 Task: Display track field history in the purchase order object.
Action: Mouse moved to (893, 78)
Screenshot: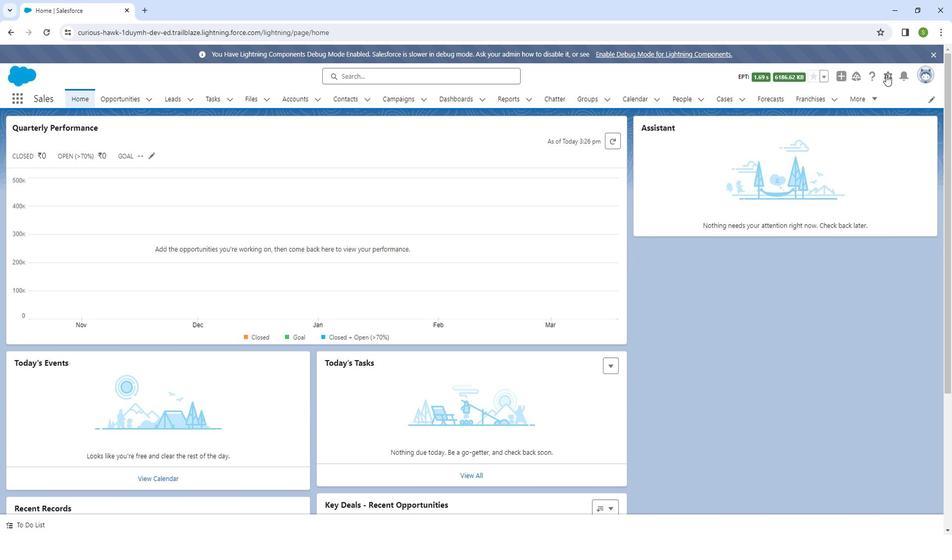 
Action: Mouse pressed left at (893, 78)
Screenshot: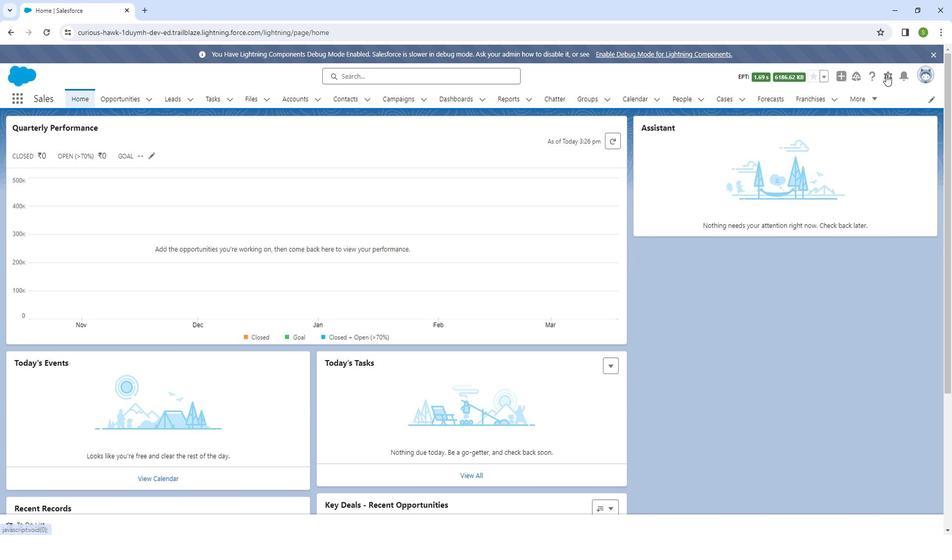 
Action: Mouse moved to (845, 117)
Screenshot: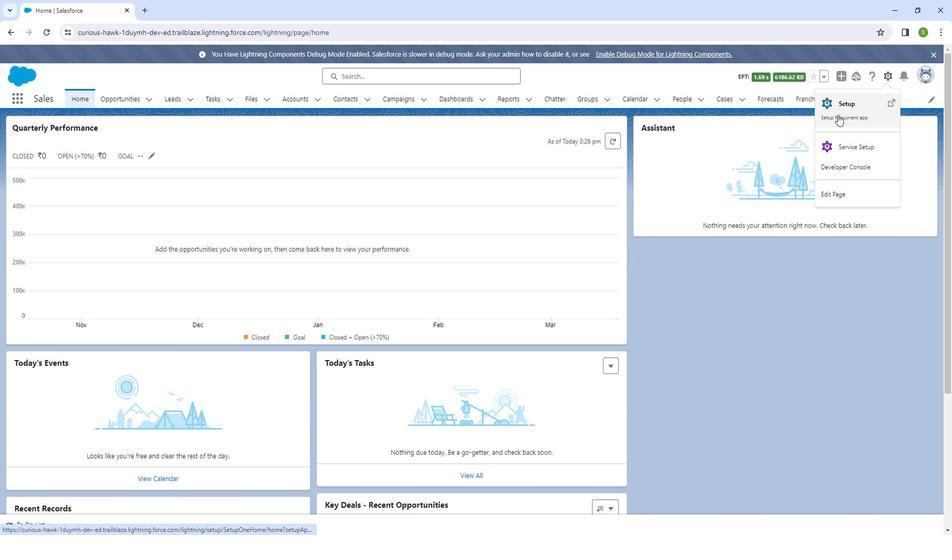 
Action: Mouse pressed left at (845, 117)
Screenshot: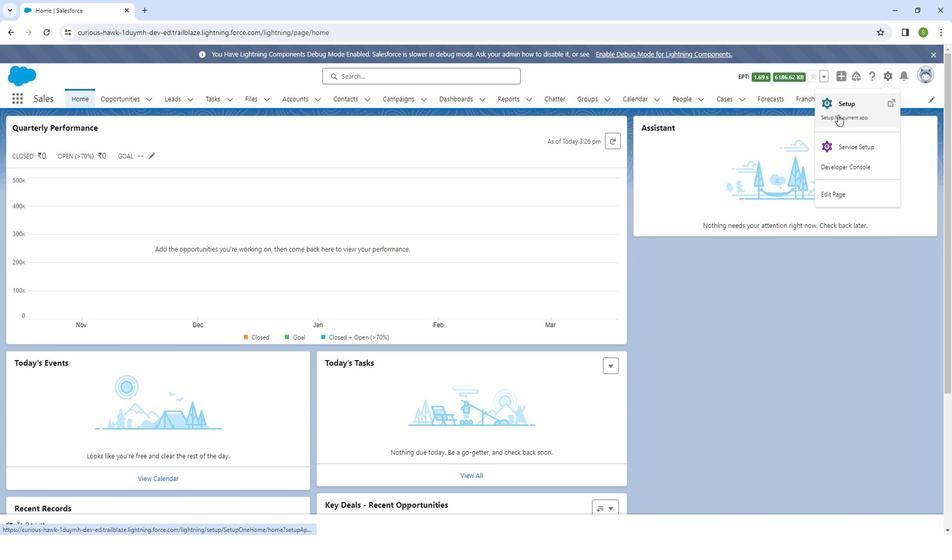 
Action: Mouse moved to (136, 103)
Screenshot: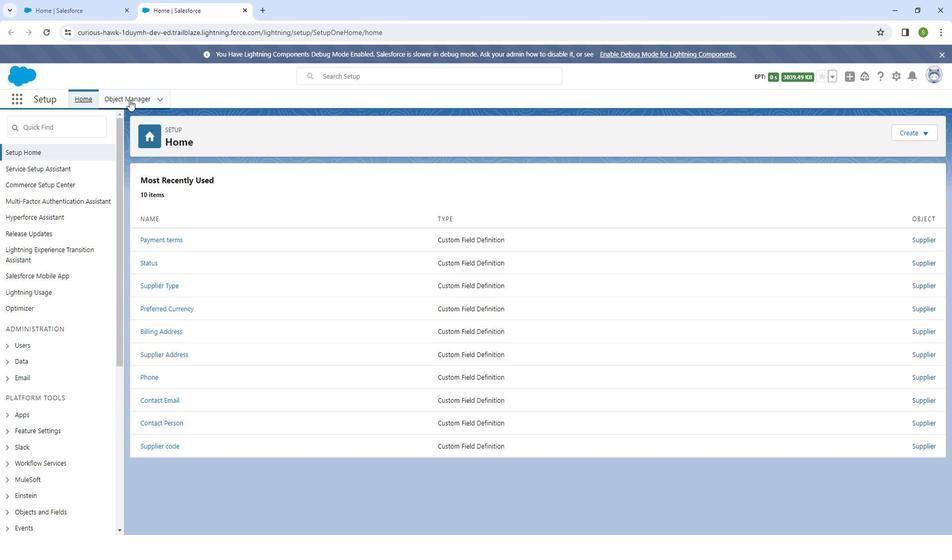 
Action: Mouse pressed left at (136, 103)
Screenshot: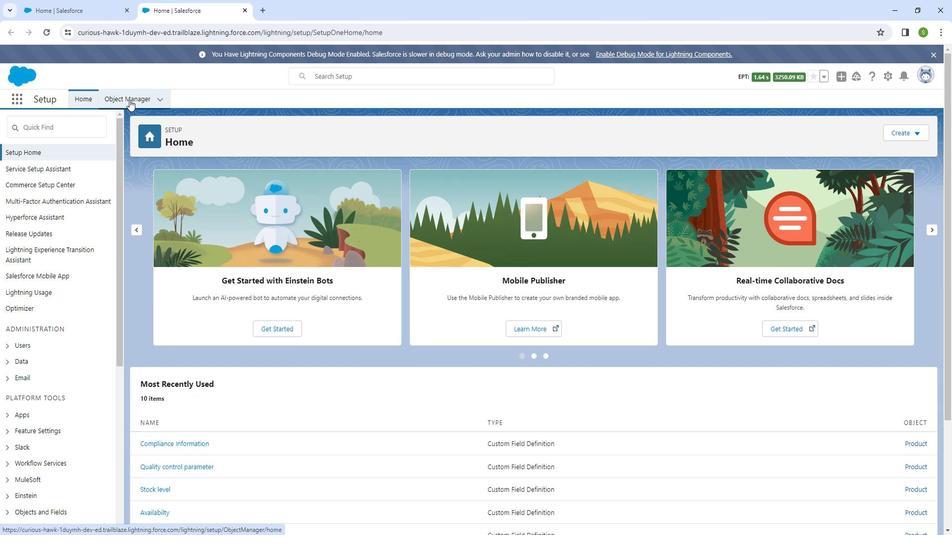
Action: Mouse moved to (773, 137)
Screenshot: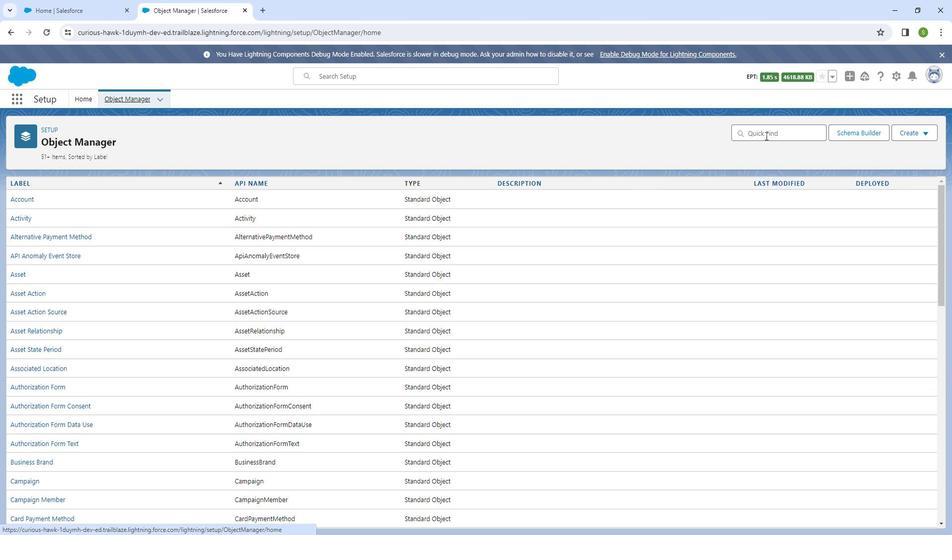 
Action: Mouse pressed left at (773, 137)
Screenshot: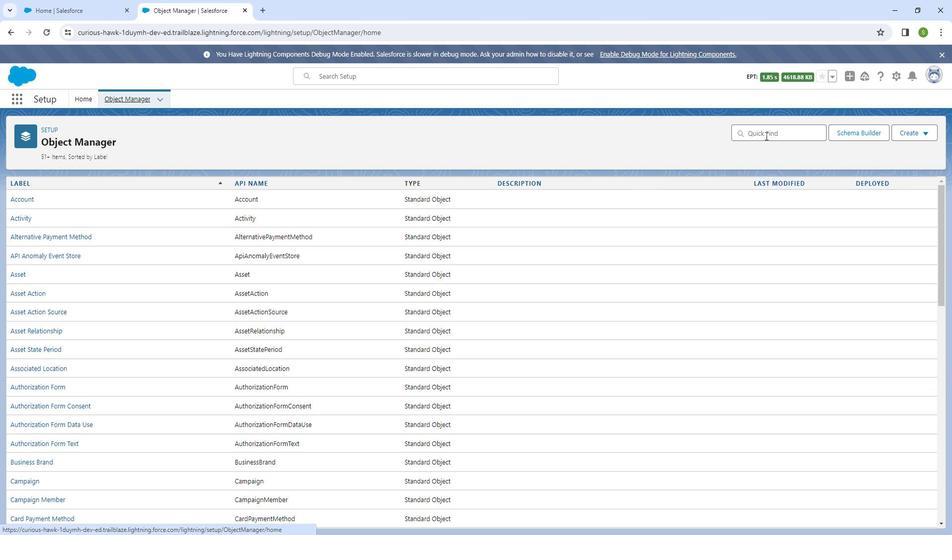 
Action: Mouse moved to (773, 138)
Screenshot: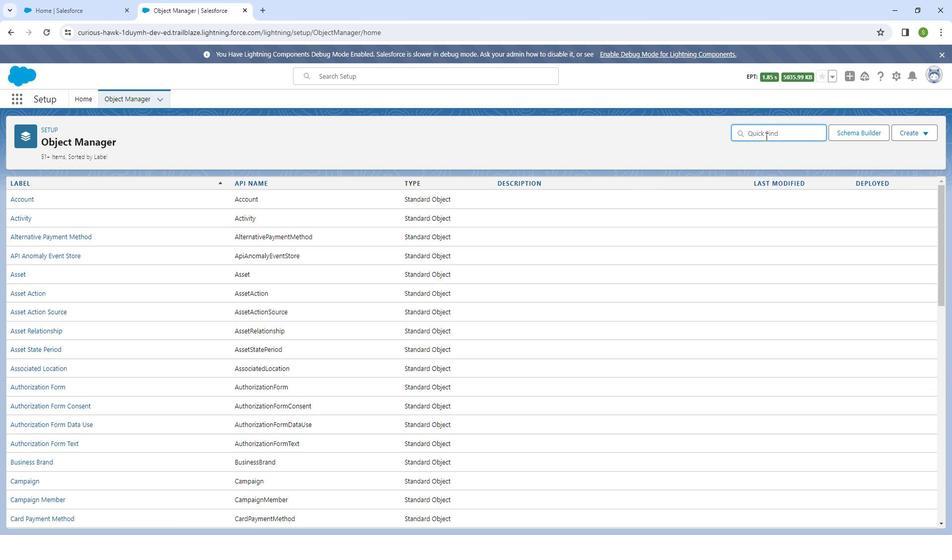 
Action: Key pressed p
Screenshot: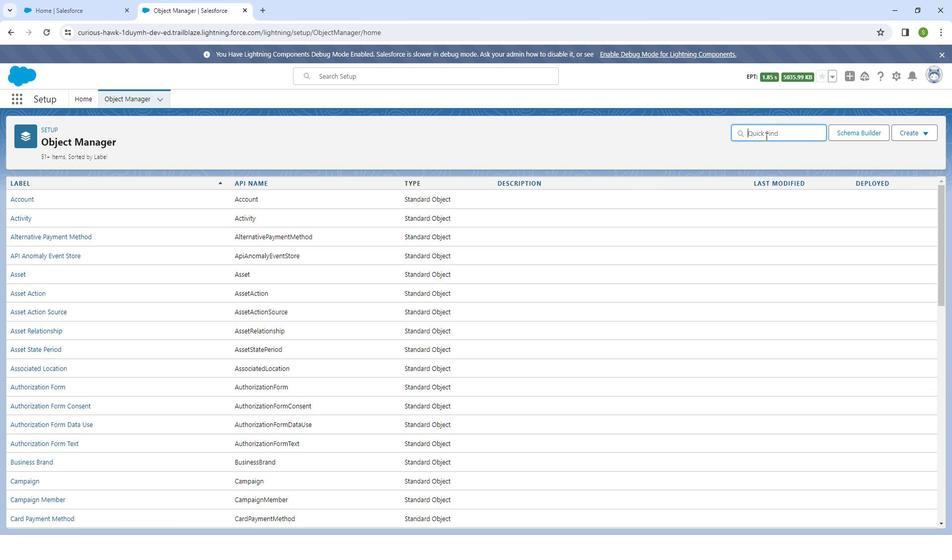 
Action: Mouse moved to (773, 143)
Screenshot: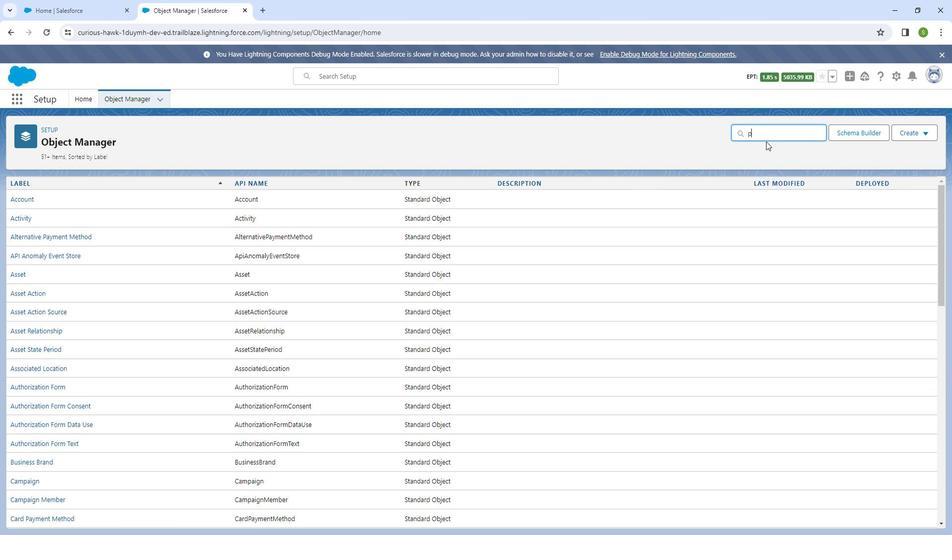 
Action: Key pressed u
Screenshot: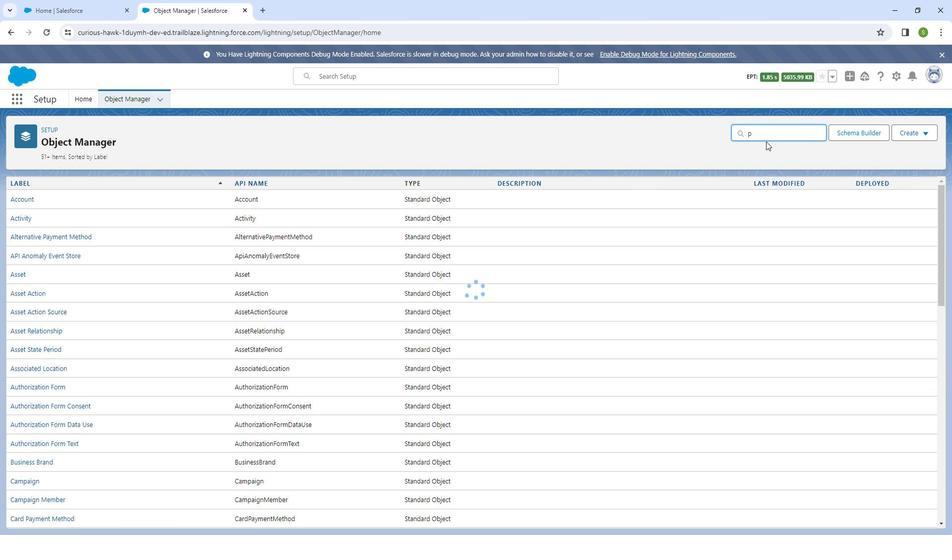 
Action: Mouse moved to (773, 143)
Screenshot: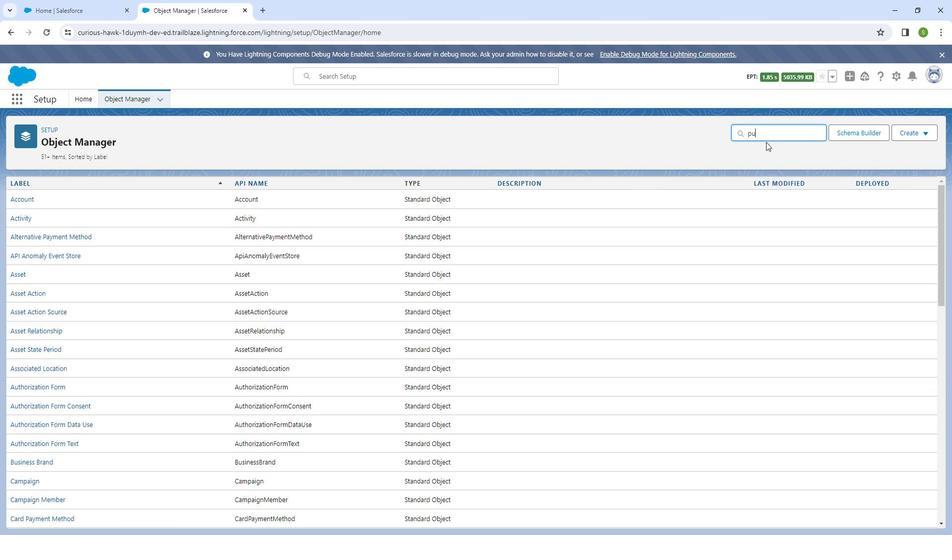 
Action: Key pressed rch
Screenshot: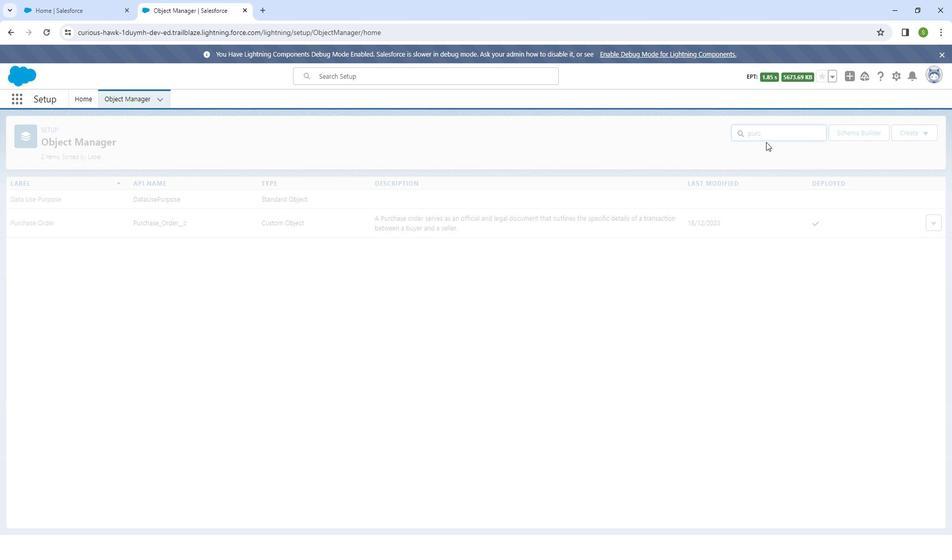 
Action: Mouse moved to (53, 204)
Screenshot: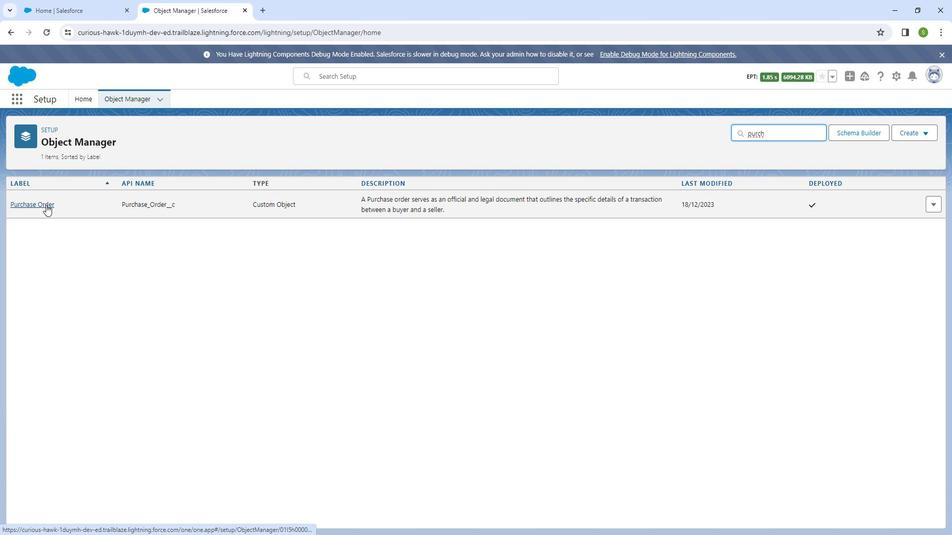 
Action: Mouse pressed left at (53, 204)
Screenshot: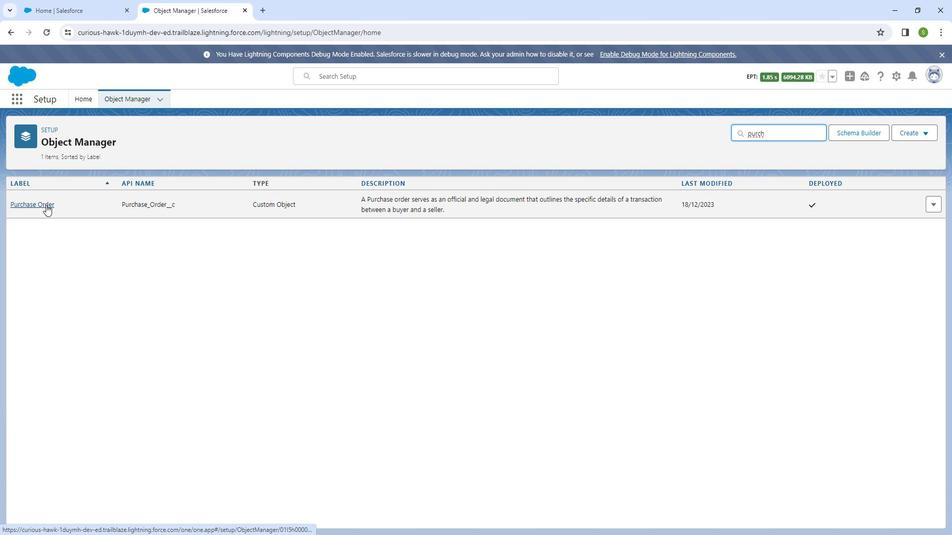 
Action: Mouse moved to (894, 179)
Screenshot: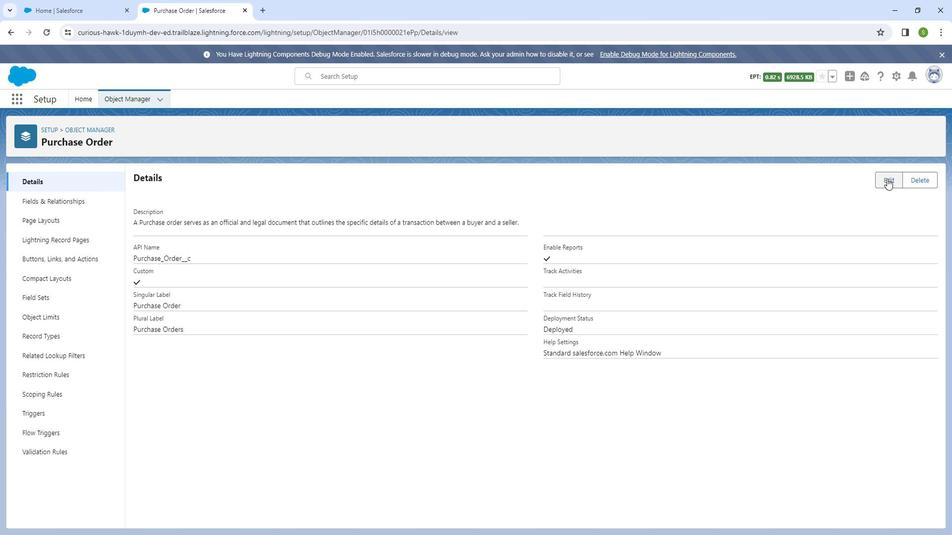 
Action: Mouse pressed left at (894, 179)
Screenshot: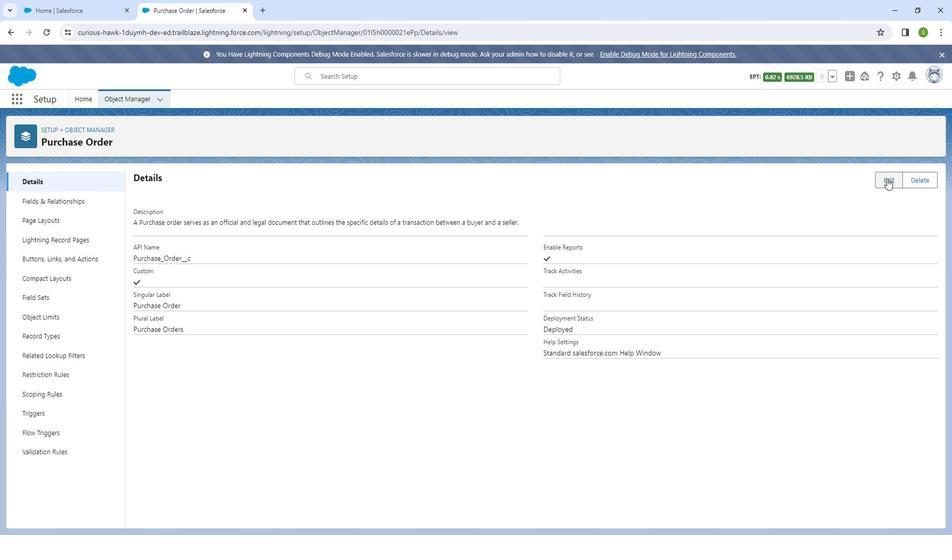 
Action: Mouse moved to (321, 321)
Screenshot: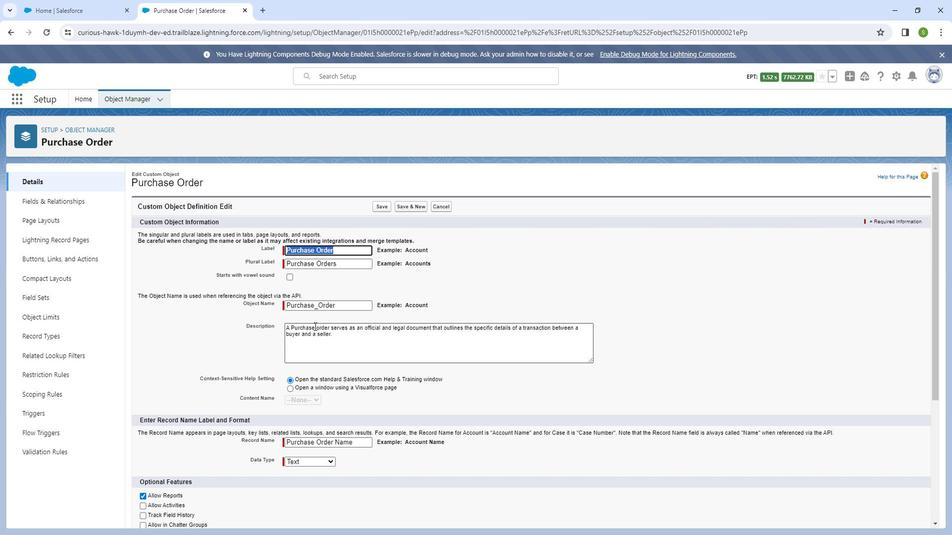 
Action: Mouse scrolled (321, 321) with delta (0, 0)
Screenshot: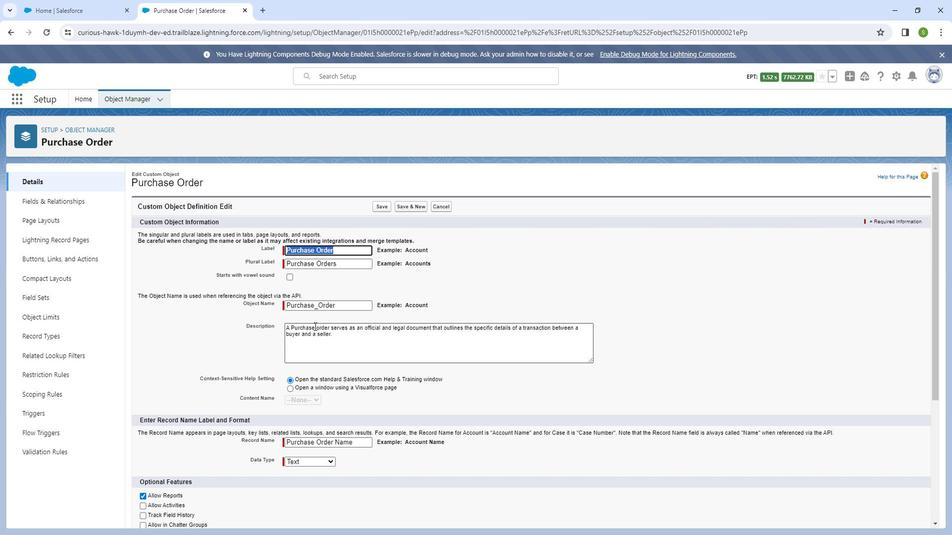 
Action: Mouse scrolled (321, 321) with delta (0, 0)
Screenshot: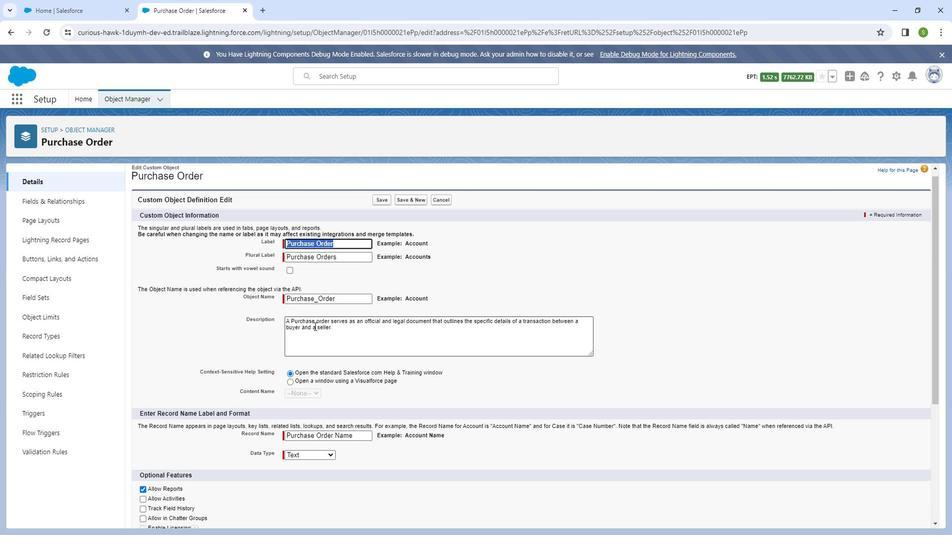 
Action: Mouse scrolled (321, 321) with delta (0, 0)
Screenshot: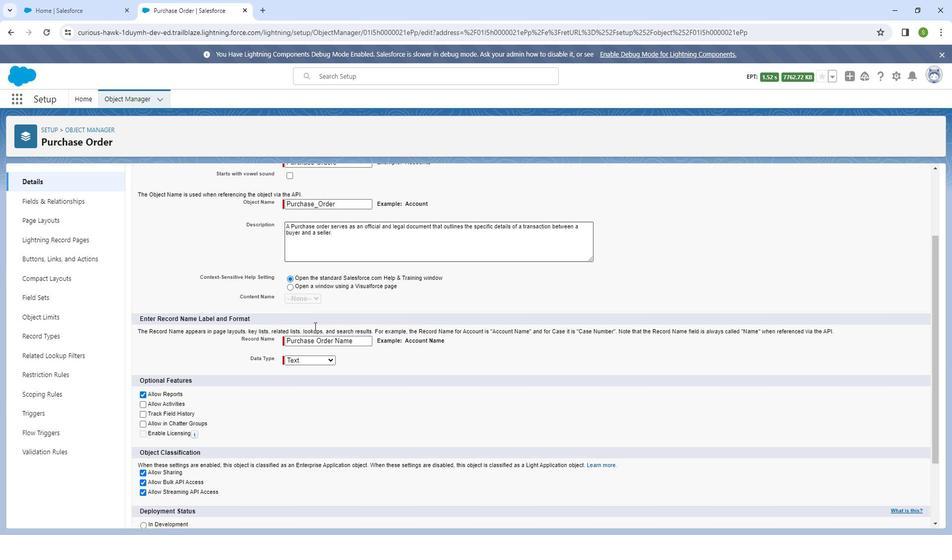 
Action: Mouse moved to (169, 353)
Screenshot: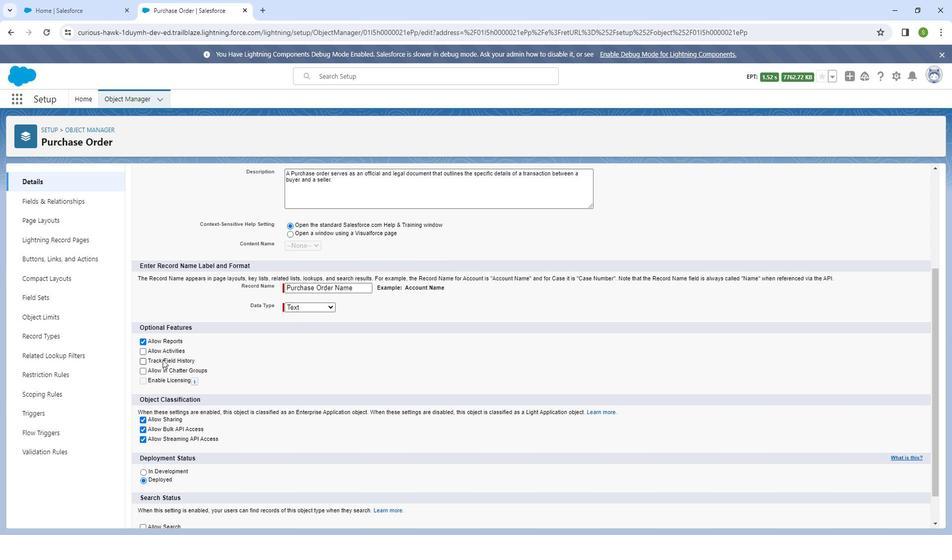 
Action: Mouse pressed left at (169, 353)
Screenshot: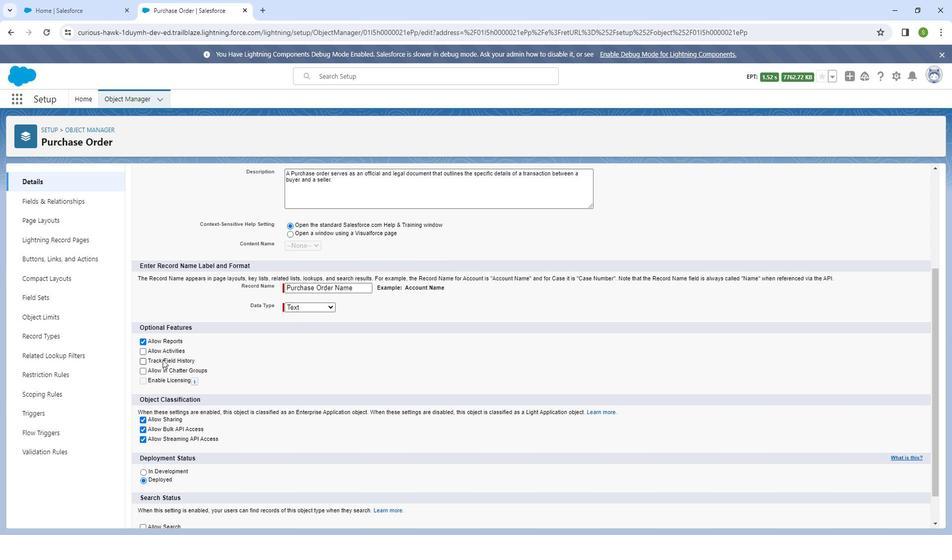 
Action: Mouse moved to (488, 334)
Screenshot: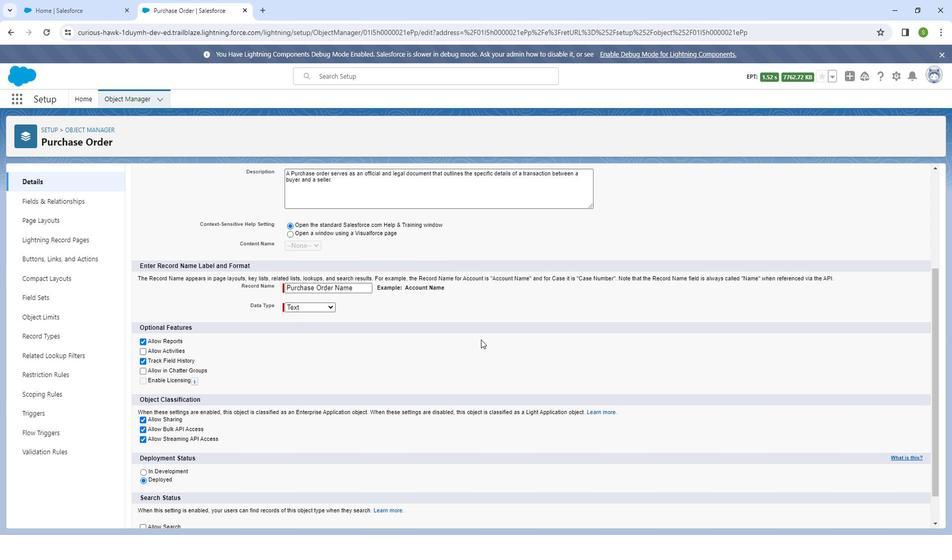 
Action: Mouse scrolled (488, 334) with delta (0, 0)
Screenshot: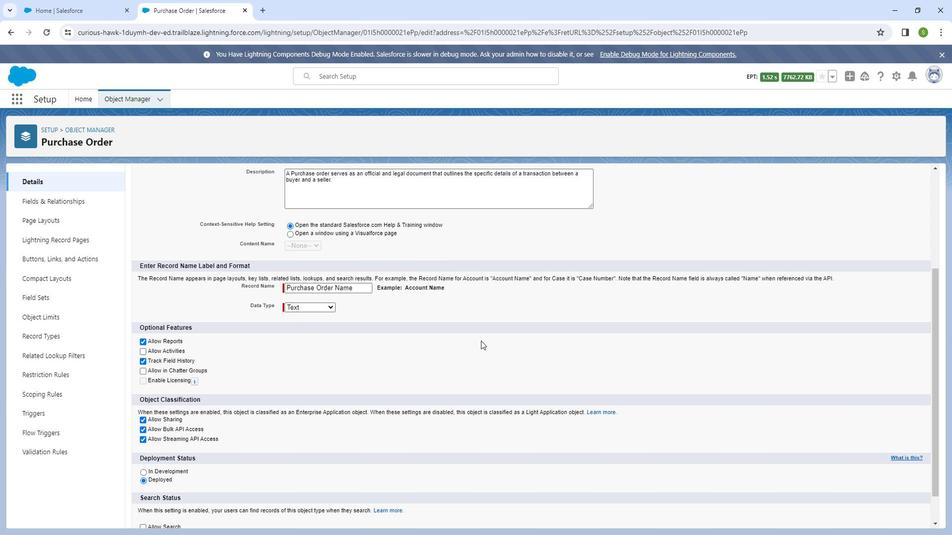 
Action: Mouse moved to (488, 335)
Screenshot: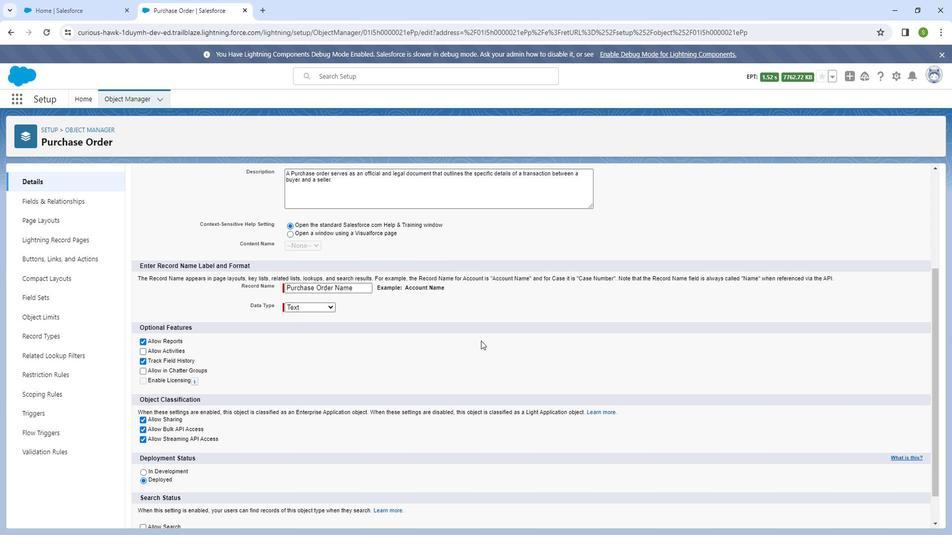 
Action: Mouse scrolled (488, 335) with delta (0, 0)
Screenshot: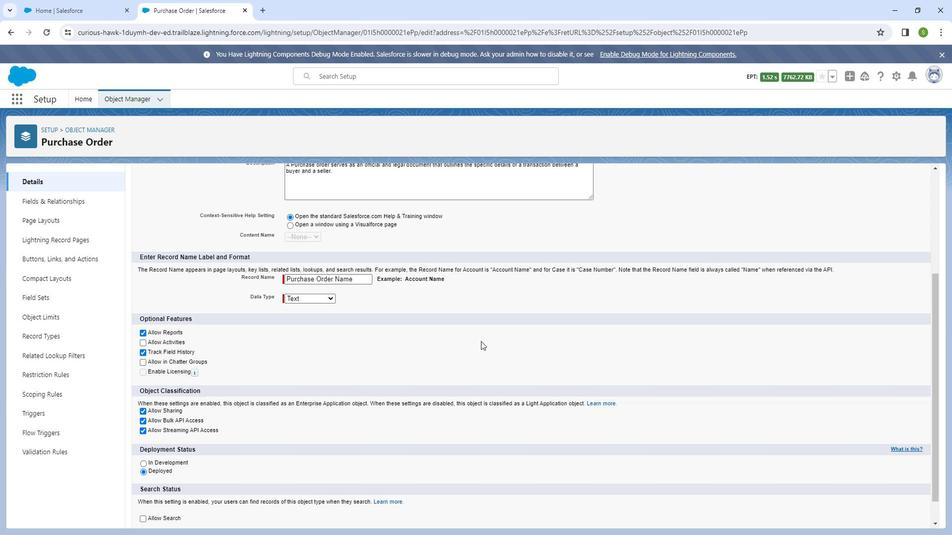 
Action: Mouse moved to (488, 338)
Screenshot: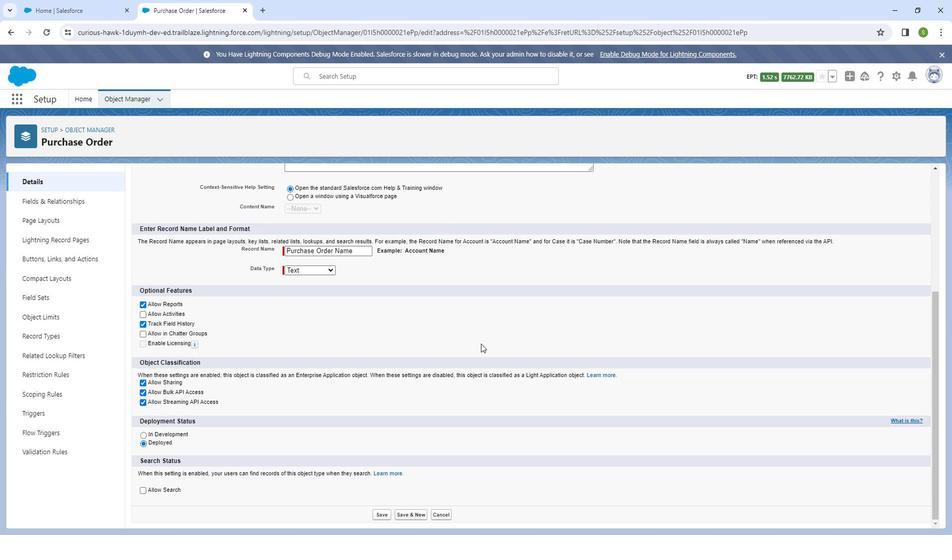 
Action: Mouse scrolled (488, 337) with delta (0, 0)
Screenshot: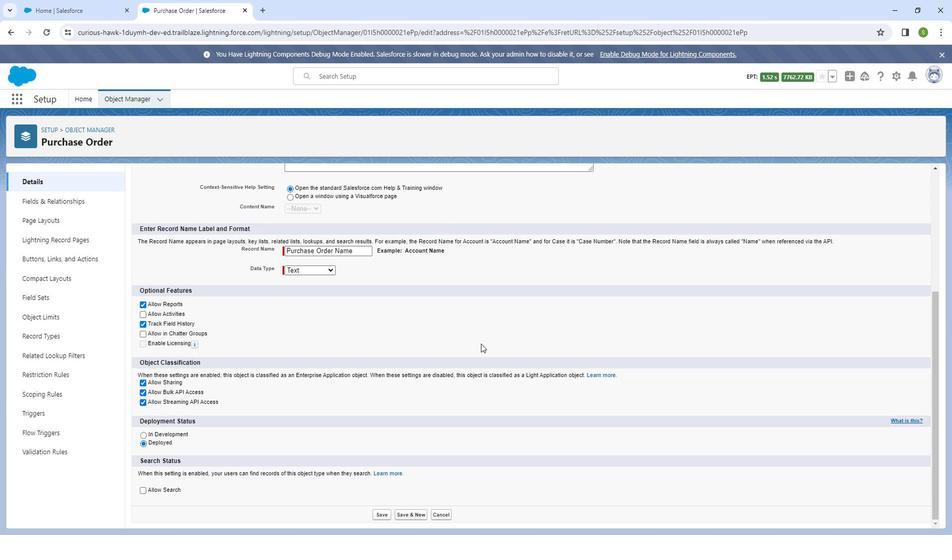 
Action: Mouse moved to (488, 343)
Screenshot: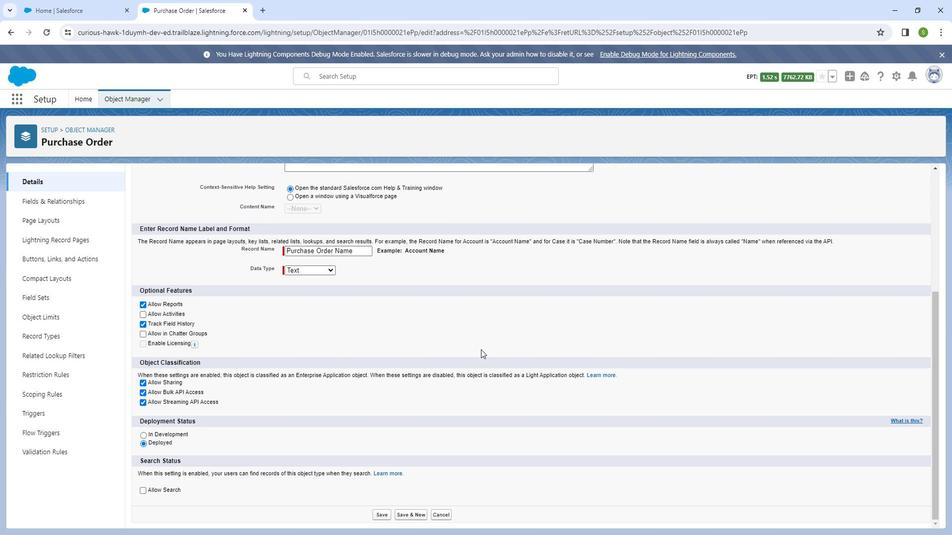 
Action: Mouse scrolled (488, 343) with delta (0, 0)
Screenshot: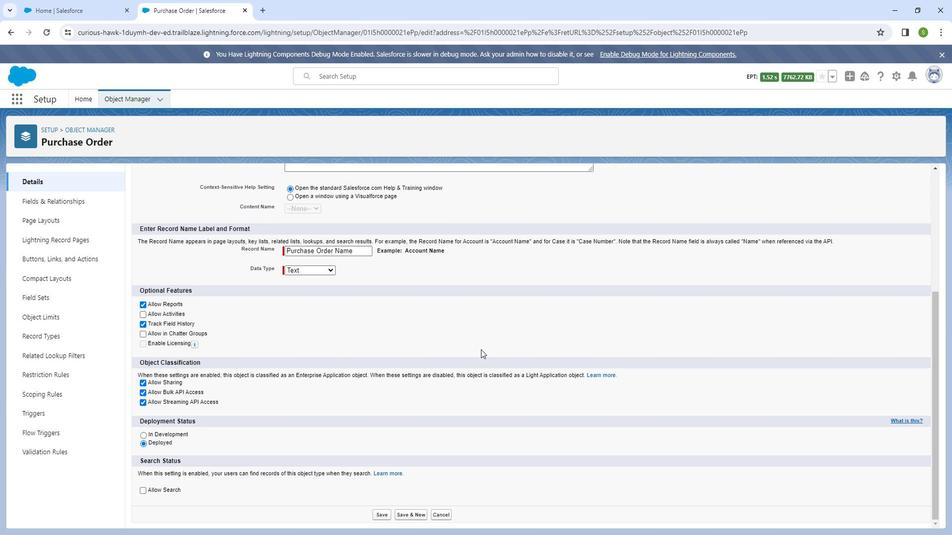 
Action: Mouse moved to (390, 500)
Screenshot: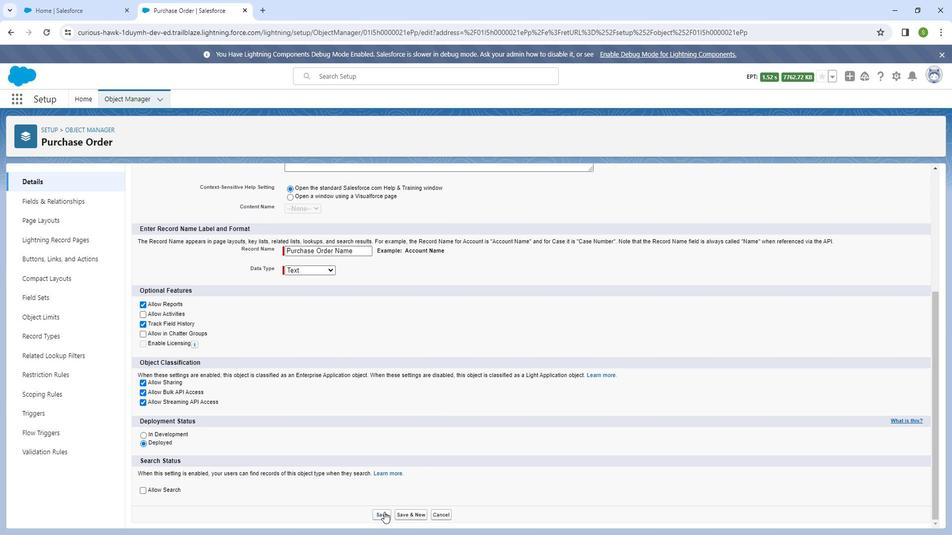 
Action: Mouse pressed left at (390, 500)
Screenshot: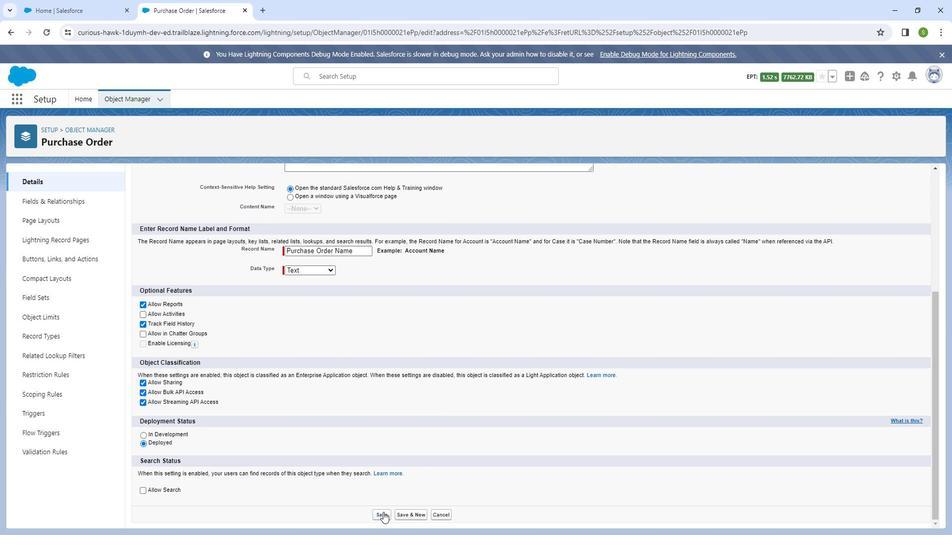 
Action: Mouse moved to (81, 199)
Screenshot: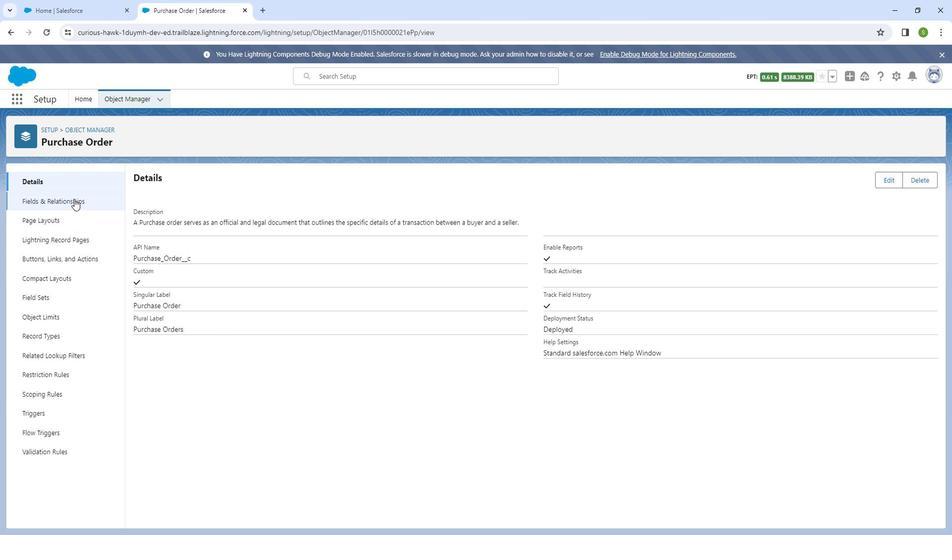 
Action: Mouse pressed left at (81, 199)
Screenshot: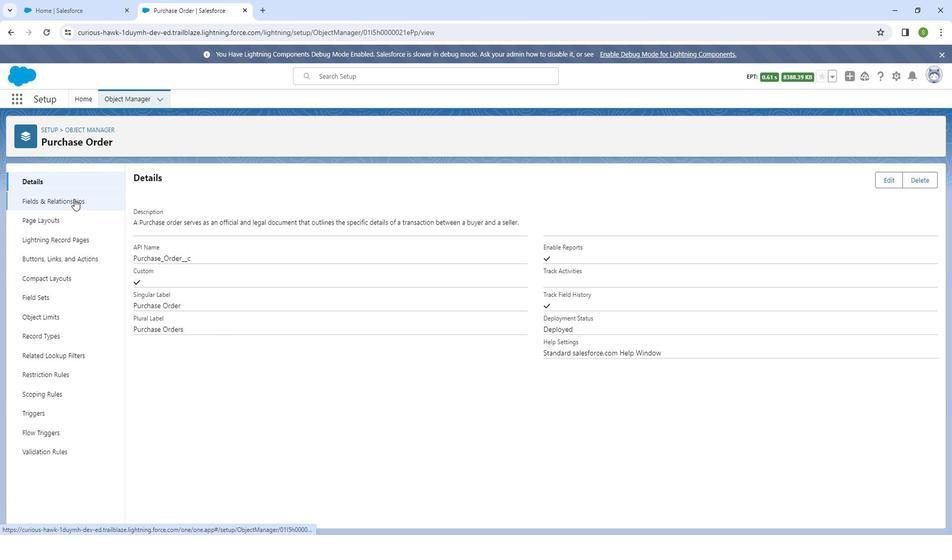 
Action: Mouse moved to (902, 182)
Screenshot: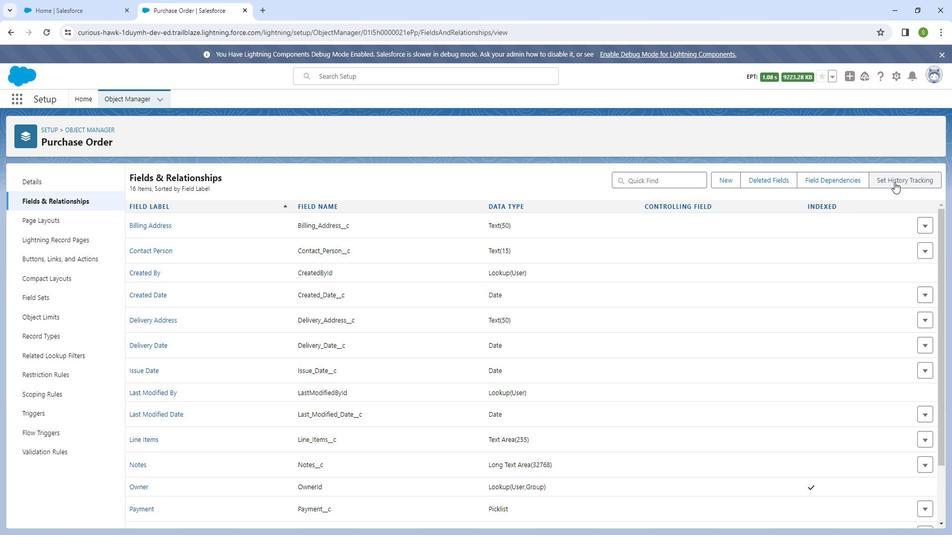 
Action: Mouse pressed left at (902, 182)
Screenshot: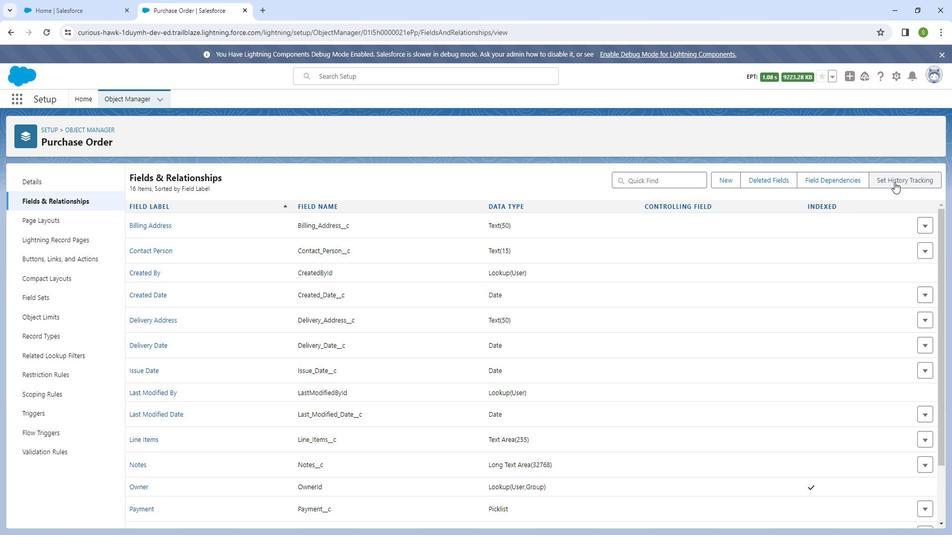 
Action: Mouse moved to (696, 291)
Screenshot: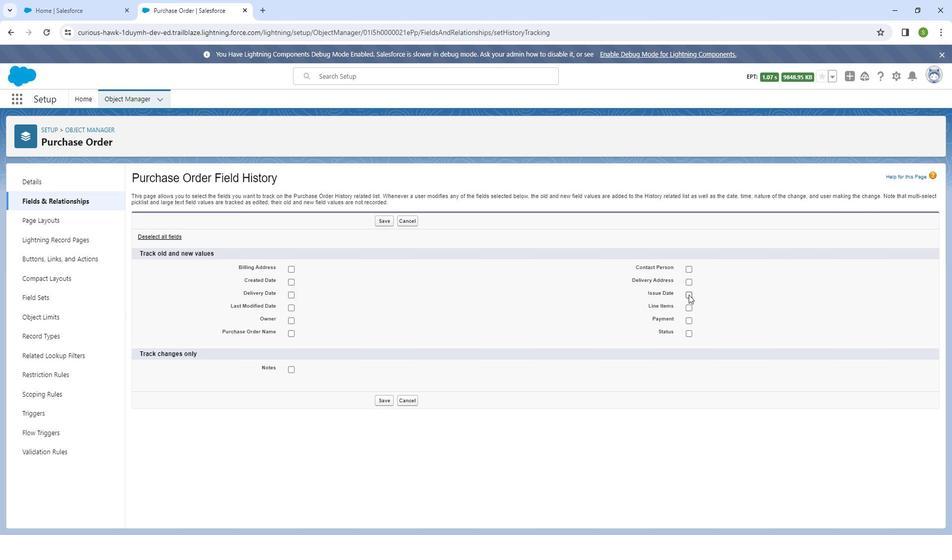 
Action: Mouse pressed left at (696, 291)
Screenshot: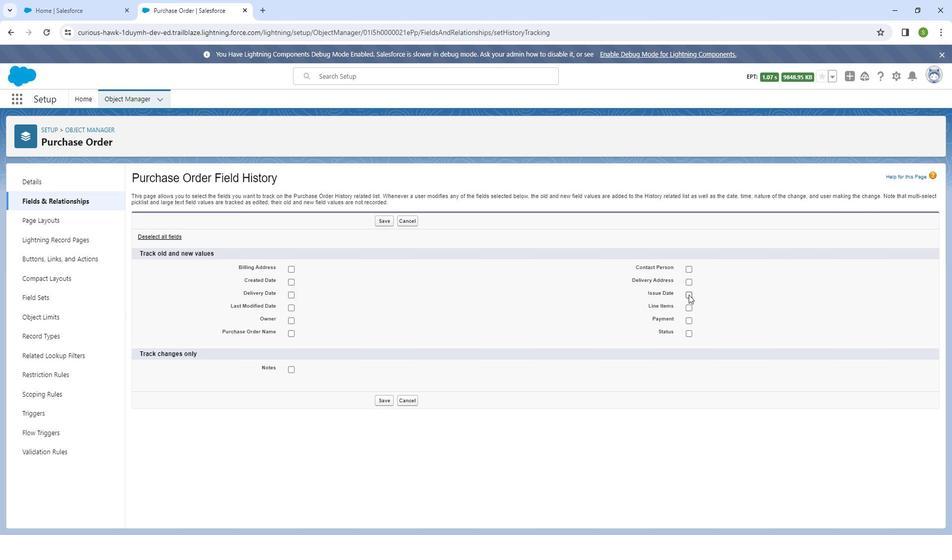 
Action: Mouse moved to (295, 305)
Screenshot: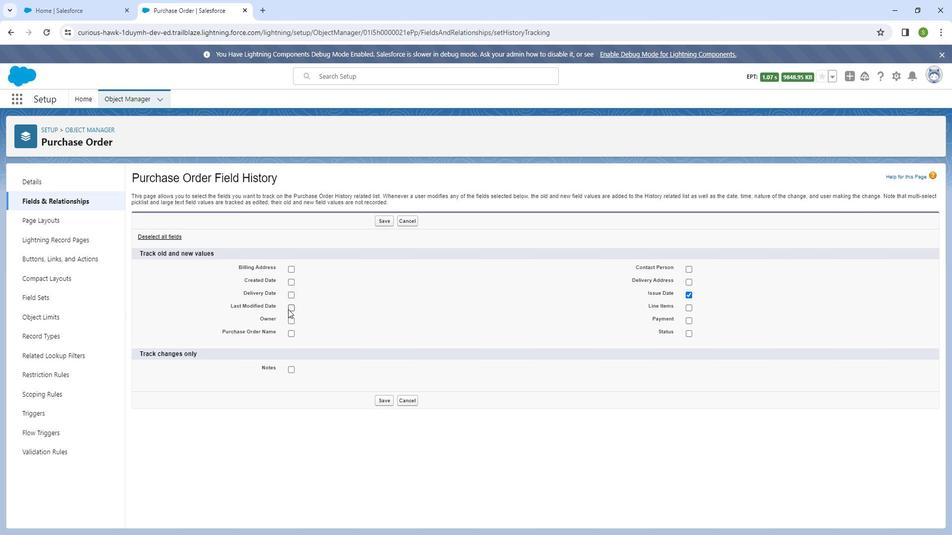 
Action: Mouse pressed left at (295, 305)
Screenshot: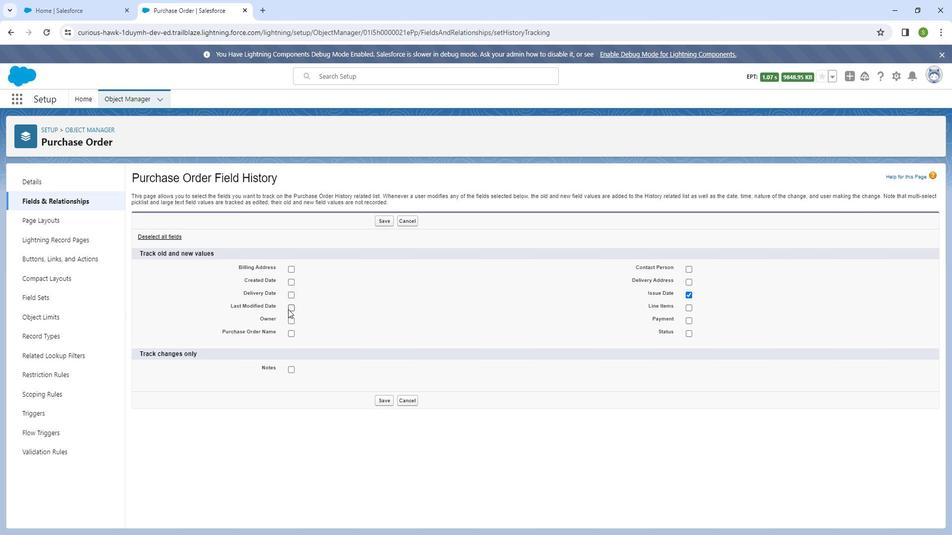 
Action: Mouse moved to (394, 393)
Screenshot: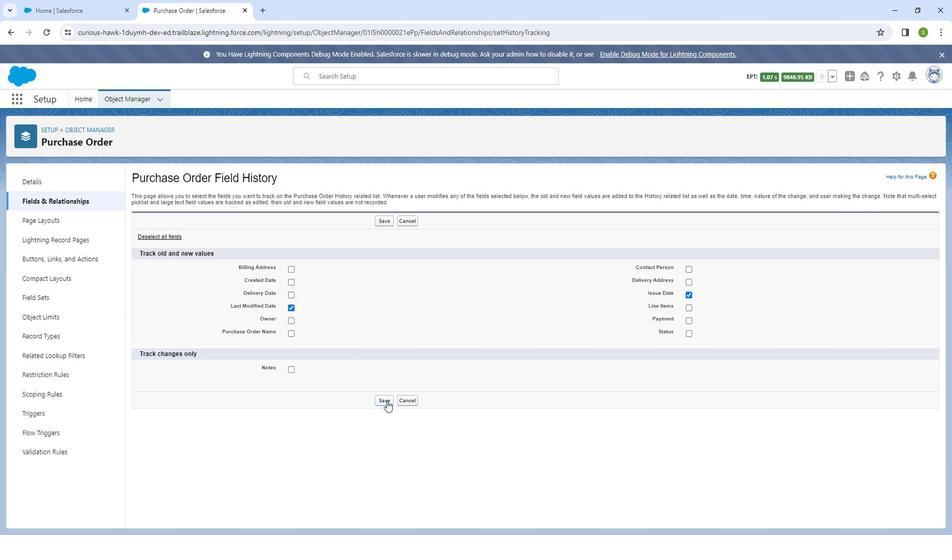 
Action: Mouse pressed left at (394, 393)
Screenshot: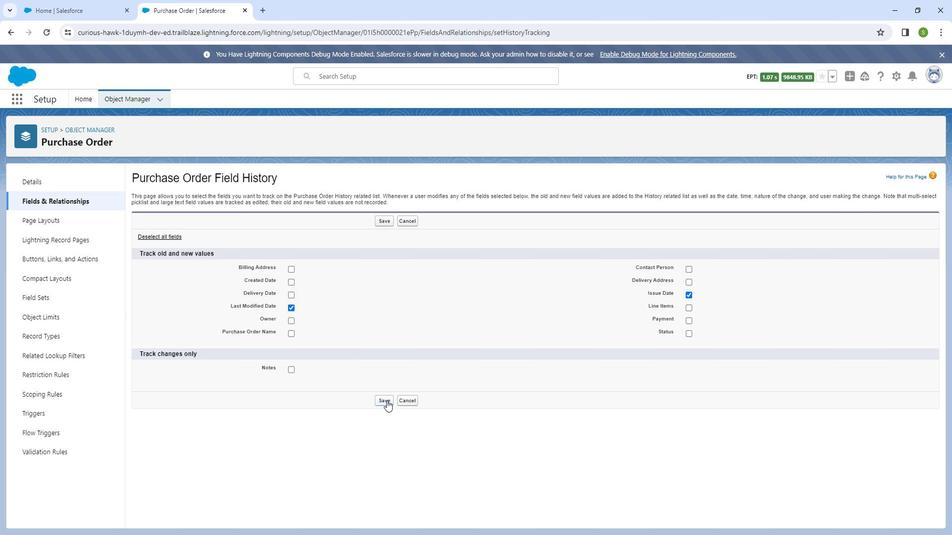
Action: Mouse moved to (108, 223)
Screenshot: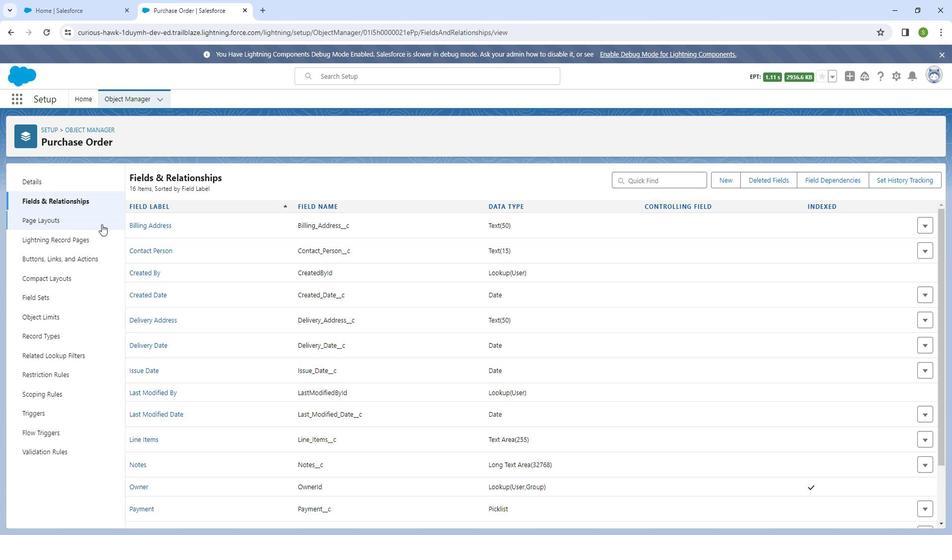 
Action: Mouse pressed left at (108, 223)
Screenshot: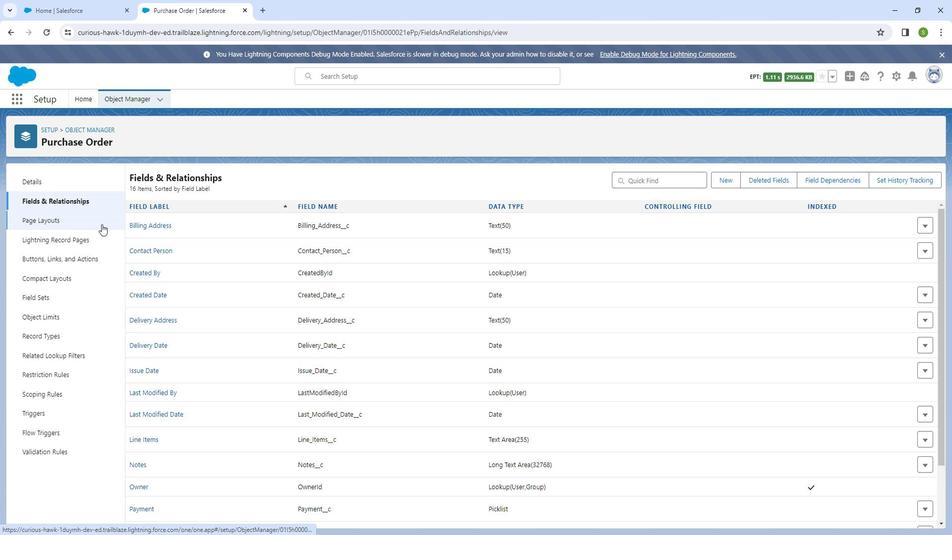 
Action: Mouse moved to (179, 223)
Screenshot: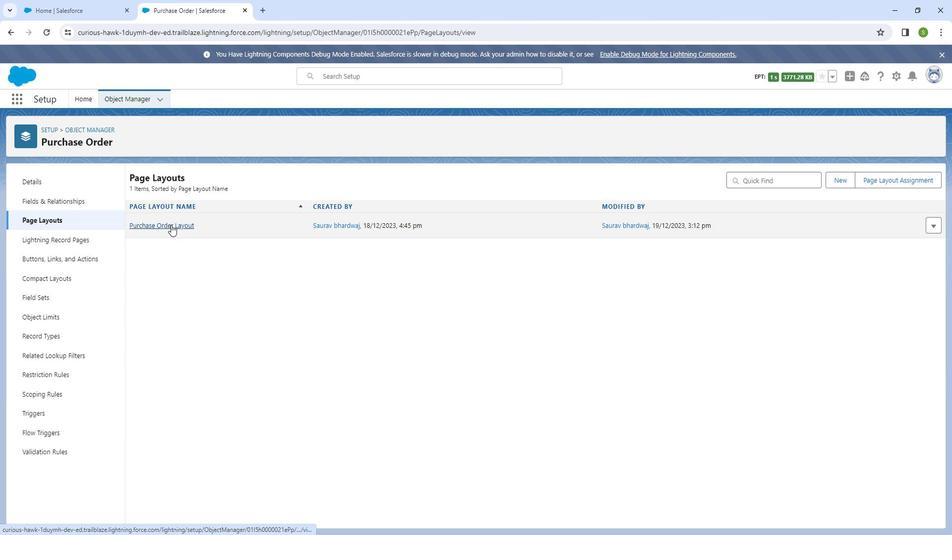 
Action: Mouse pressed left at (179, 223)
Screenshot: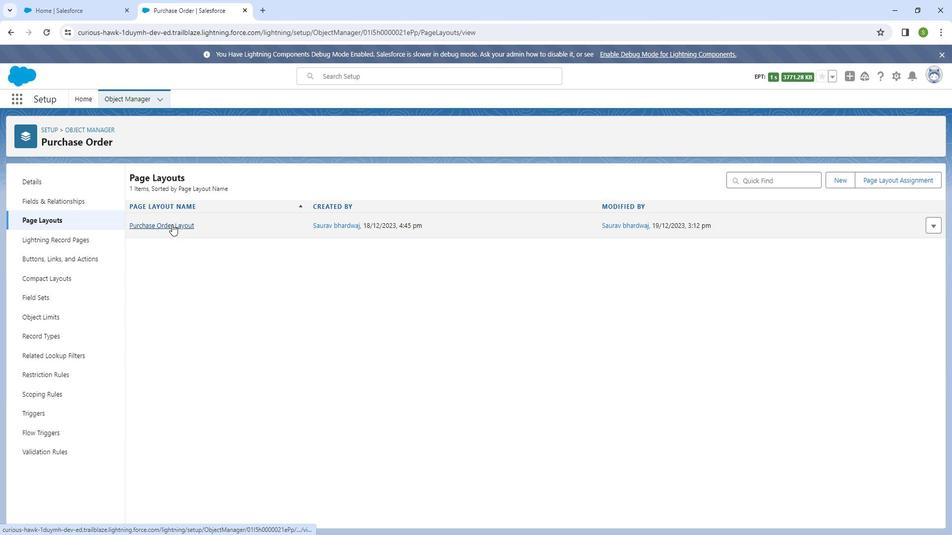 
Action: Mouse moved to (176, 229)
Screenshot: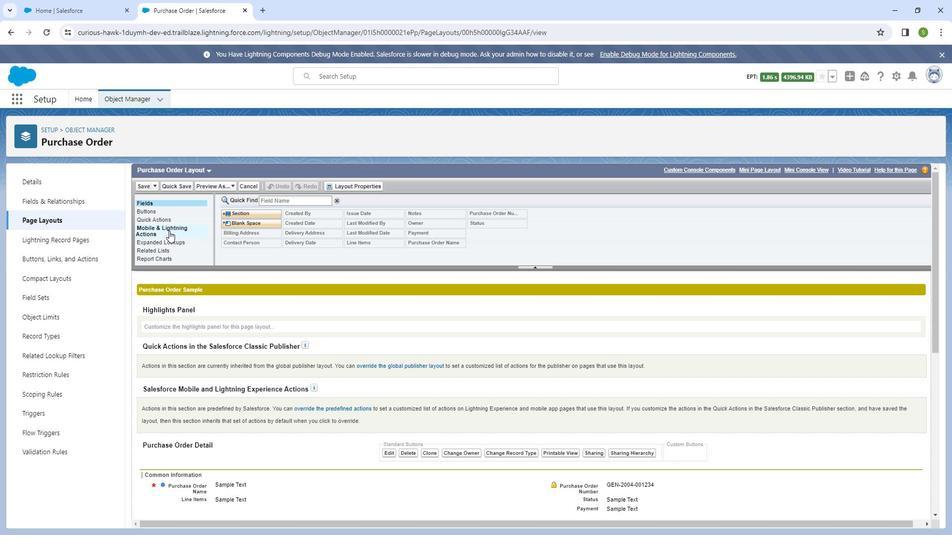 
Action: Mouse pressed left at (176, 229)
Screenshot: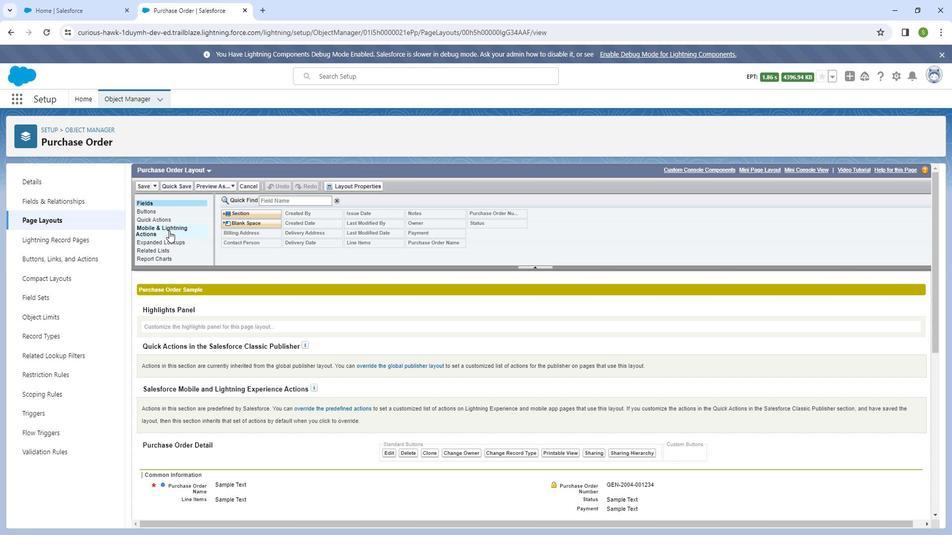 
Action: Mouse moved to (182, 219)
Screenshot: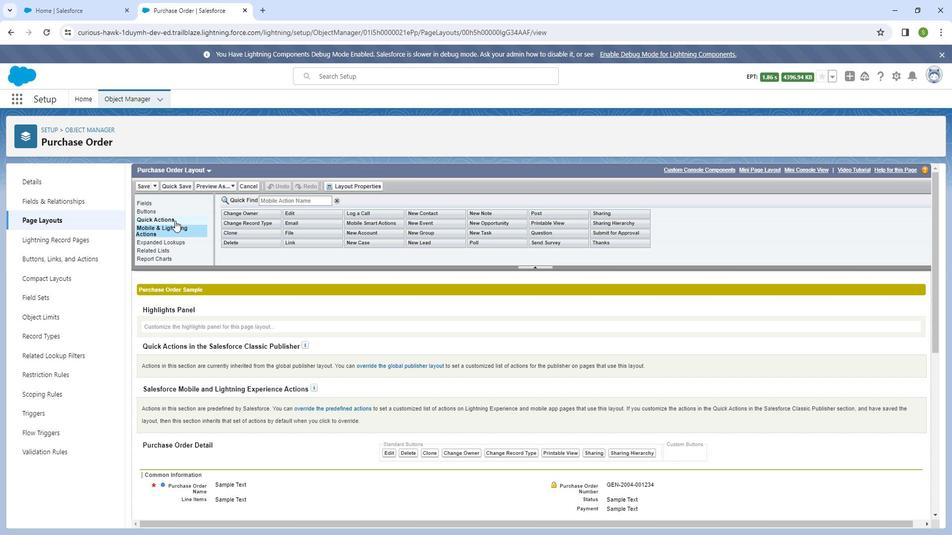 
Action: Mouse pressed left at (182, 219)
Screenshot: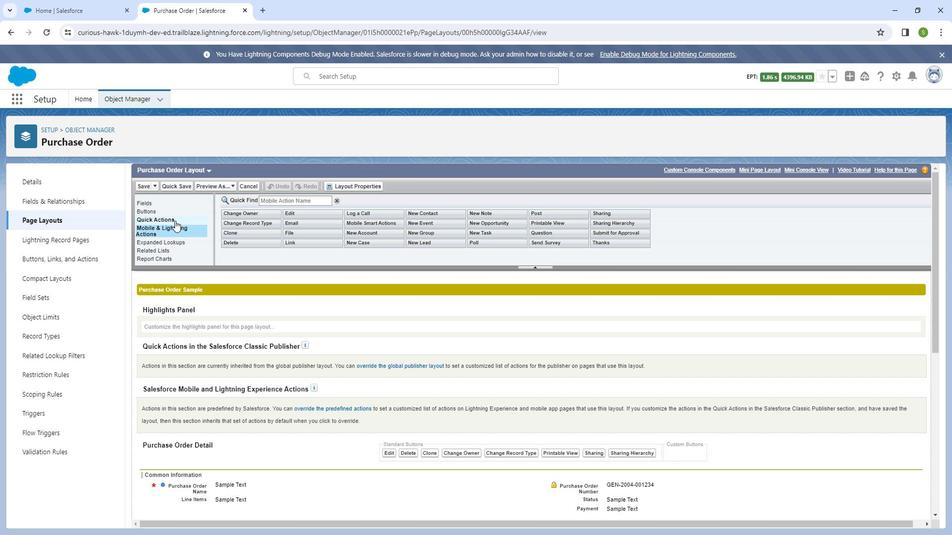 
Action: Mouse moved to (185, 212)
Screenshot: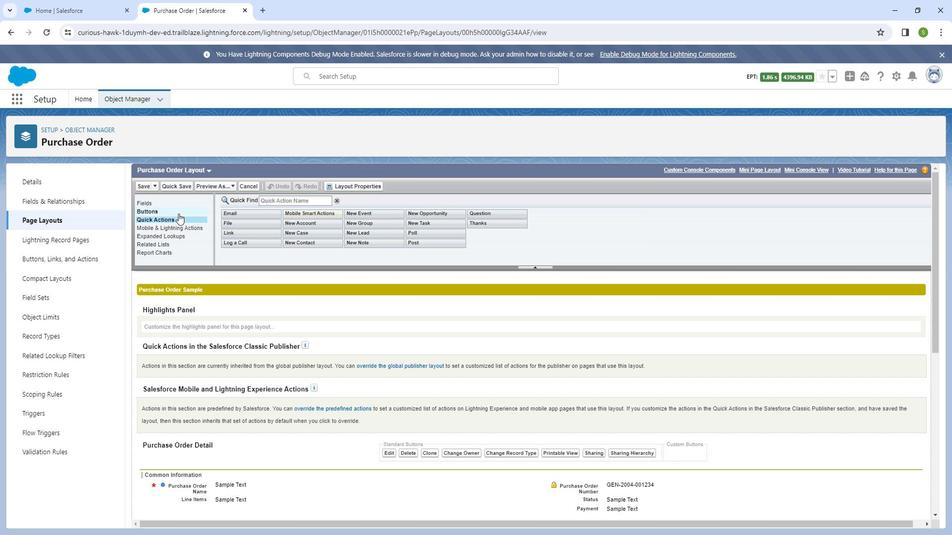 
Action: Mouse pressed left at (185, 212)
Screenshot: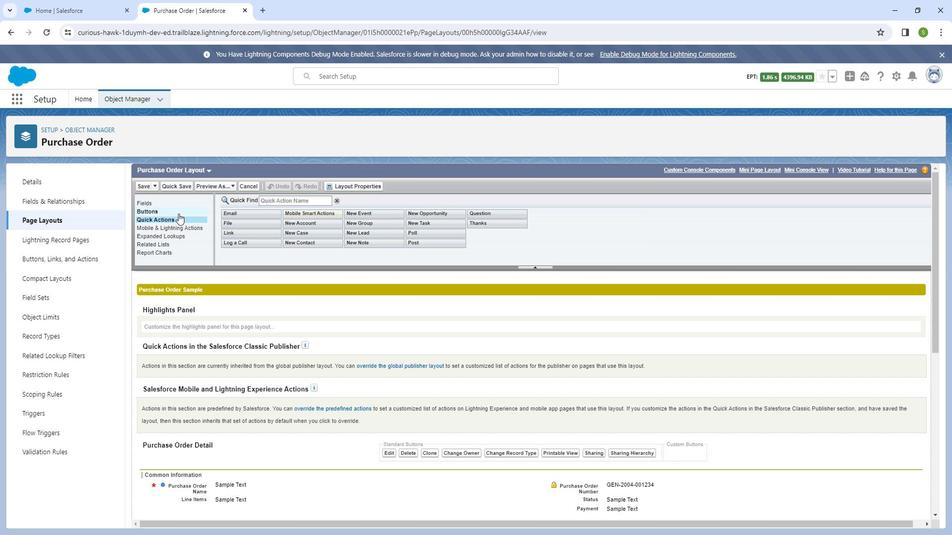 
Action: Mouse moved to (172, 243)
Screenshot: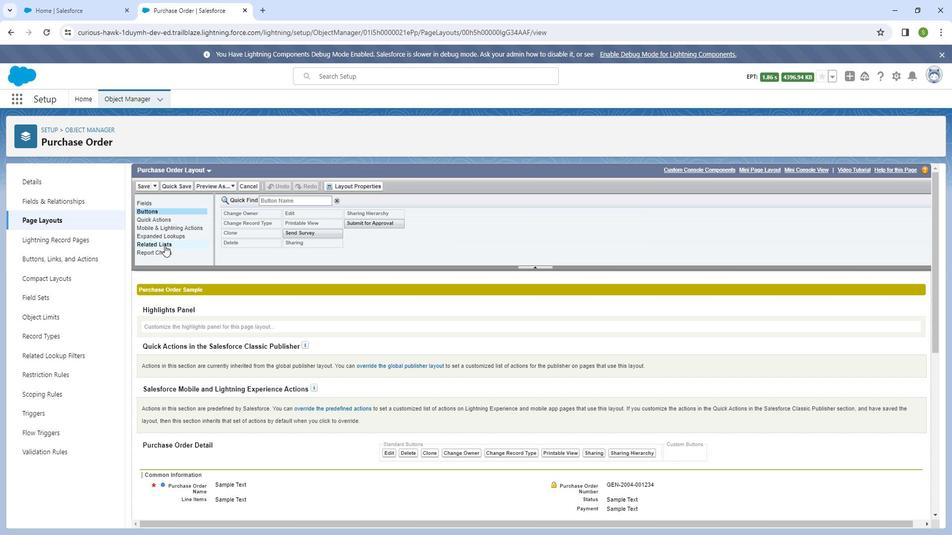 
Action: Mouse pressed left at (172, 243)
Screenshot: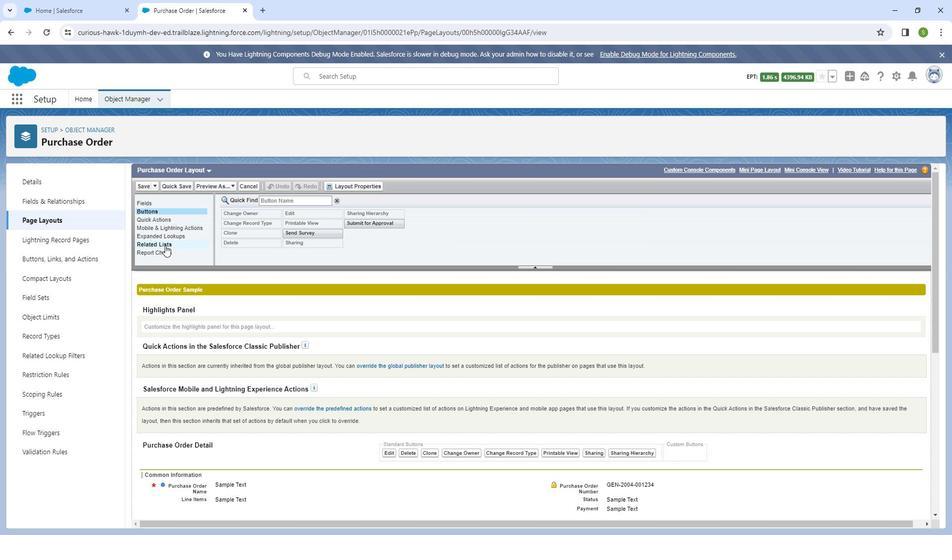 
Action: Mouse moved to (318, 208)
Screenshot: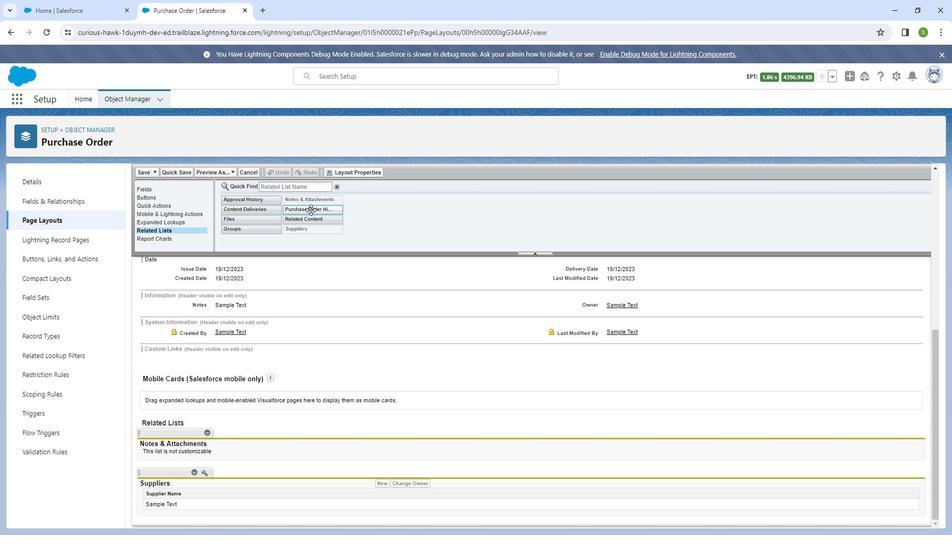 
Action: Mouse pressed left at (318, 208)
Screenshot: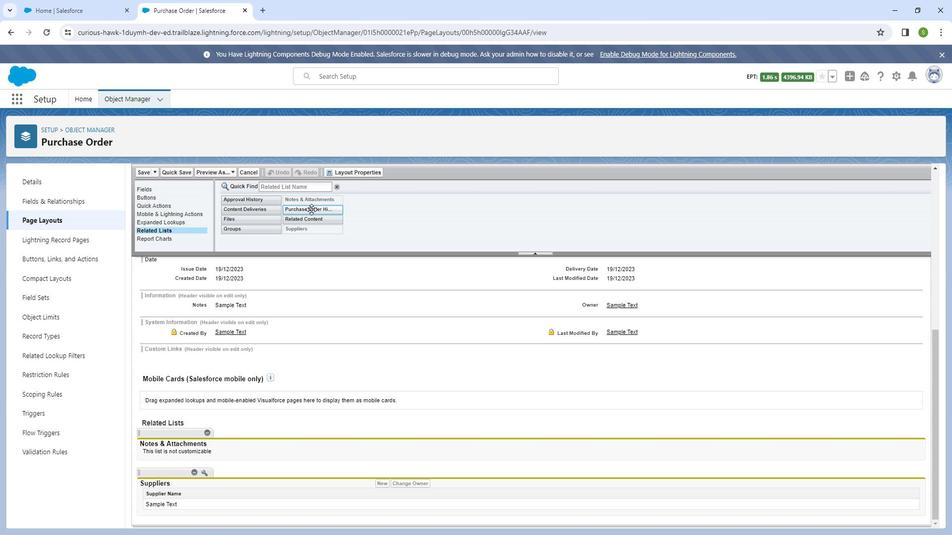 
Action: Mouse moved to (152, 175)
Screenshot: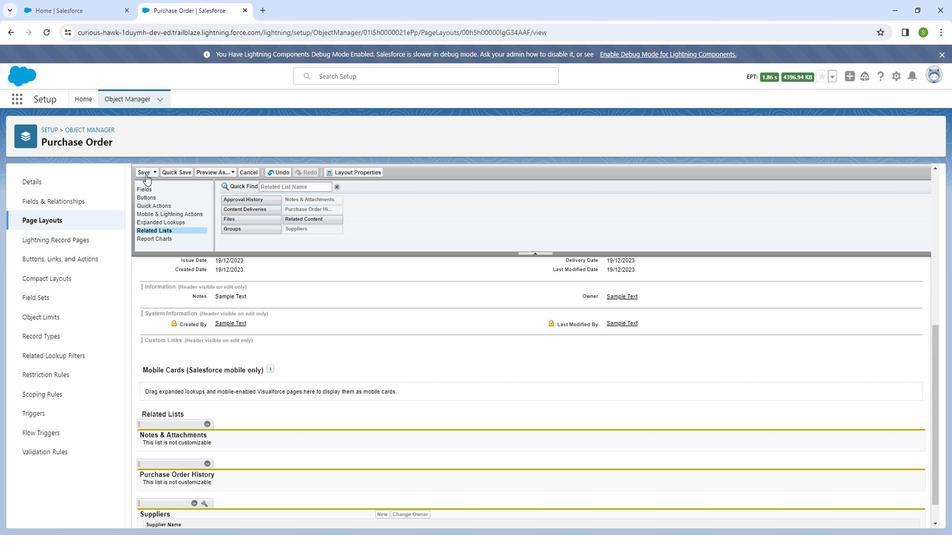 
Action: Mouse pressed left at (152, 175)
Screenshot: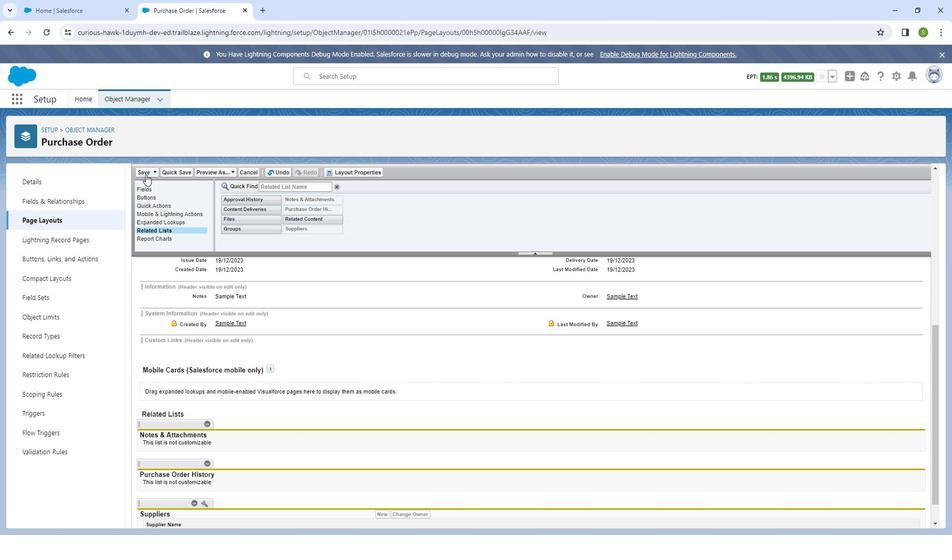 
Action: Mouse moved to (502, 373)
Screenshot: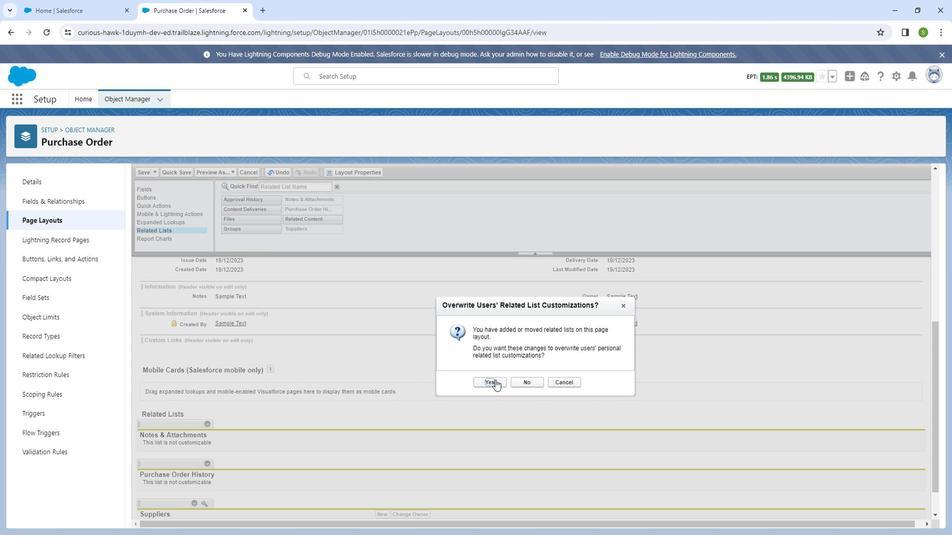 
Action: Mouse pressed left at (502, 373)
Screenshot: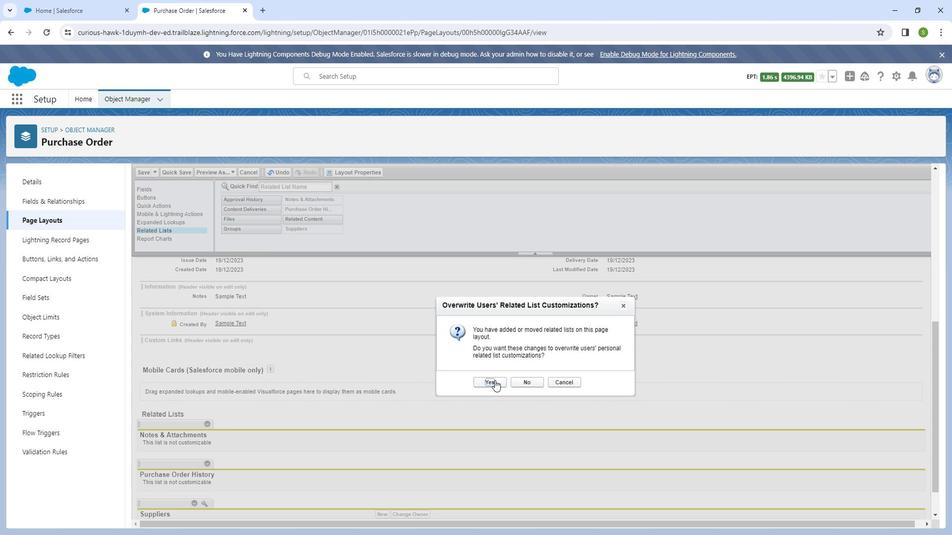 
Action: Mouse moved to (173, 223)
Screenshot: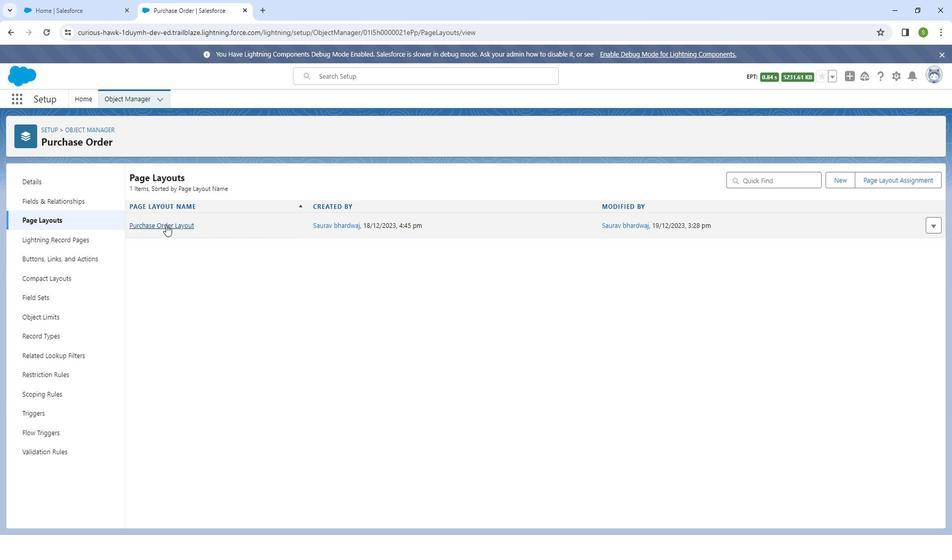 
Action: Mouse pressed left at (173, 223)
Screenshot: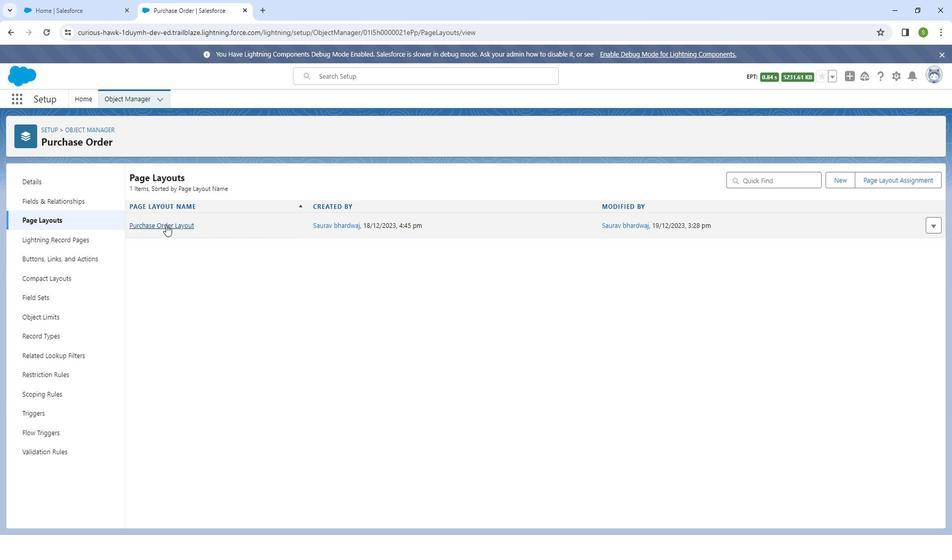 
Action: Mouse moved to (393, 317)
Screenshot: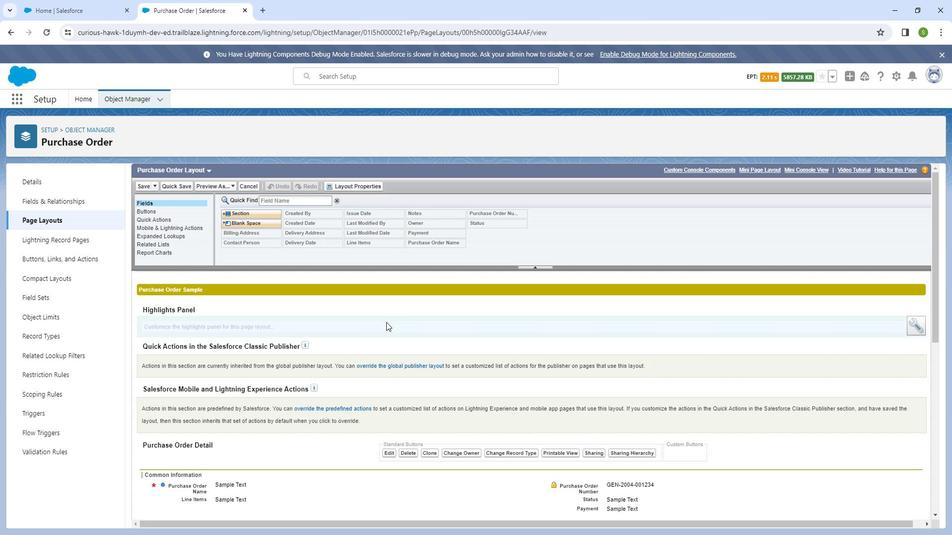 
Action: Mouse scrolled (393, 317) with delta (0, 0)
Screenshot: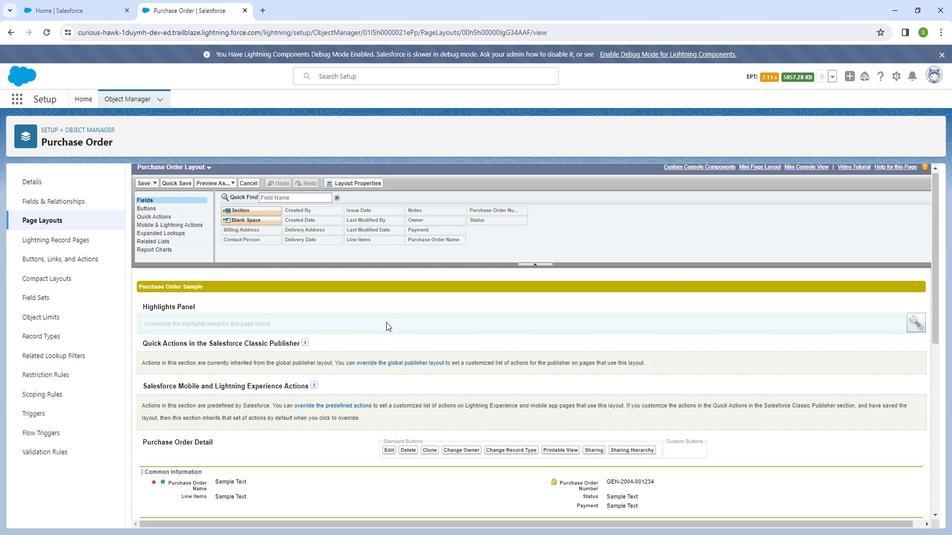
Action: Mouse moved to (393, 318)
Screenshot: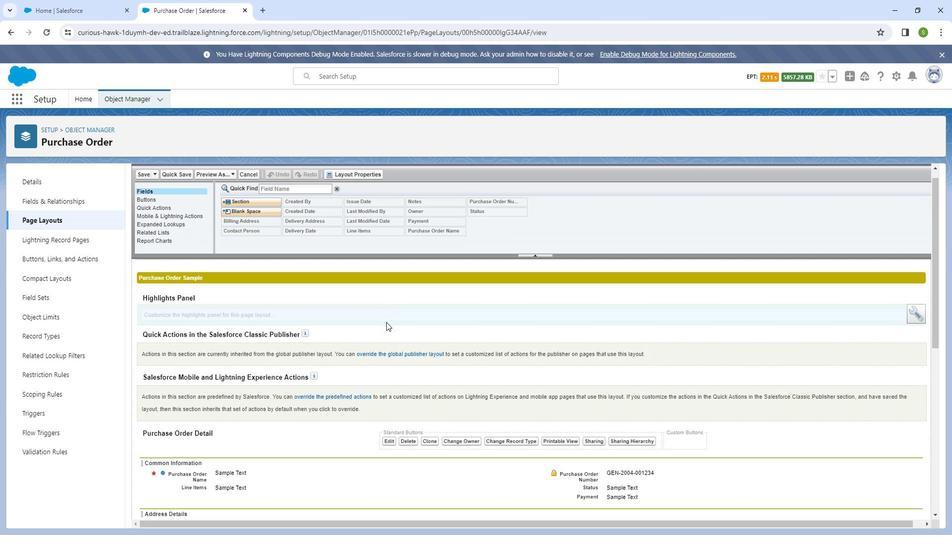 
Action: Mouse scrolled (393, 317) with delta (0, 0)
Screenshot: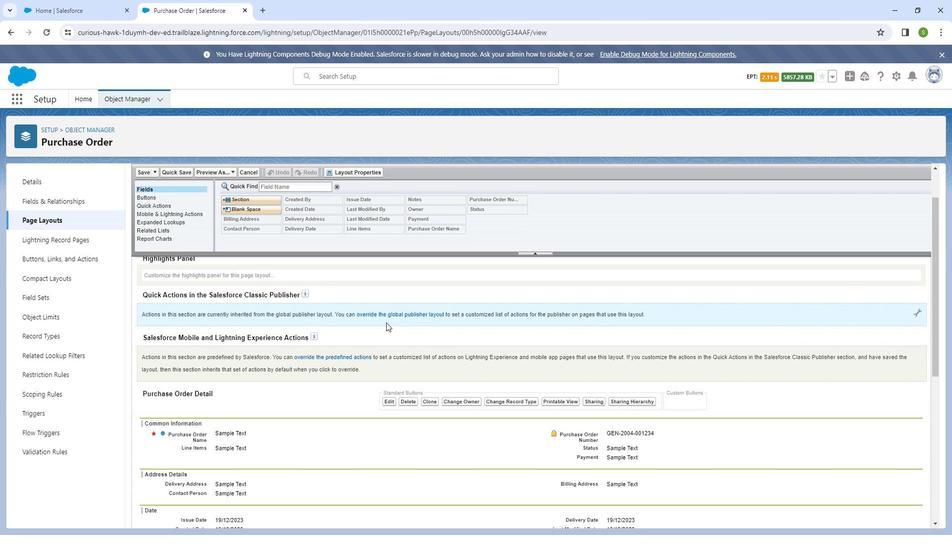 
Action: Mouse scrolled (393, 317) with delta (0, 0)
Screenshot: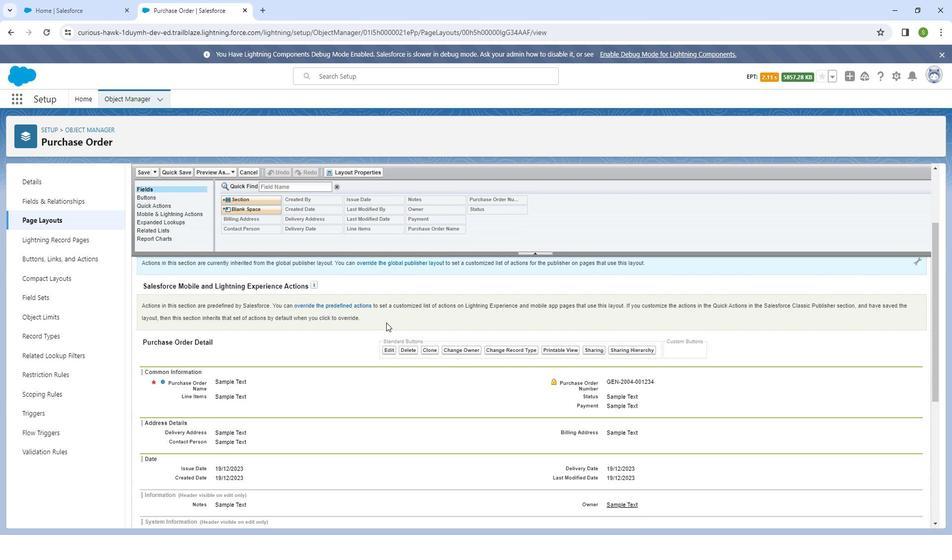 
Action: Mouse scrolled (393, 317) with delta (0, 0)
Screenshot: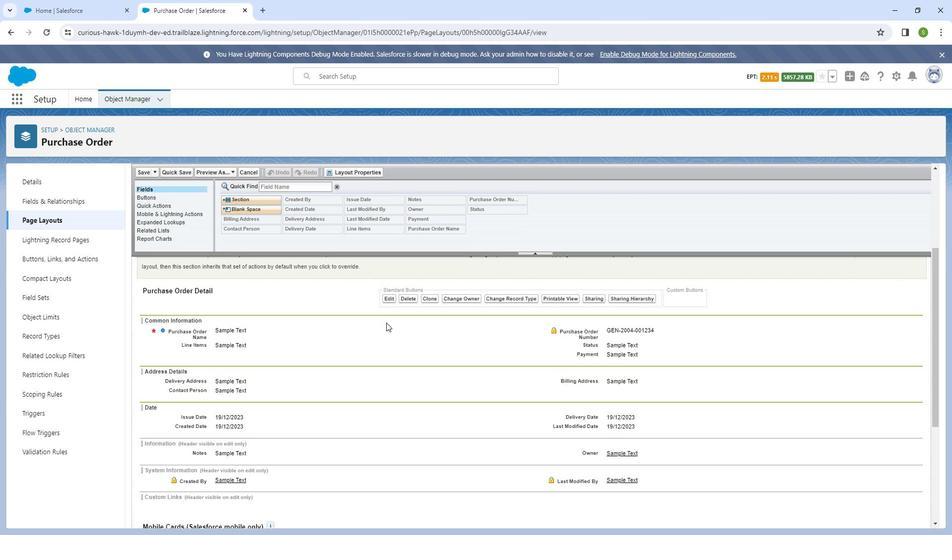 
Action: Mouse scrolled (393, 317) with delta (0, 0)
Screenshot: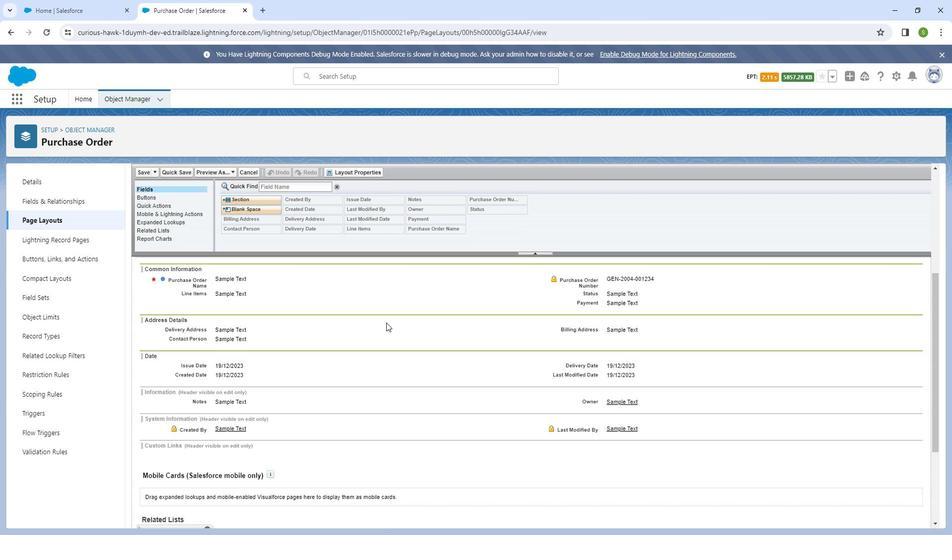 
Action: Mouse moved to (394, 318)
Screenshot: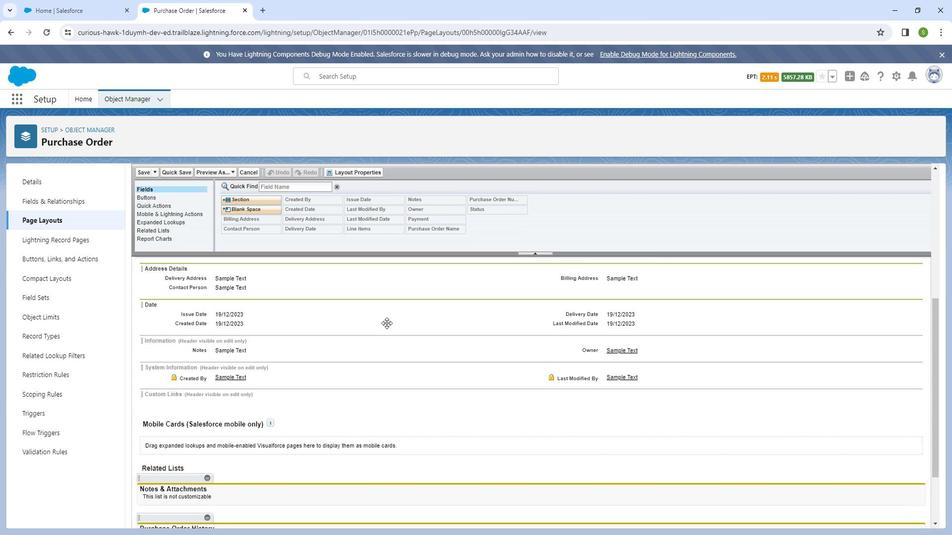 
Action: Mouse scrolled (394, 318) with delta (0, 0)
Screenshot: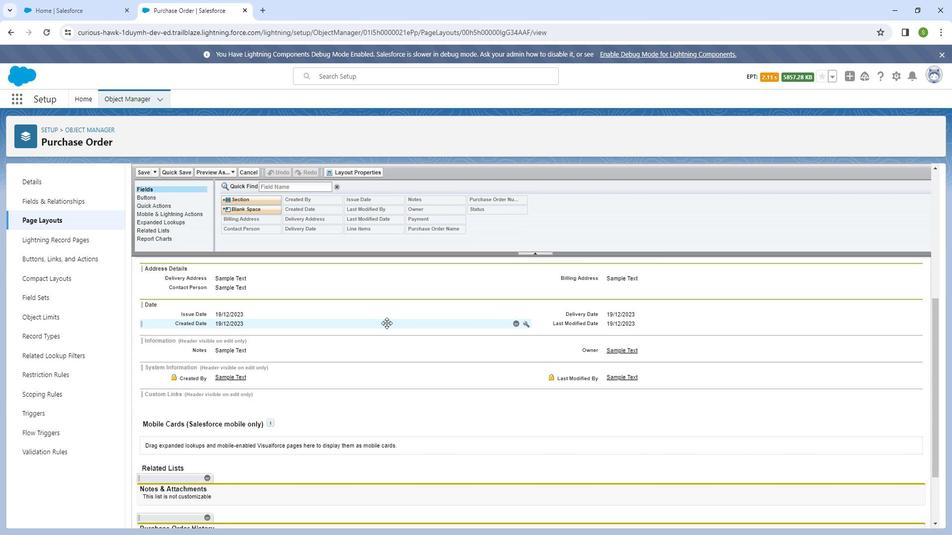 
Action: Mouse scrolled (394, 318) with delta (0, 0)
Screenshot: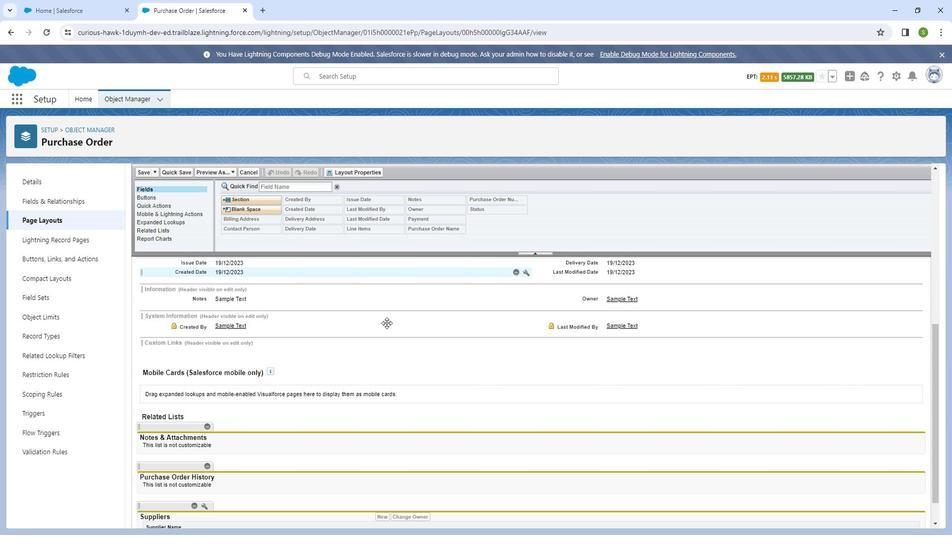 
Action: Mouse moved to (394, 318)
Screenshot: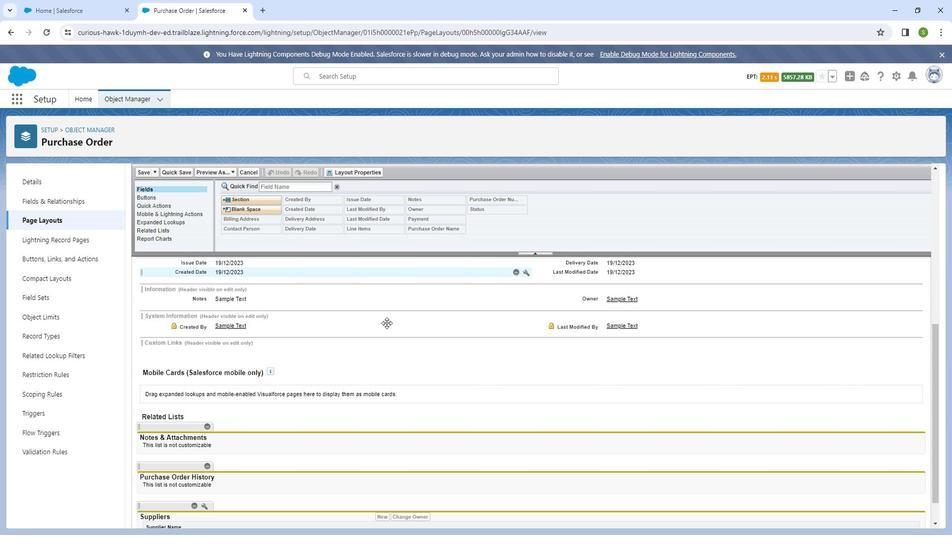 
Action: Mouse scrolled (394, 318) with delta (0, 0)
Screenshot: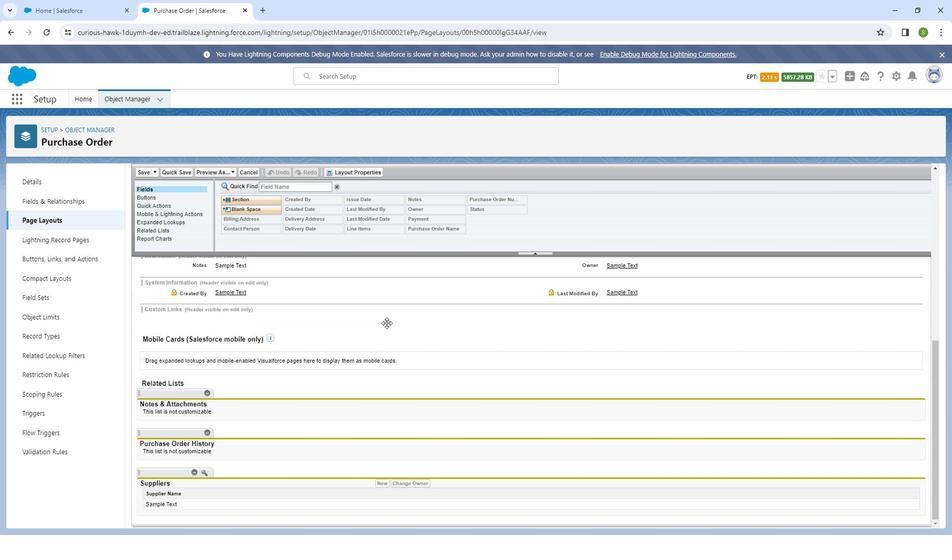 
Action: Mouse moved to (394, 319)
Screenshot: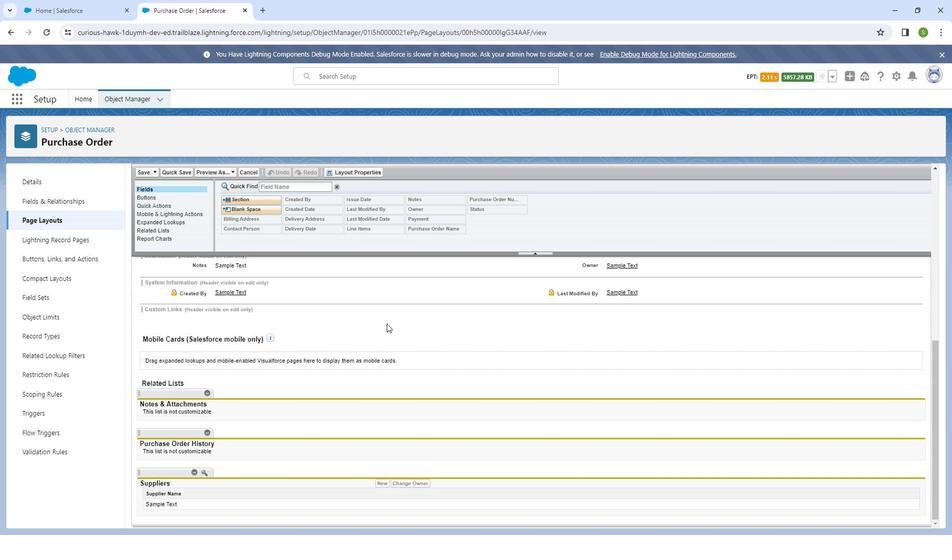 
Action: Mouse scrolled (394, 318) with delta (0, 0)
Screenshot: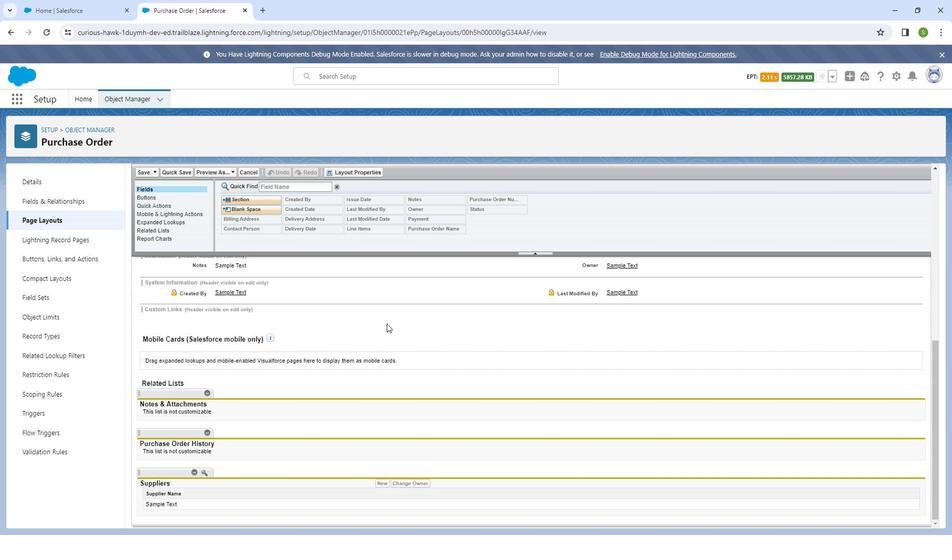 
Action: Mouse scrolled (394, 318) with delta (0, 0)
Screenshot: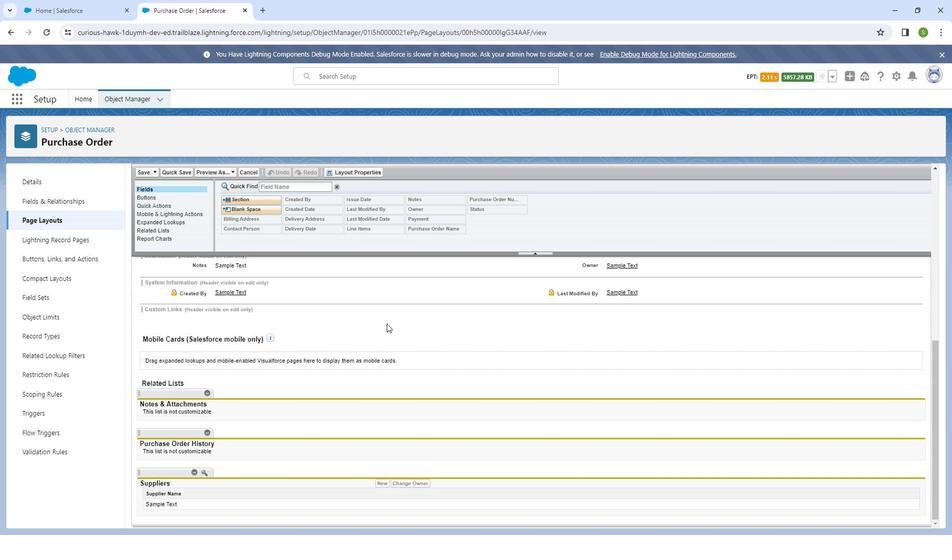 
Action: Mouse scrolled (394, 318) with delta (0, 0)
Screenshot: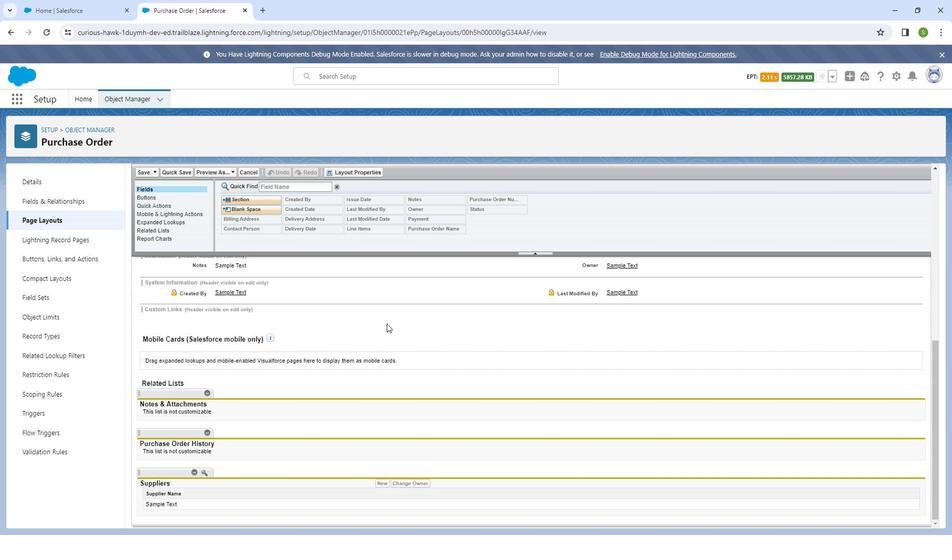 
Action: Mouse moved to (88, 102)
Screenshot: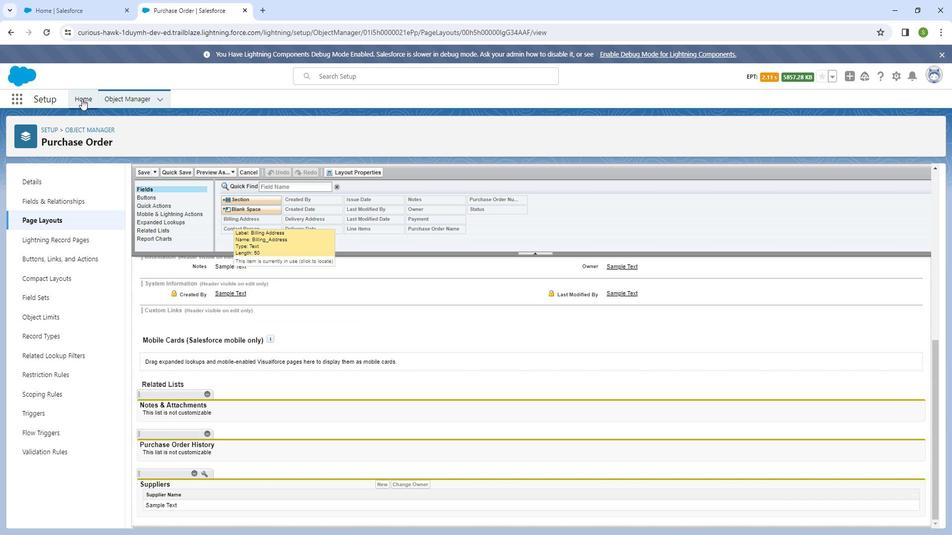 
Action: Mouse pressed left at (88, 102)
Screenshot: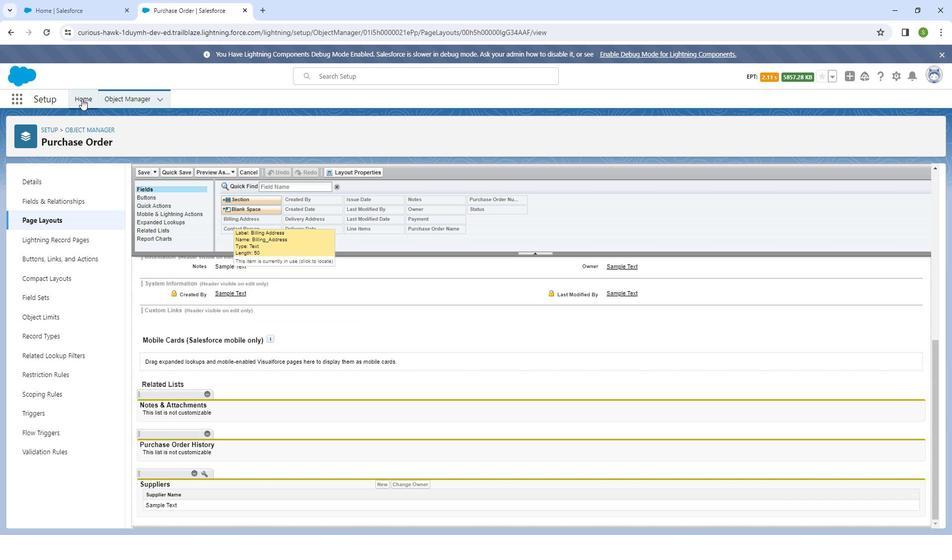 
Action: Mouse moved to (85, 15)
Screenshot: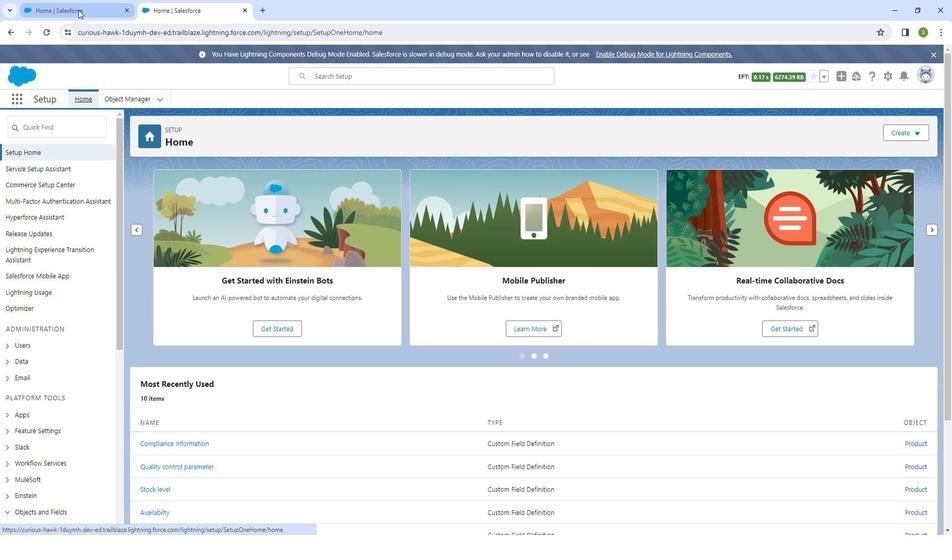 
Action: Mouse pressed left at (85, 15)
Screenshot: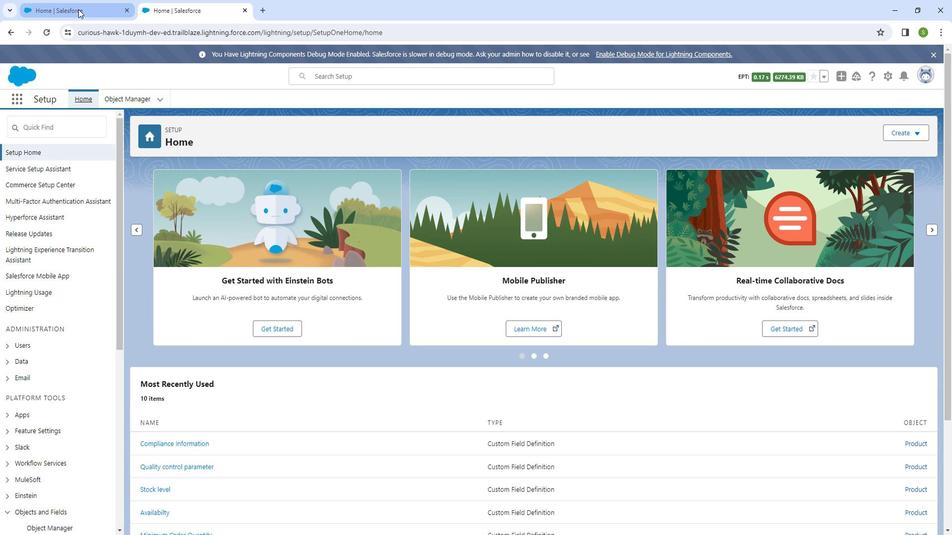 
Action: Mouse moved to (25, 102)
Screenshot: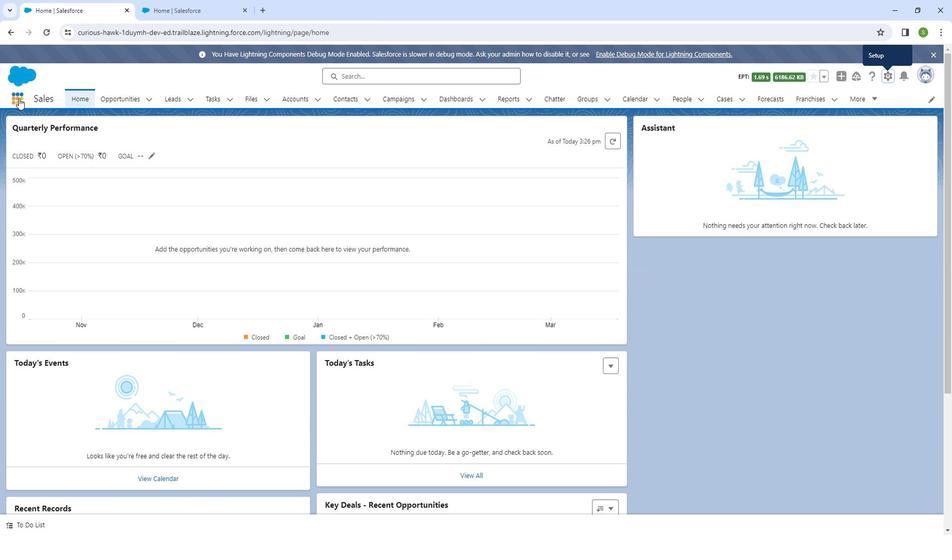 
Action: Mouse pressed left at (25, 102)
Screenshot: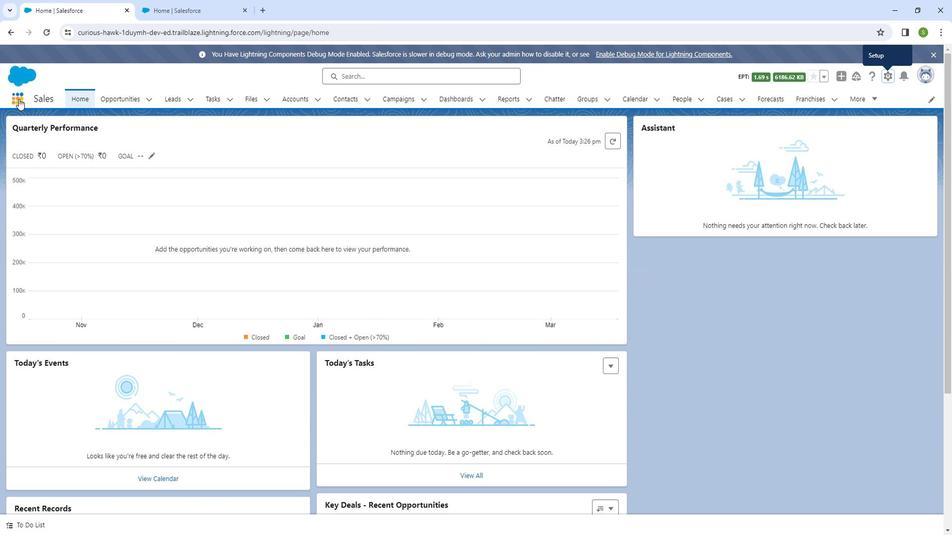 
Action: Mouse moved to (41, 275)
Screenshot: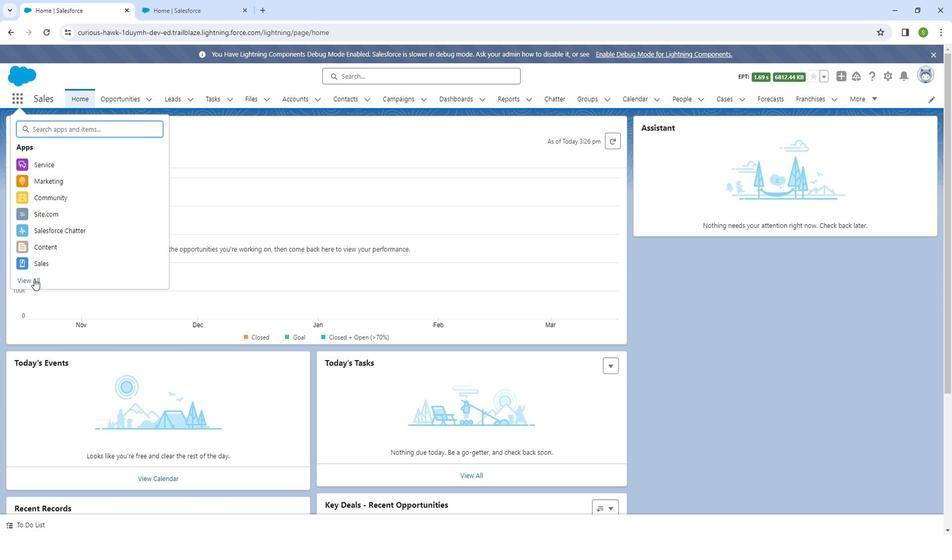 
Action: Mouse pressed left at (41, 275)
Screenshot: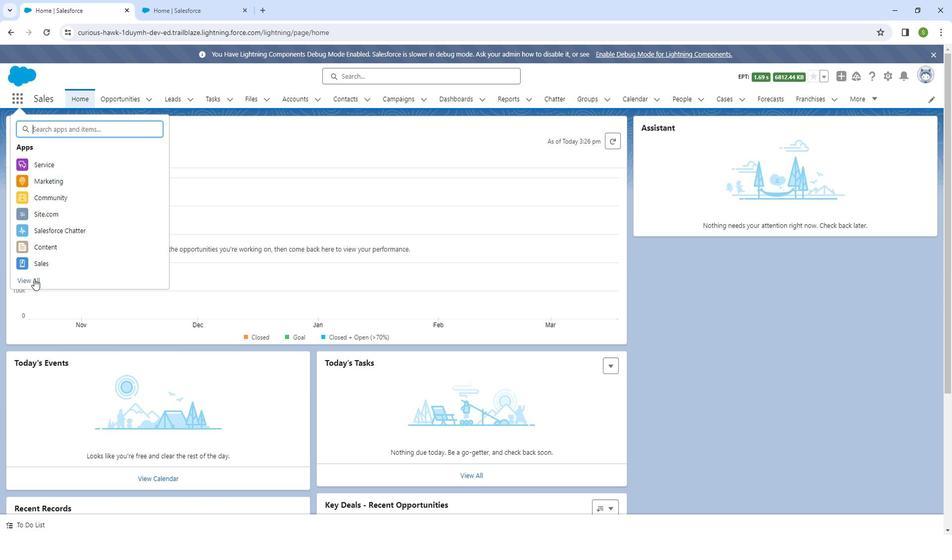 
Action: Mouse moved to (180, 412)
Screenshot: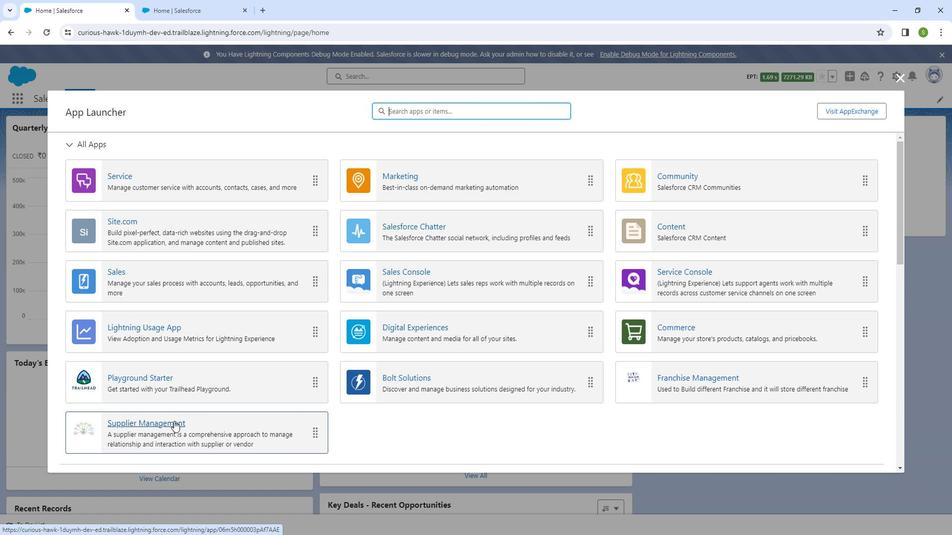 
Action: Mouse pressed left at (180, 412)
Screenshot: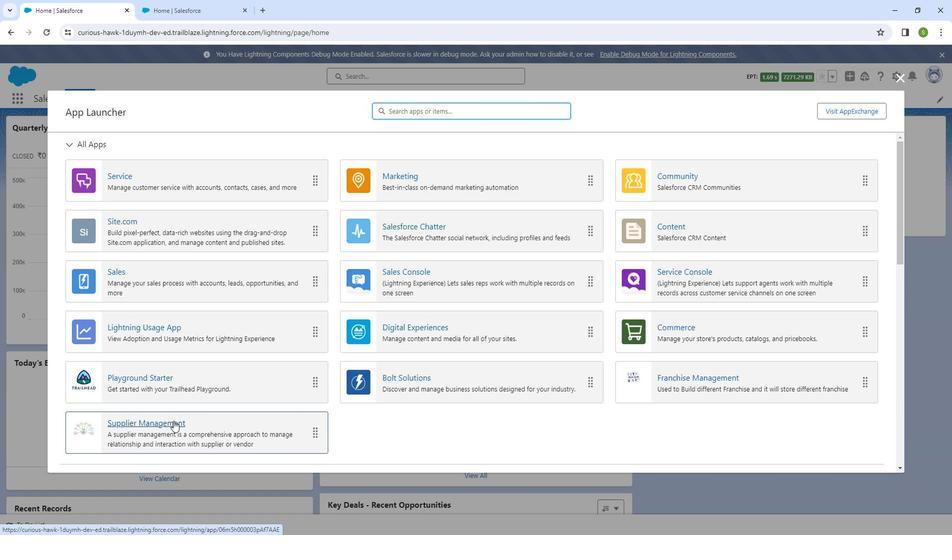 
Action: Mouse moved to (376, 103)
Screenshot: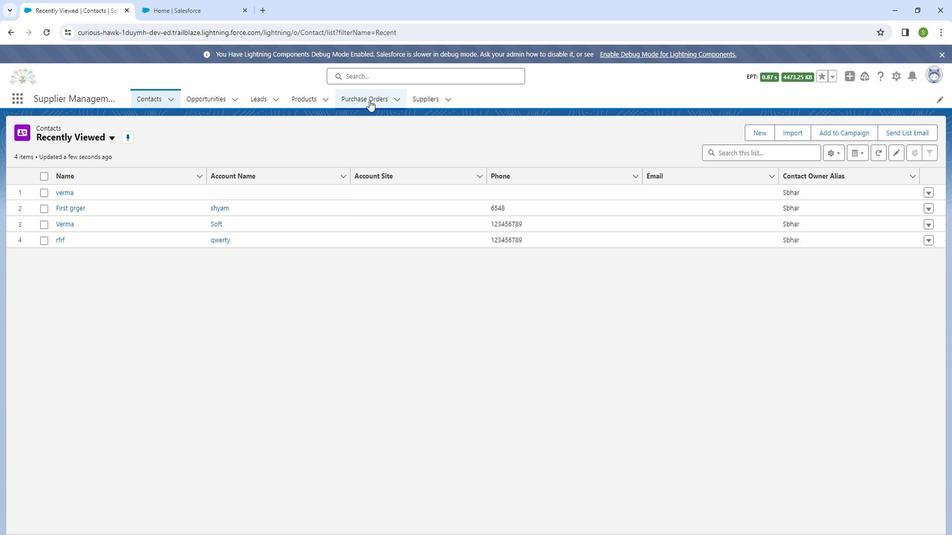 
Action: Mouse pressed left at (376, 103)
Screenshot: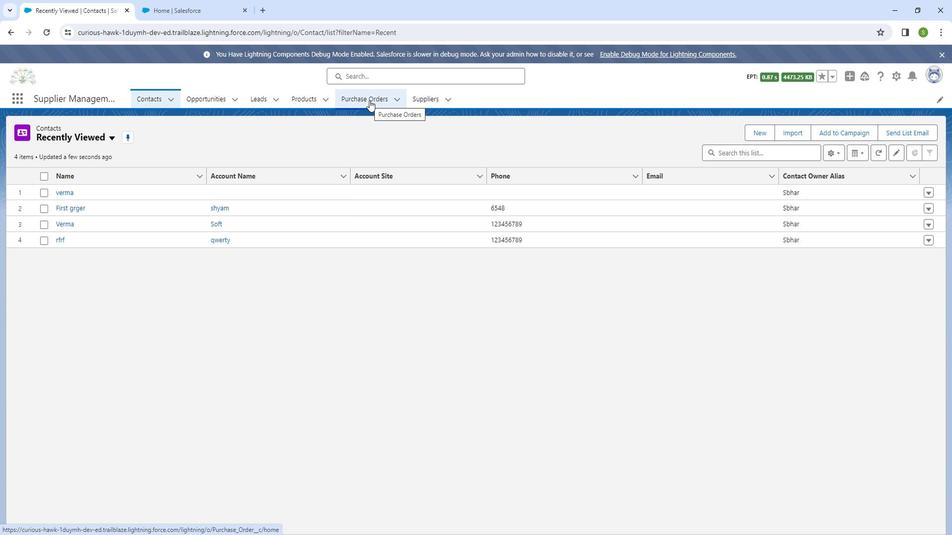 
Action: Mouse moved to (832, 135)
Screenshot: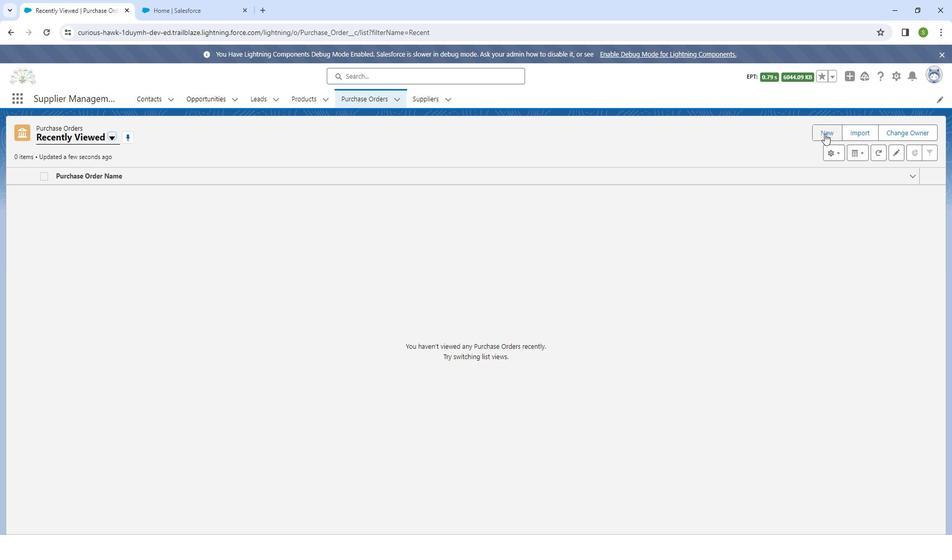 
Action: Mouse pressed left at (832, 135)
Screenshot: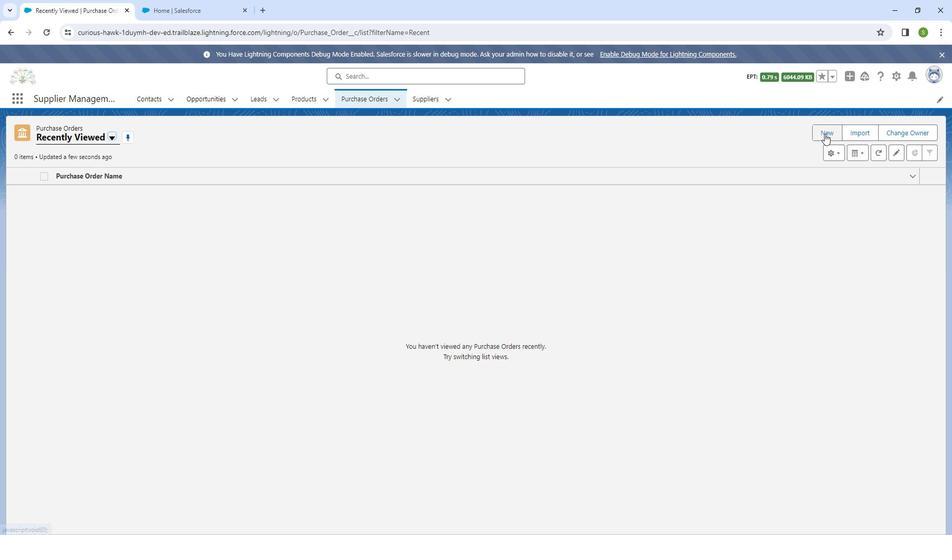 
Action: Mouse moved to (351, 167)
Screenshot: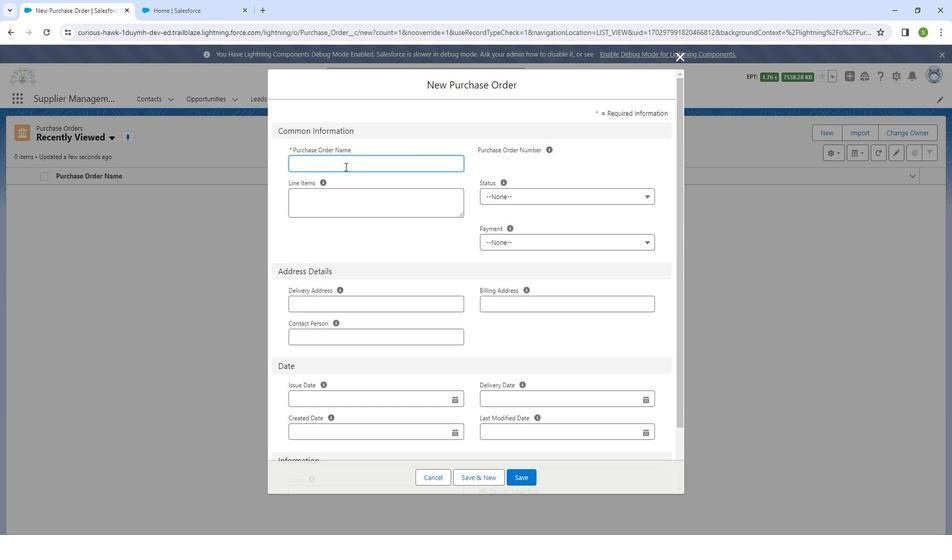 
Action: Mouse pressed left at (351, 167)
Screenshot: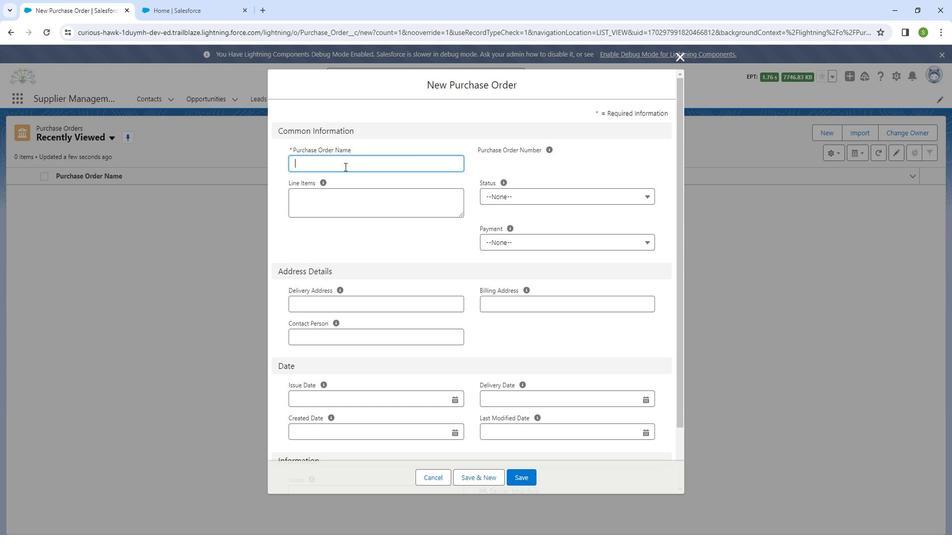
Action: Mouse moved to (357, 167)
Screenshot: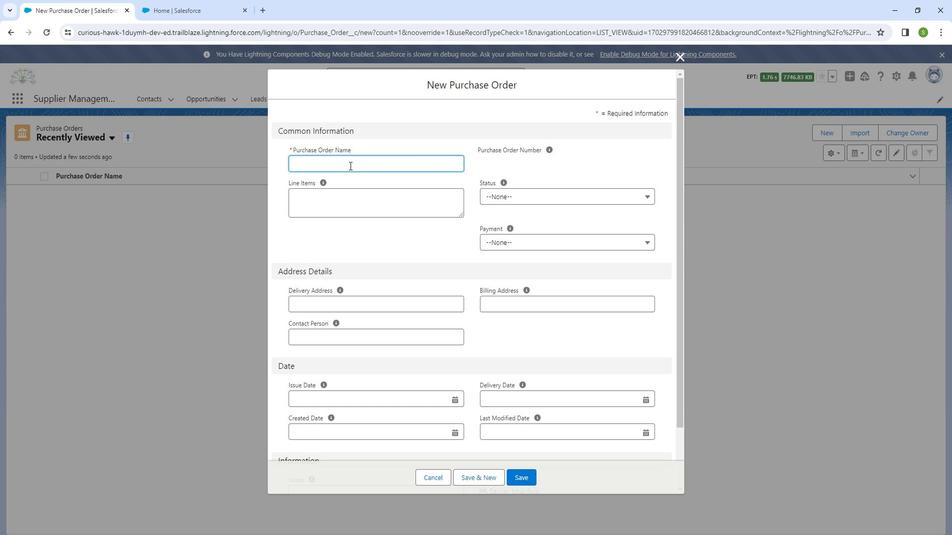 
Action: Key pressed <Key.shift_r>Airtel<Key.space><Key.shift_r>Wifi
Screenshot: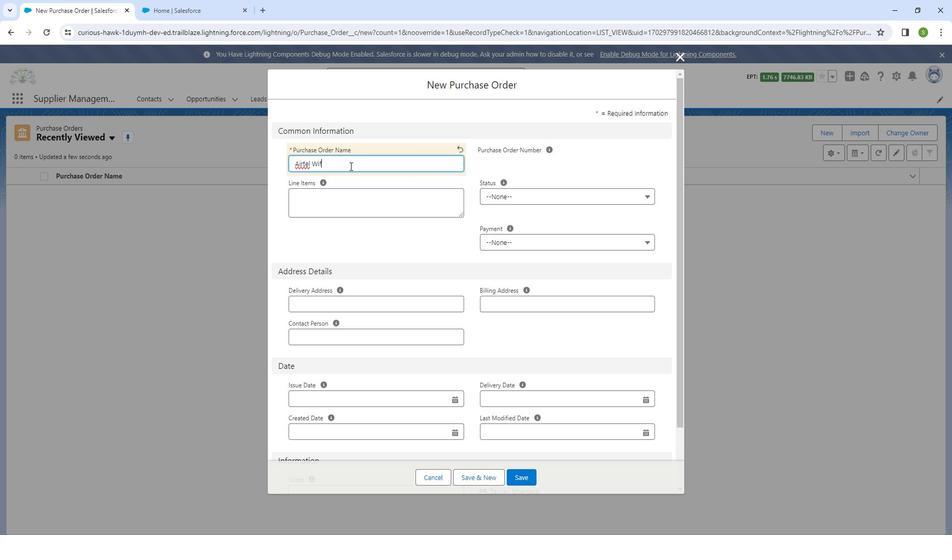 
Action: Mouse moved to (361, 202)
Screenshot: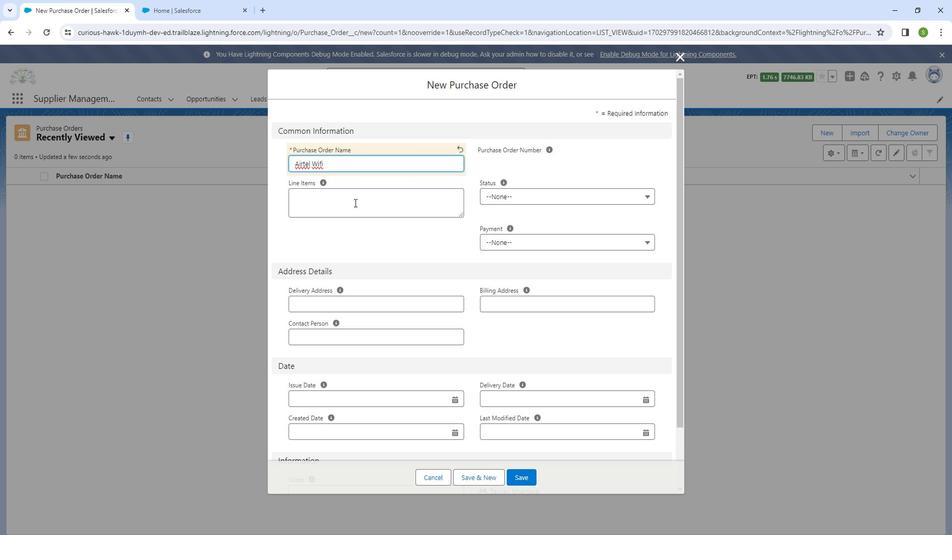 
Action: Mouse pressed left at (361, 202)
Screenshot: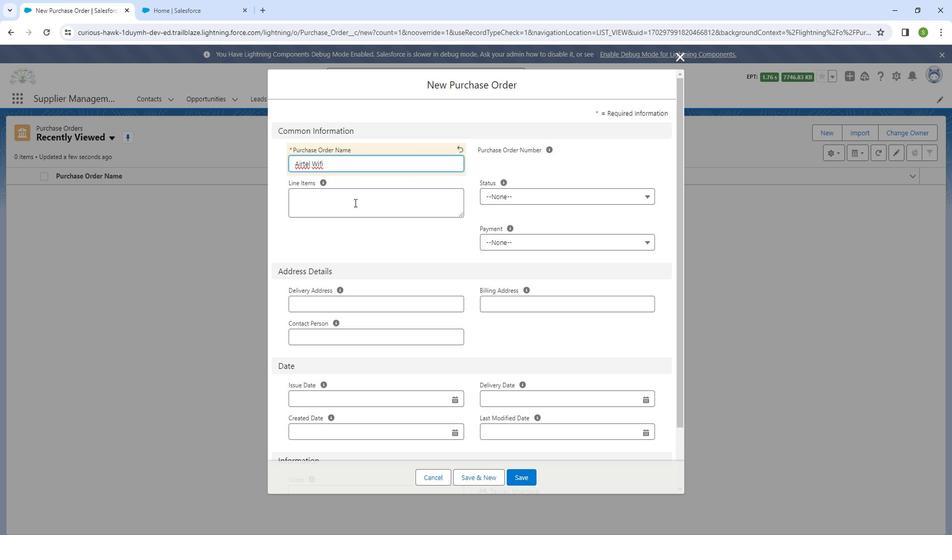 
Action: Mouse moved to (365, 202)
Screenshot: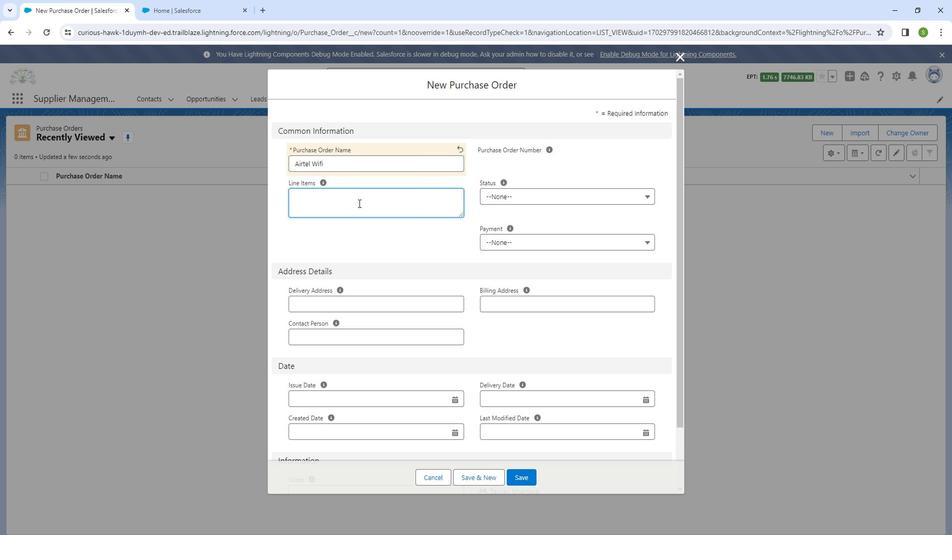 
Action: Key pressed 01
Screenshot: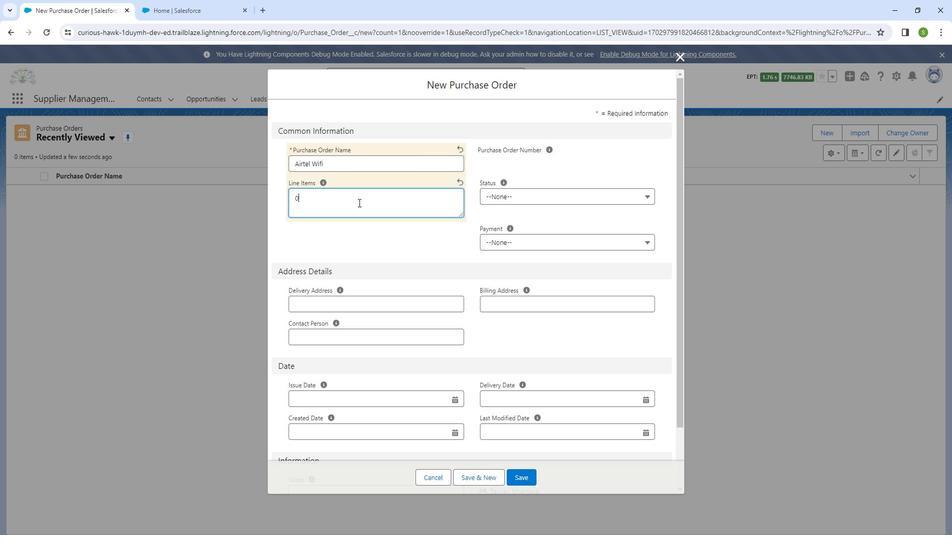 
Action: Mouse moved to (506, 194)
Screenshot: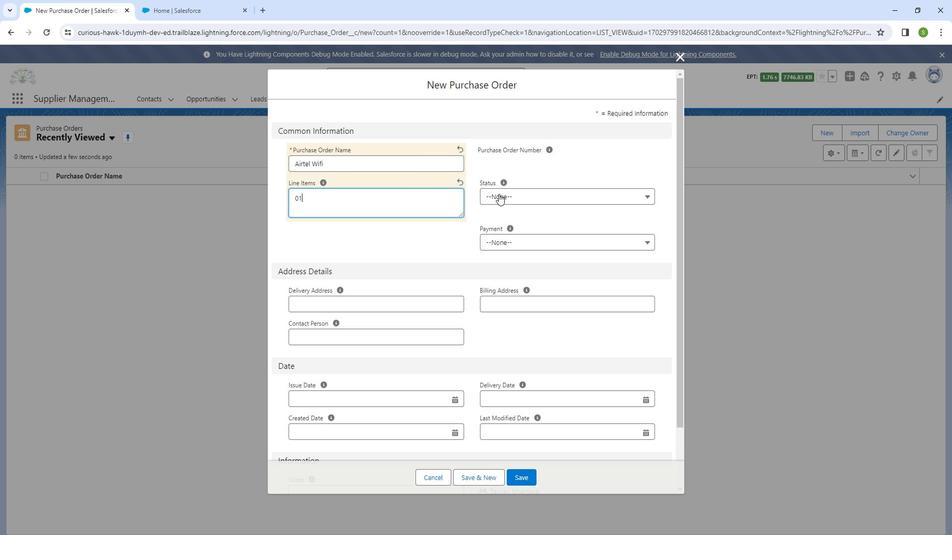 
Action: Mouse pressed left at (506, 194)
Screenshot: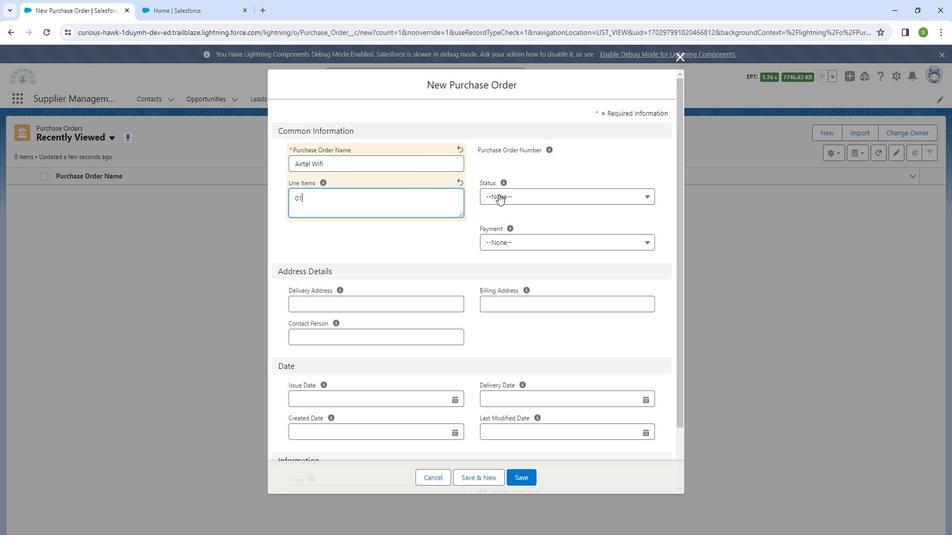 
Action: Mouse moved to (513, 268)
Screenshot: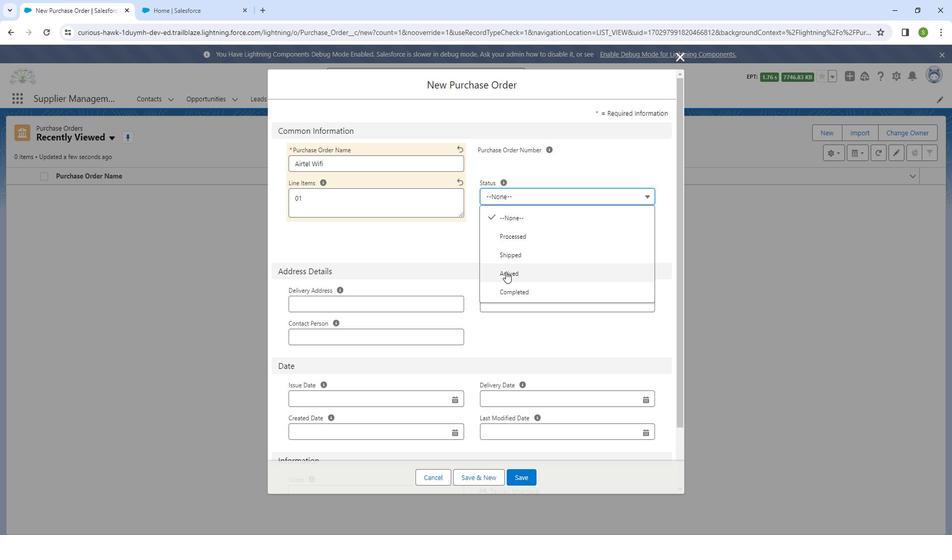 
Action: Mouse pressed left at (513, 268)
Screenshot: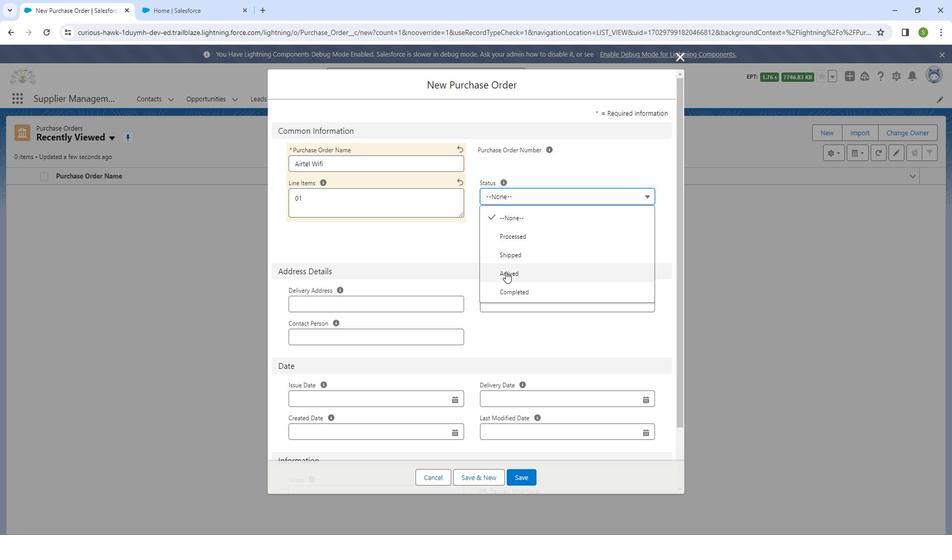 
Action: Mouse moved to (511, 233)
Screenshot: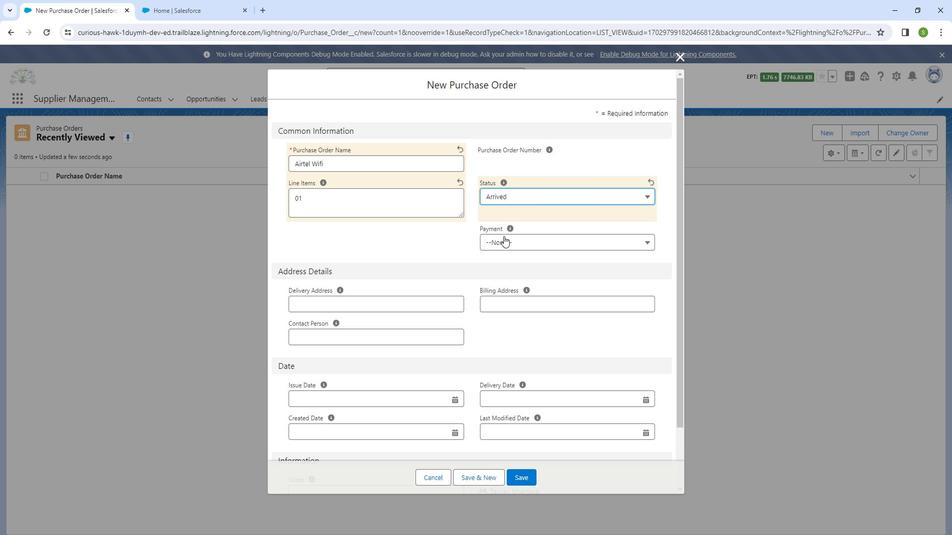 
Action: Mouse pressed left at (511, 233)
Screenshot: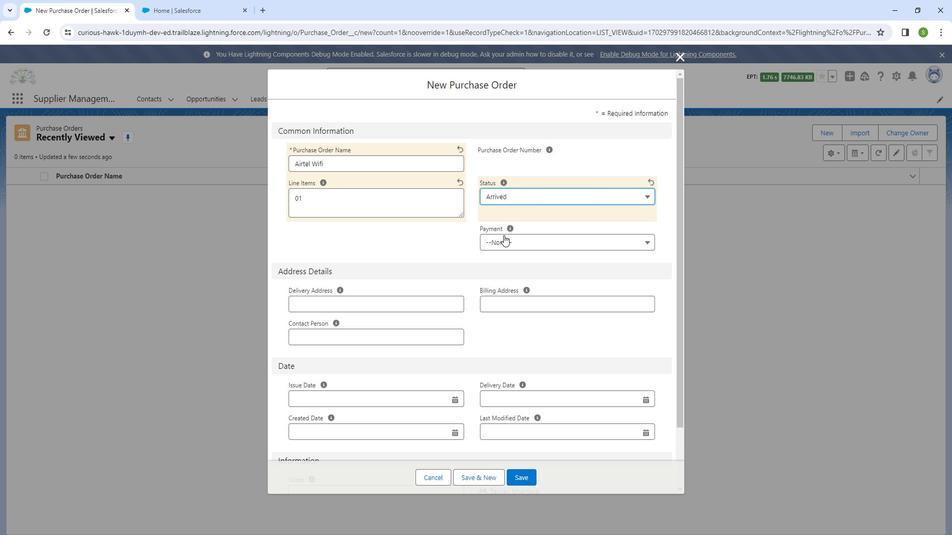 
Action: Mouse moved to (513, 284)
Screenshot: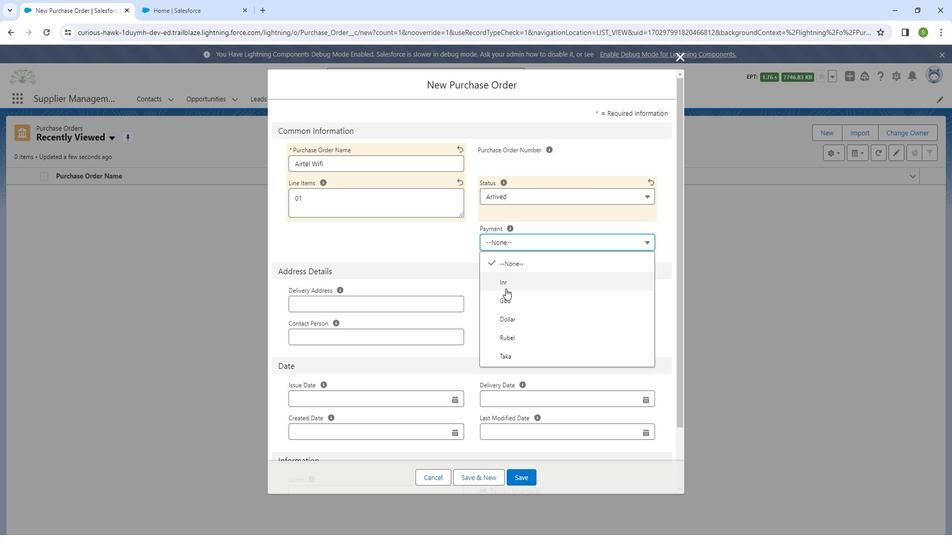 
Action: Mouse pressed left at (513, 284)
Screenshot: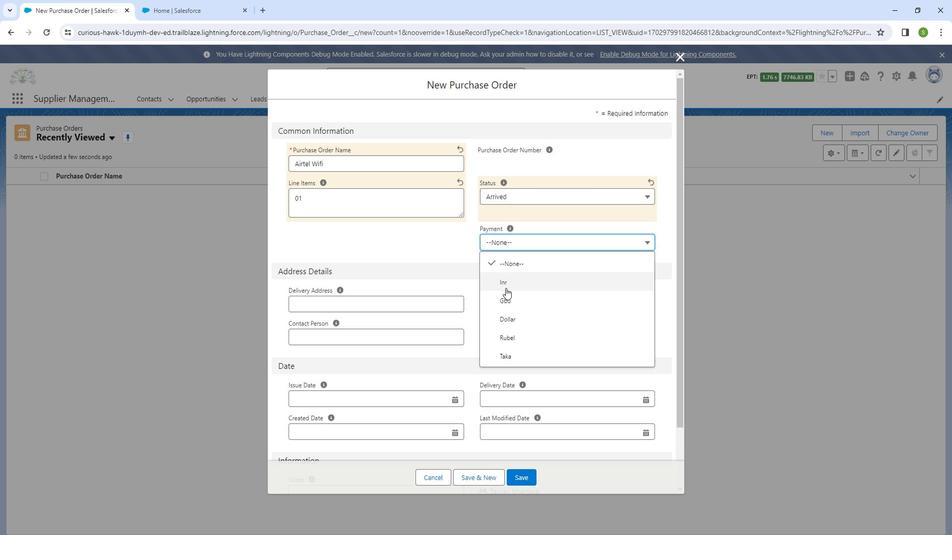 
Action: Mouse moved to (396, 299)
Screenshot: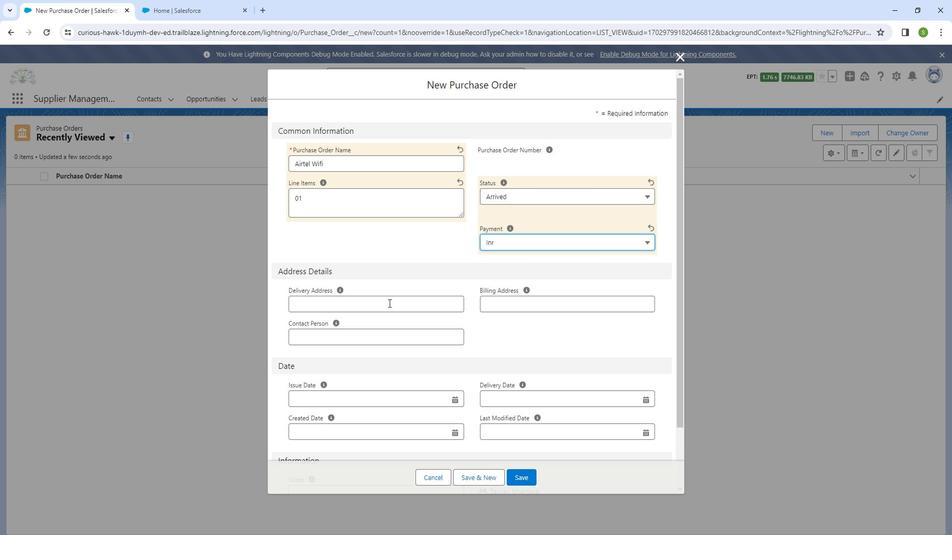 
Action: Mouse pressed left at (396, 299)
Screenshot: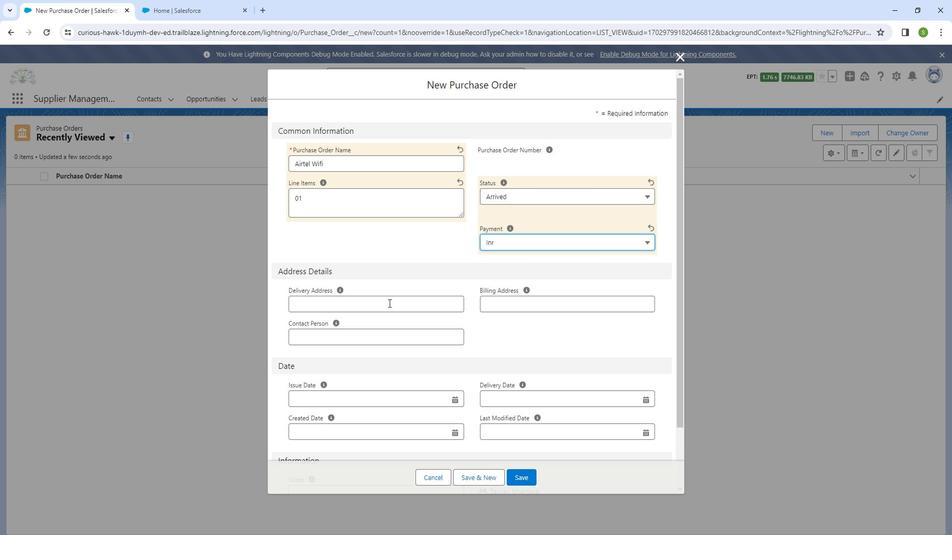
Action: Mouse moved to (399, 301)
Screenshot: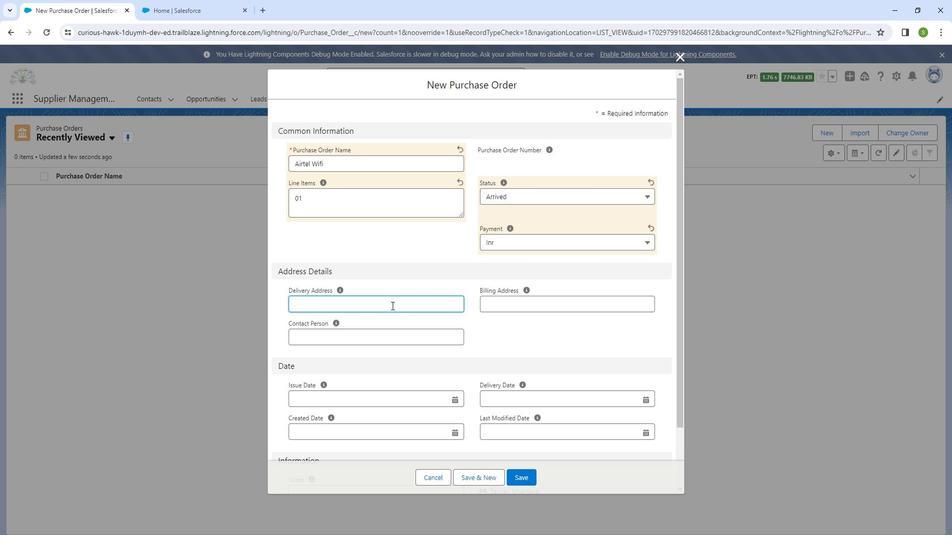 
Action: Key pressed <Key.shift_r>India
Screenshot: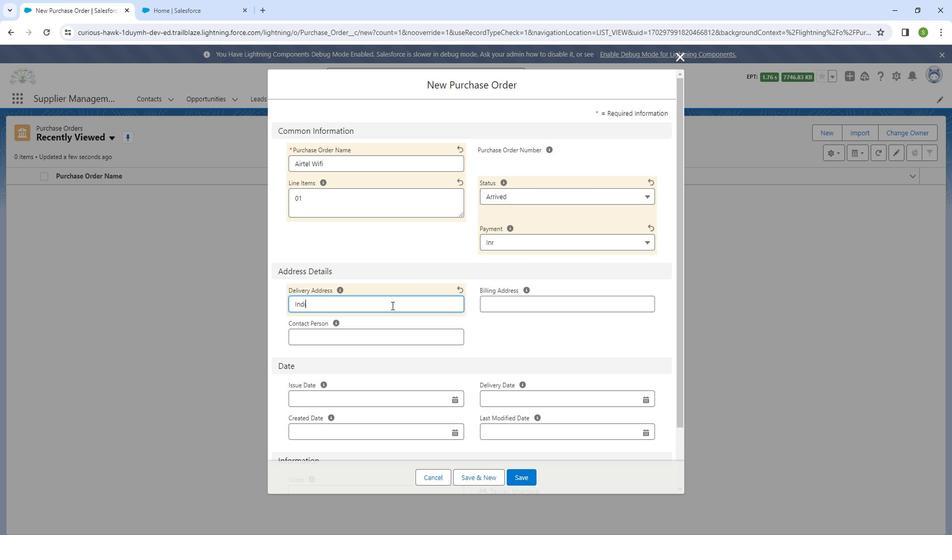 
Action: Mouse moved to (530, 297)
Screenshot: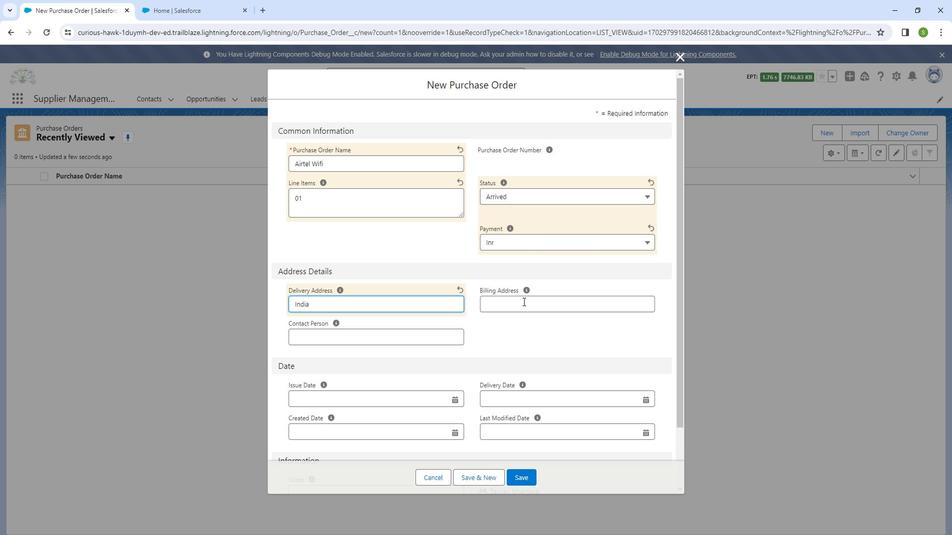 
Action: Mouse pressed left at (530, 297)
Screenshot: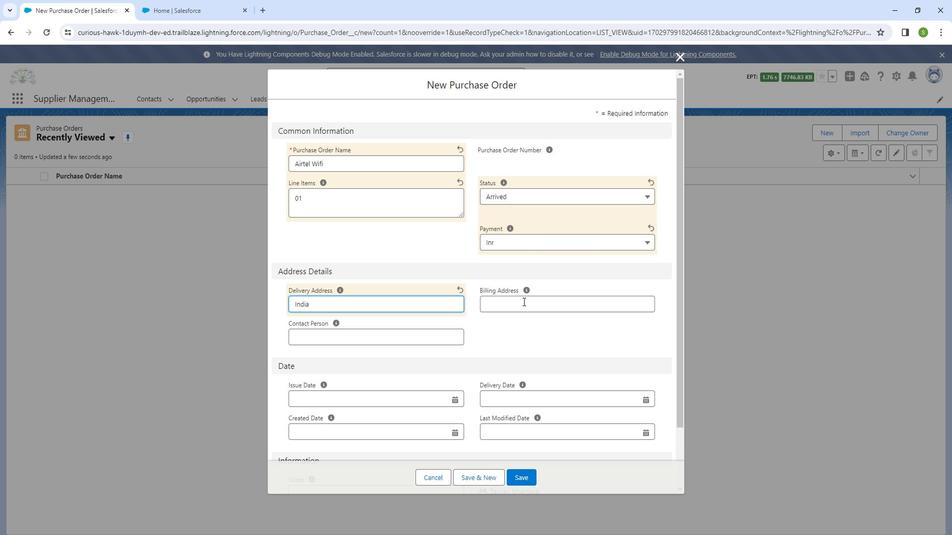 
Action: Mouse moved to (530, 297)
Screenshot: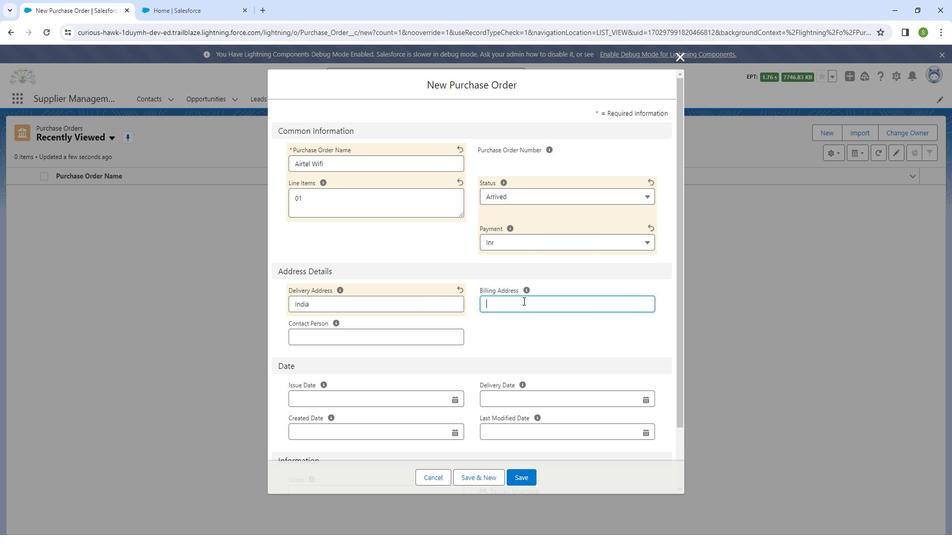 
Action: Key pressed <Key.shift_r>Usa
Screenshot: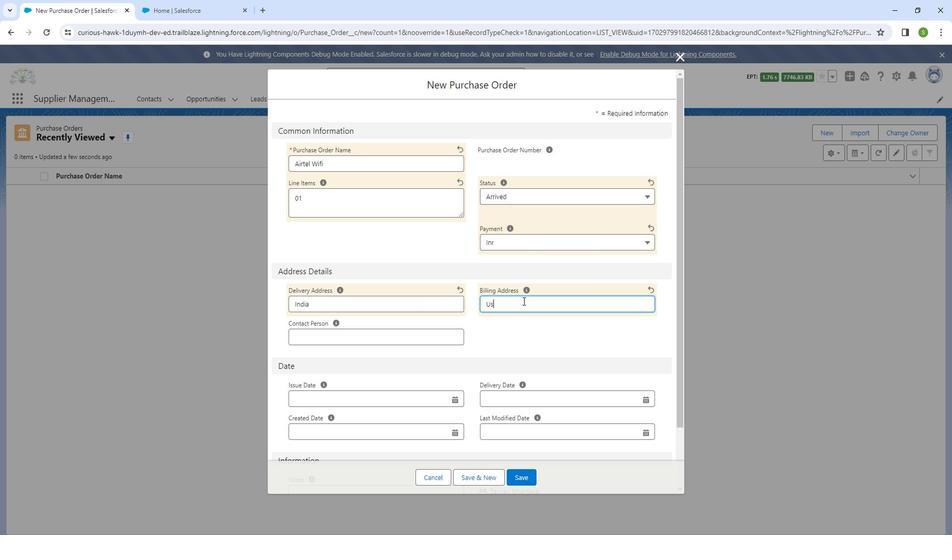 
Action: Mouse moved to (364, 331)
Screenshot: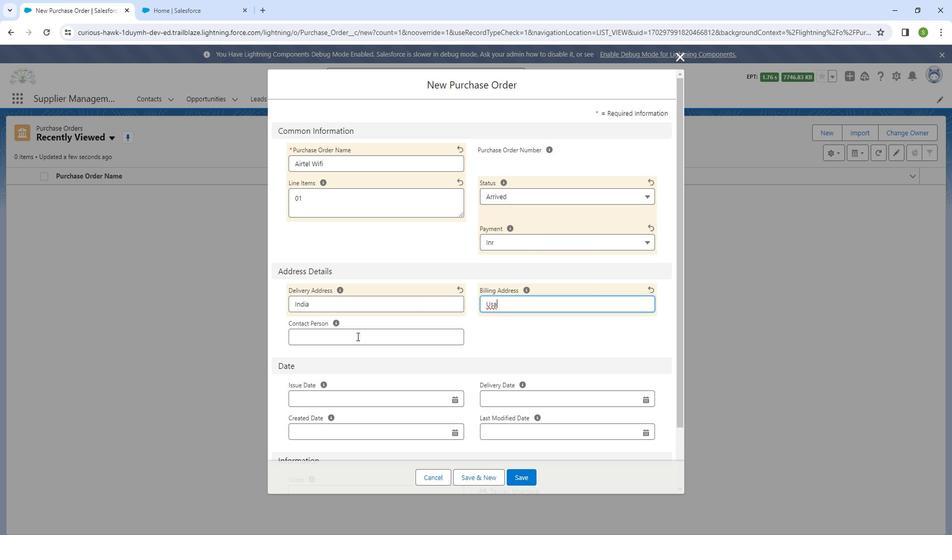 
Action: Mouse pressed left at (364, 331)
Screenshot: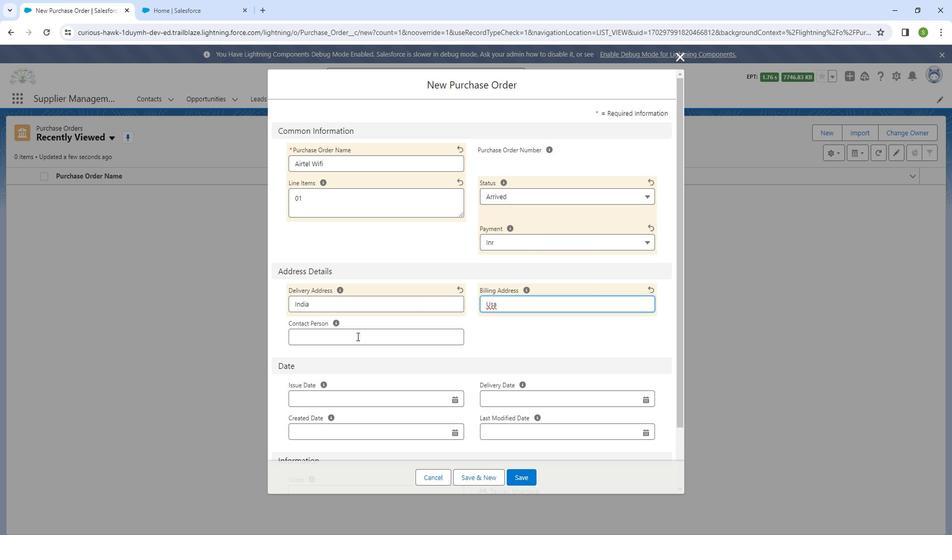 
Action: Mouse moved to (368, 331)
Screenshot: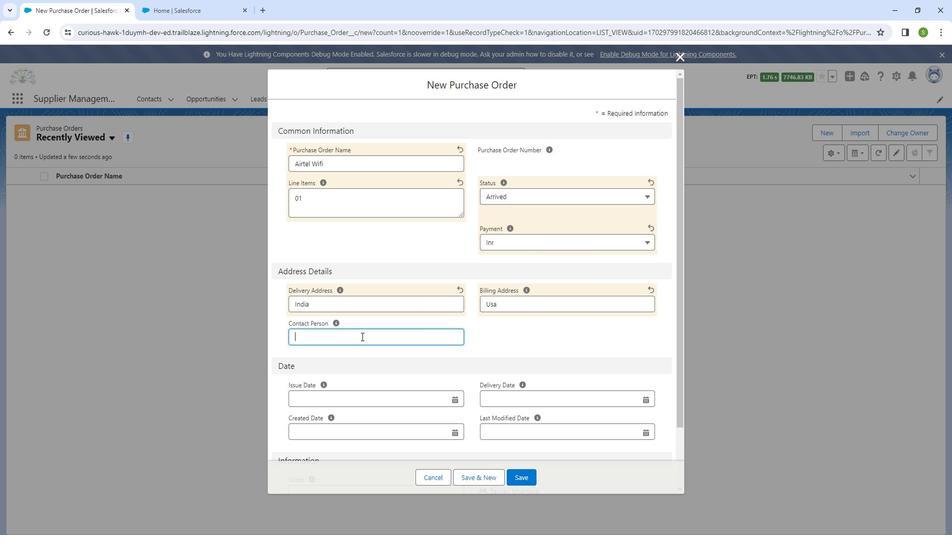 
Action: Key pressed <Key.shift_r>Ritika
Screenshot: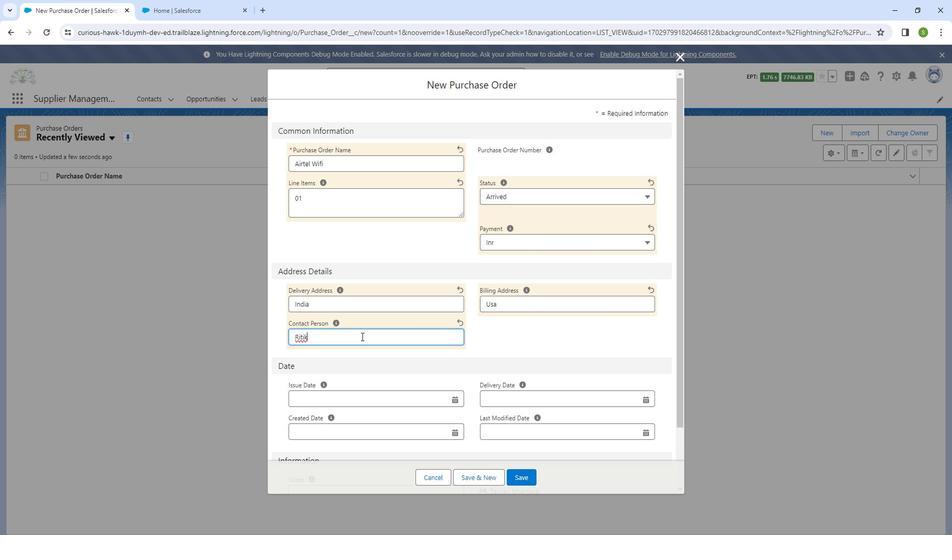 
Action: Mouse moved to (358, 388)
Screenshot: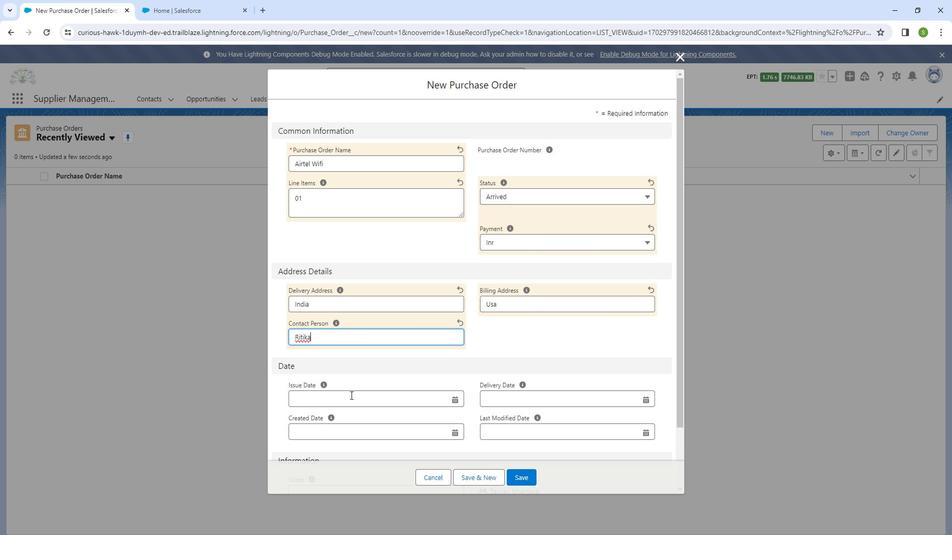 
Action: Mouse pressed left at (358, 388)
Screenshot: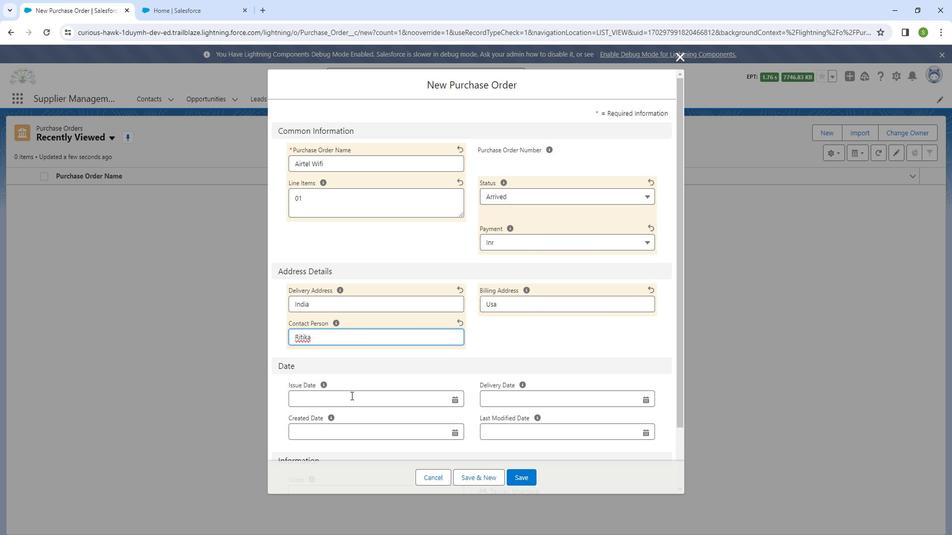 
Action: Mouse moved to (361, 302)
Screenshot: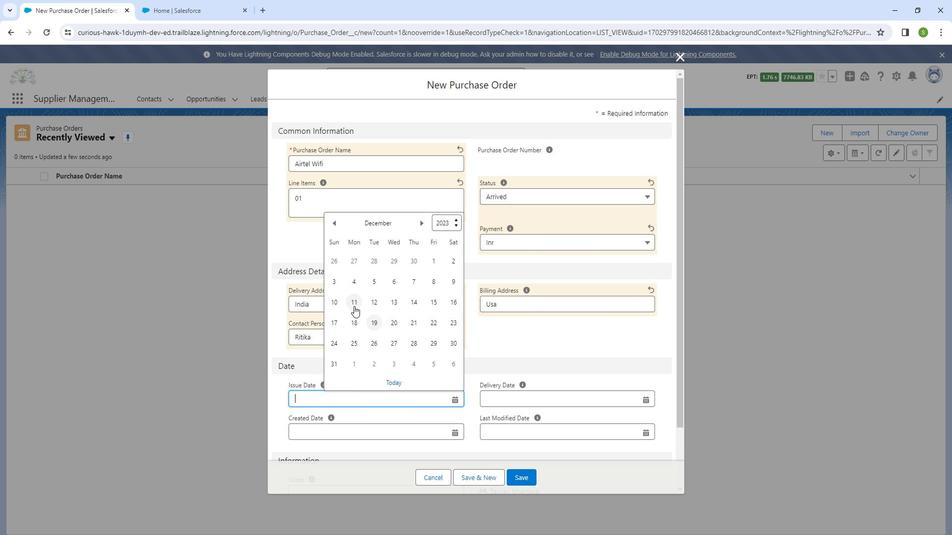 
Action: Mouse pressed left at (361, 302)
Screenshot: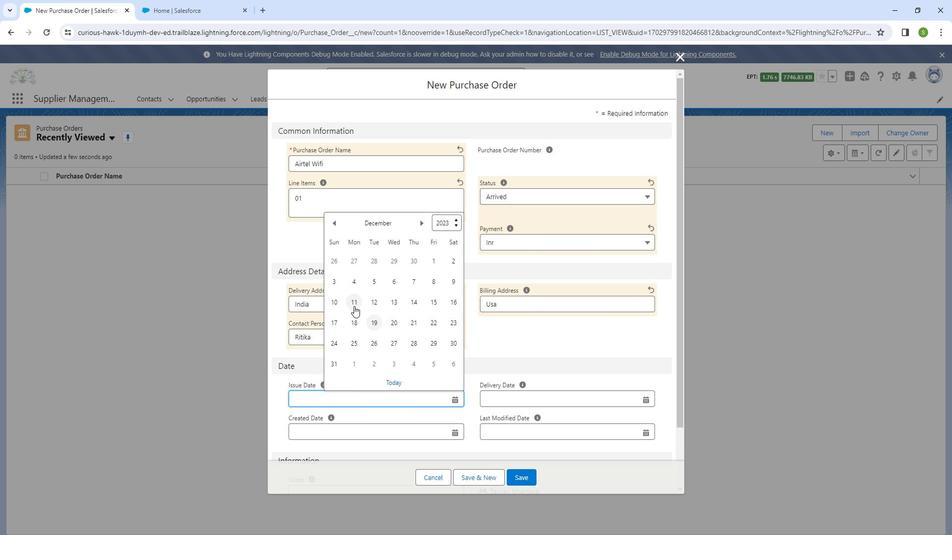 
Action: Mouse moved to (509, 388)
Screenshot: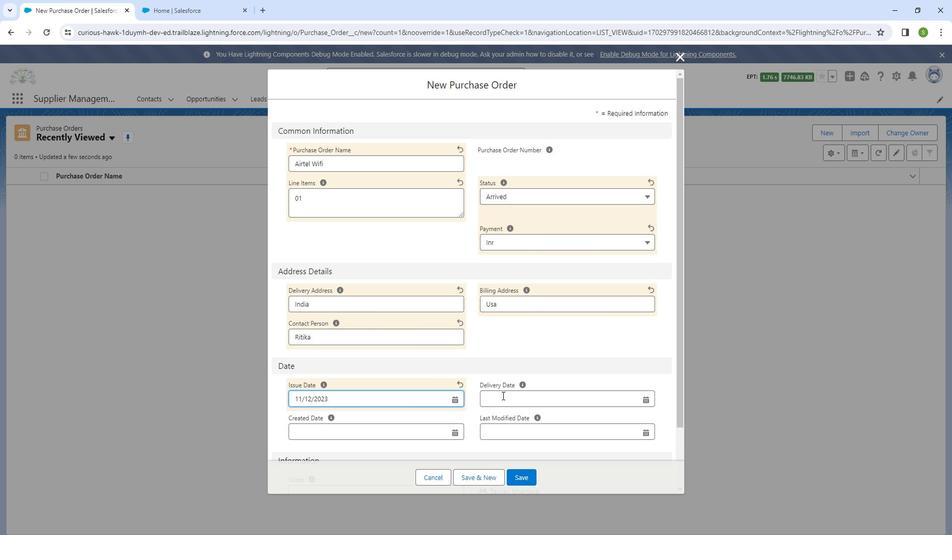 
Action: Mouse pressed left at (509, 388)
Screenshot: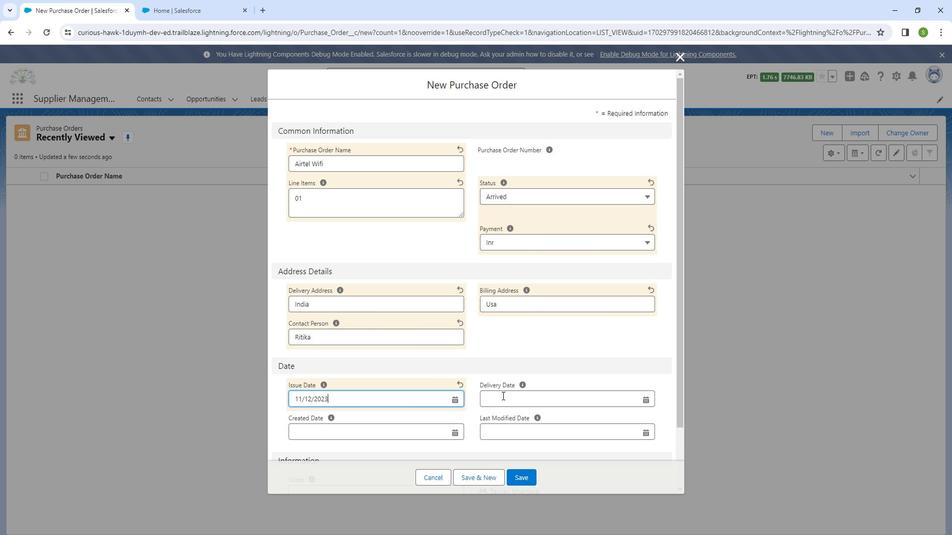 
Action: Mouse moved to (613, 339)
Screenshot: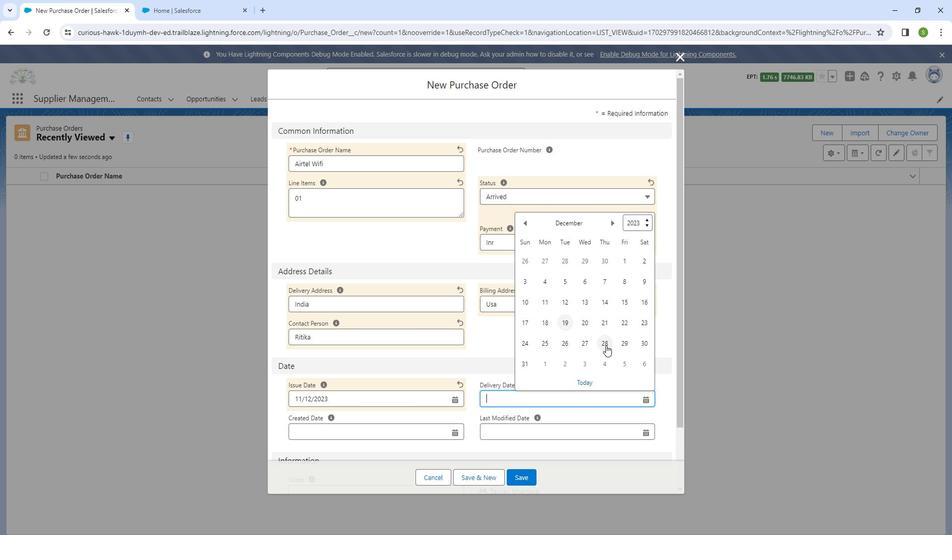 
Action: Mouse pressed left at (613, 339)
Screenshot: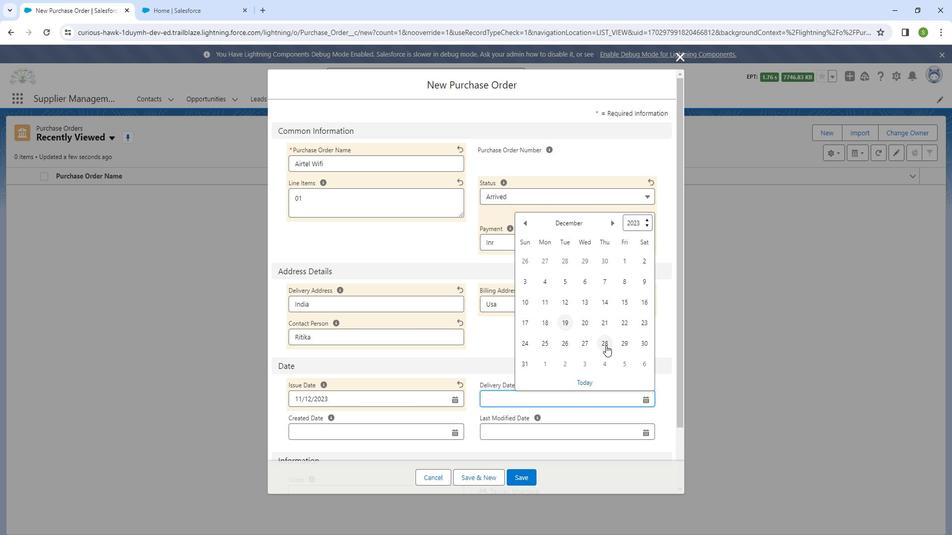 
Action: Mouse moved to (389, 426)
Screenshot: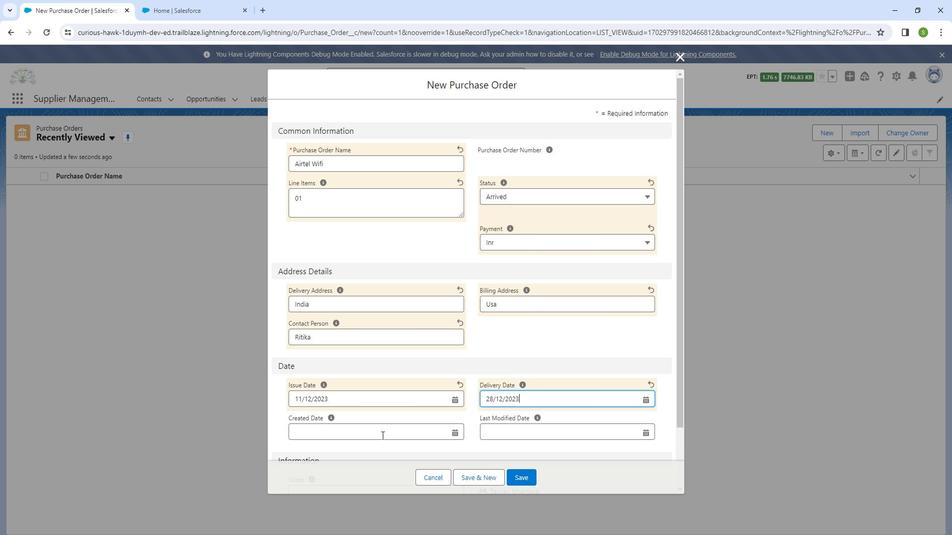 
Action: Mouse pressed left at (389, 426)
Screenshot: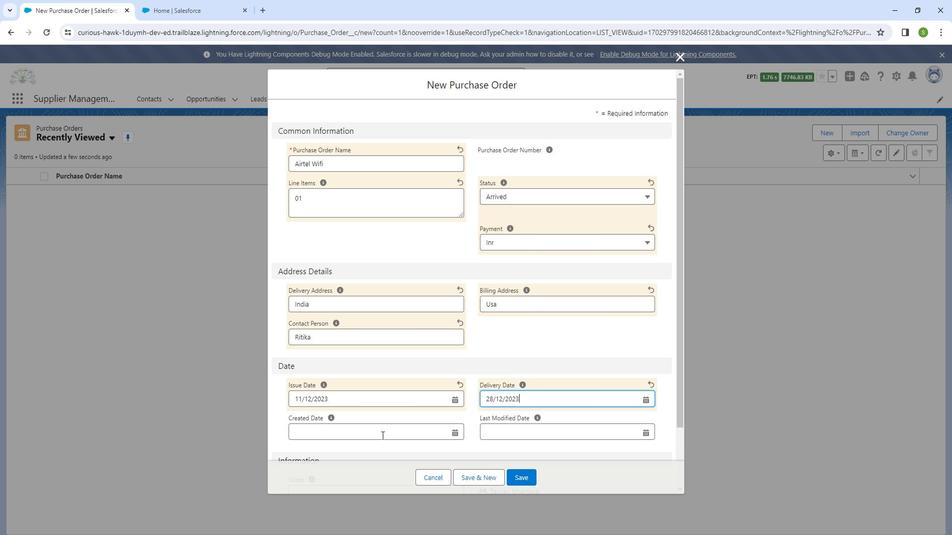 
Action: Mouse moved to (360, 333)
Screenshot: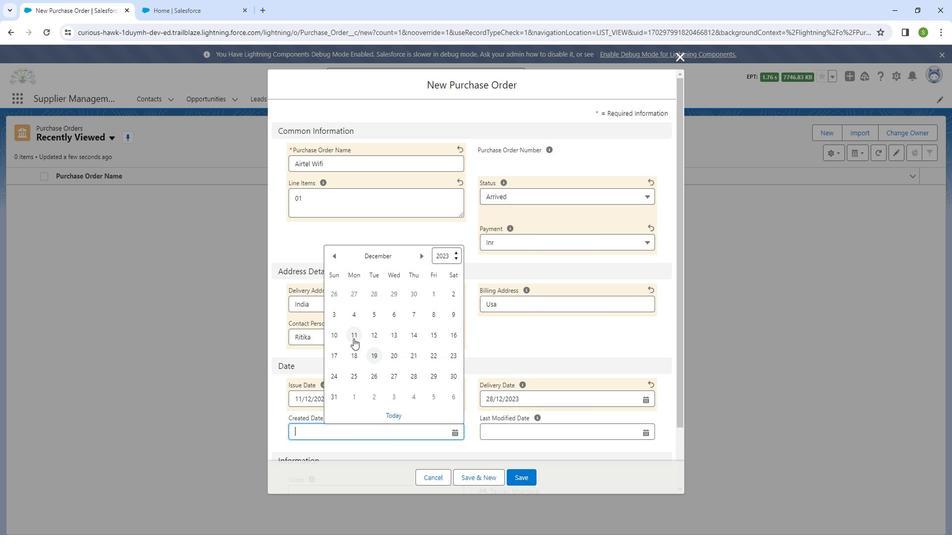 
Action: Mouse pressed left at (360, 333)
Screenshot: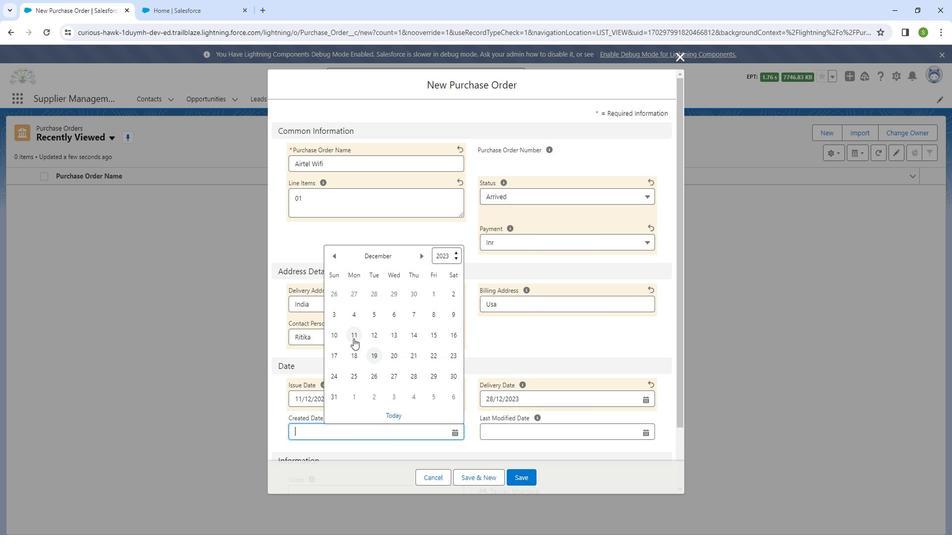
Action: Mouse moved to (507, 418)
Screenshot: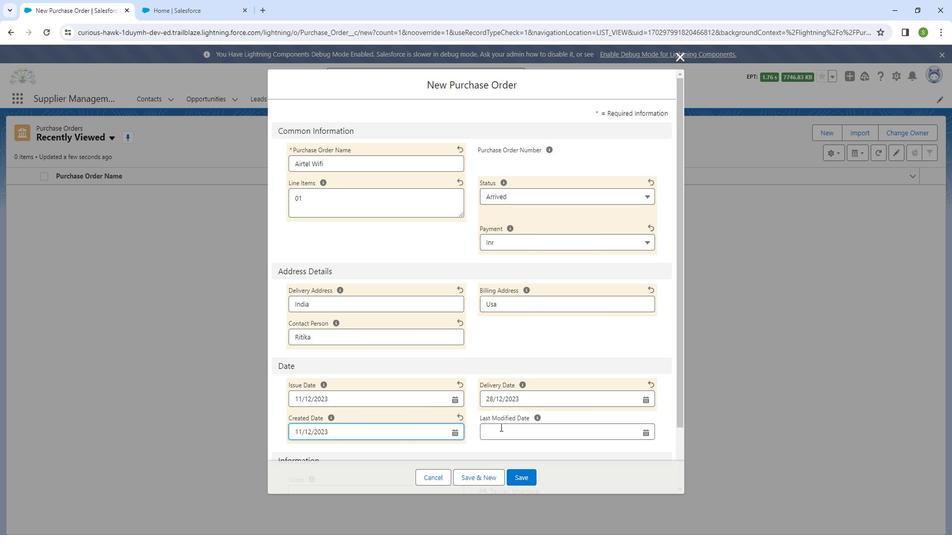 
Action: Mouse pressed left at (507, 418)
Screenshot: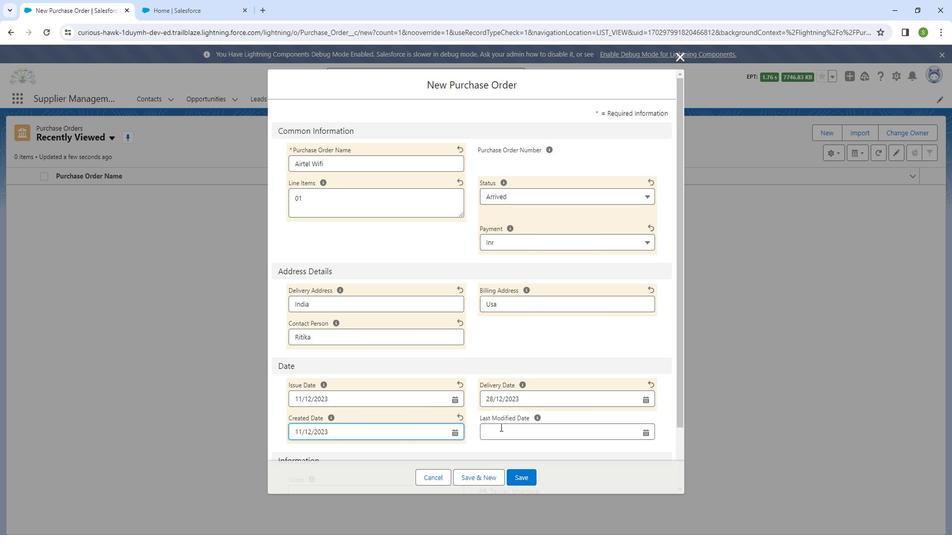 
Action: Mouse moved to (568, 333)
Screenshot: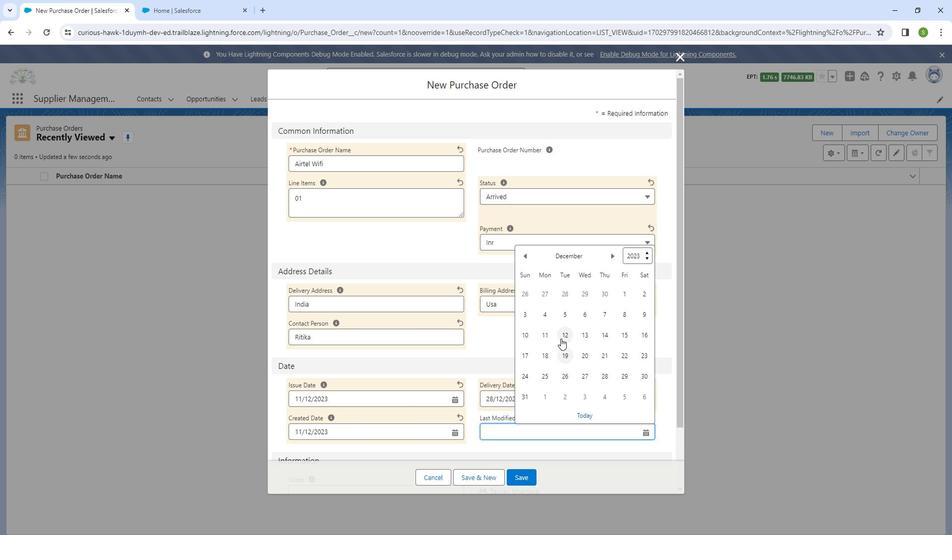 
Action: Mouse pressed left at (568, 333)
Screenshot: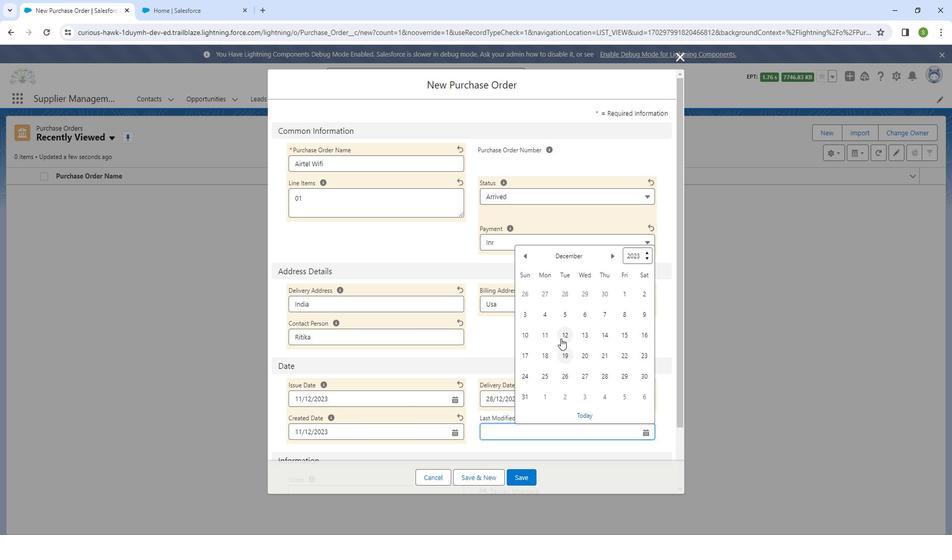 
Action: Mouse moved to (513, 397)
Screenshot: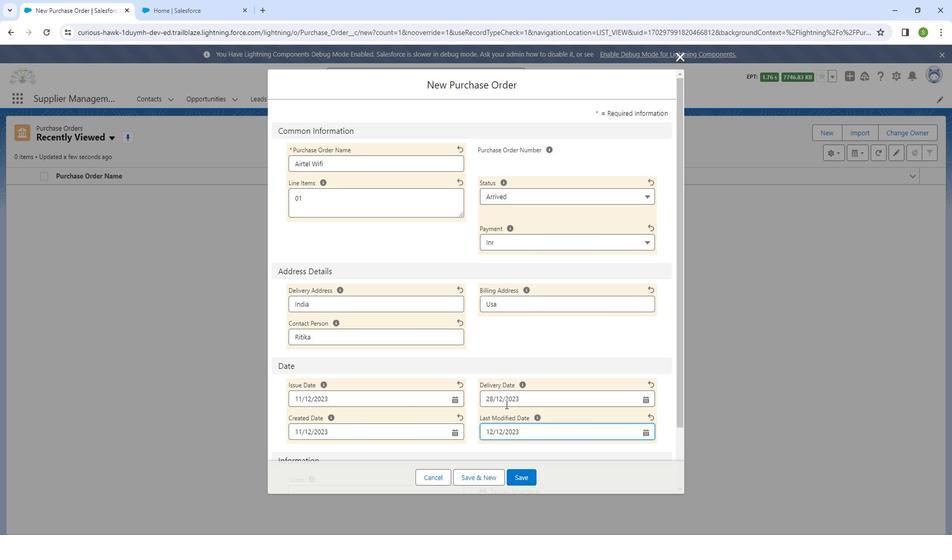 
Action: Mouse scrolled (513, 396) with delta (0, 0)
Screenshot: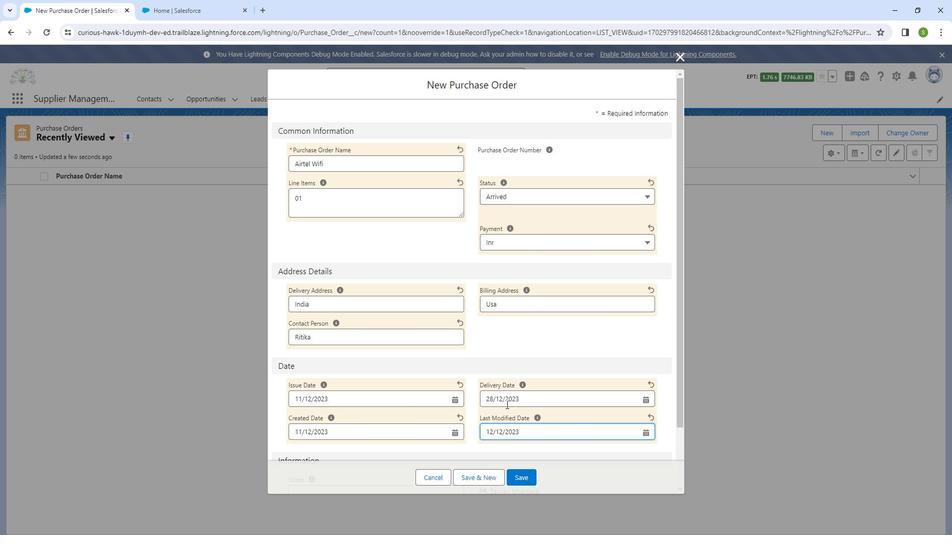 
Action: Mouse scrolled (513, 396) with delta (0, 0)
Screenshot: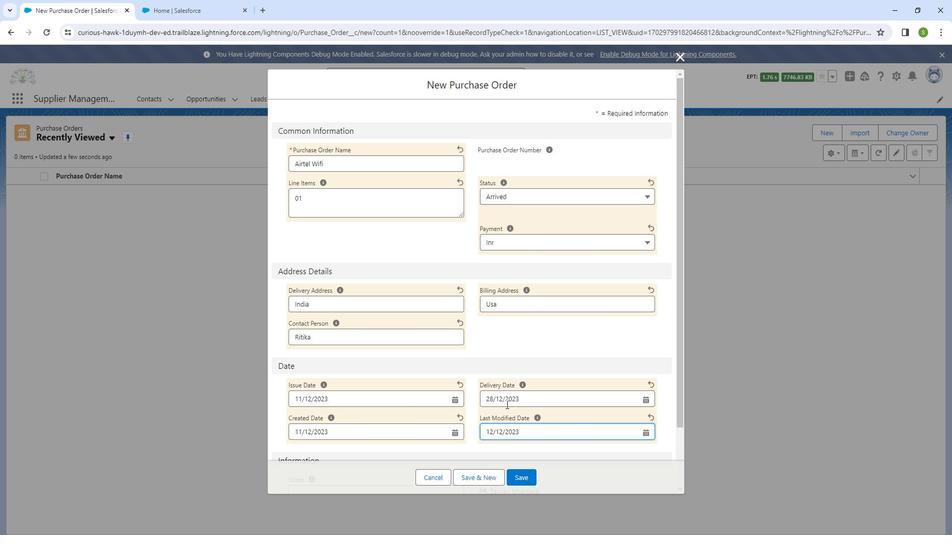 
Action: Mouse scrolled (513, 396) with delta (0, 0)
Screenshot: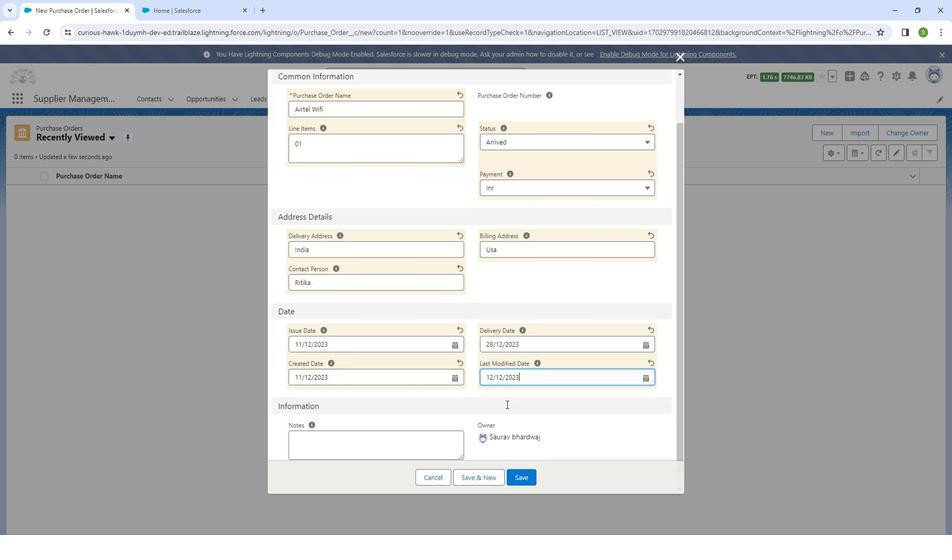 
Action: Mouse moved to (514, 397)
Screenshot: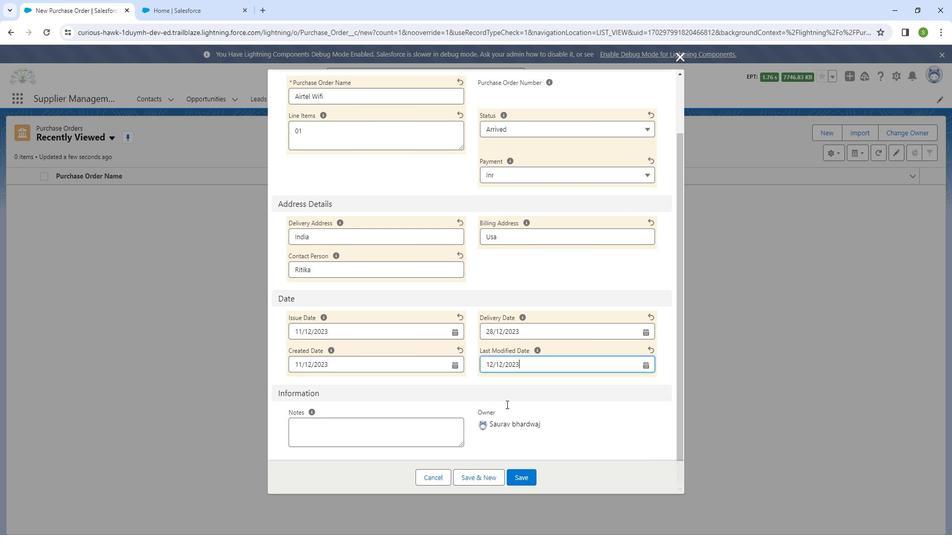 
Action: Mouse scrolled (514, 396) with delta (0, 0)
Screenshot: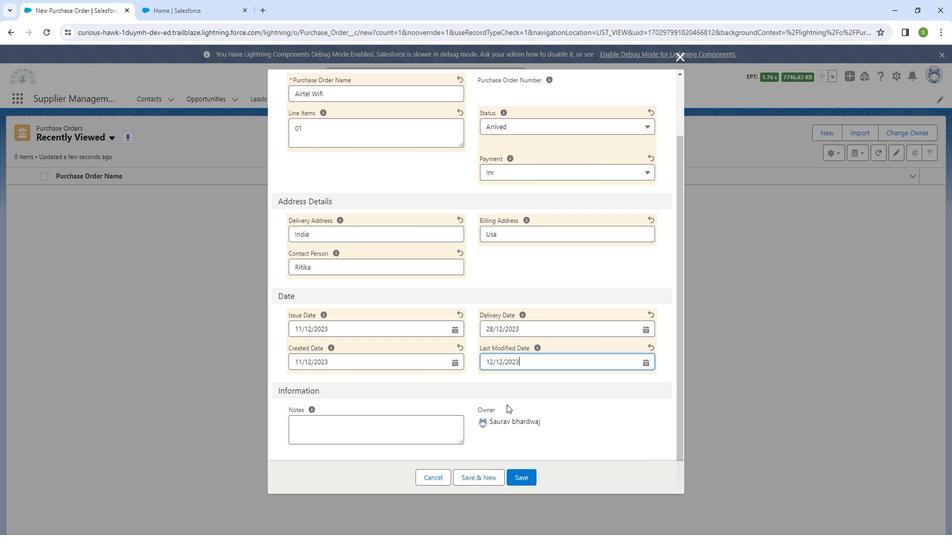
Action: Mouse moved to (425, 419)
Screenshot: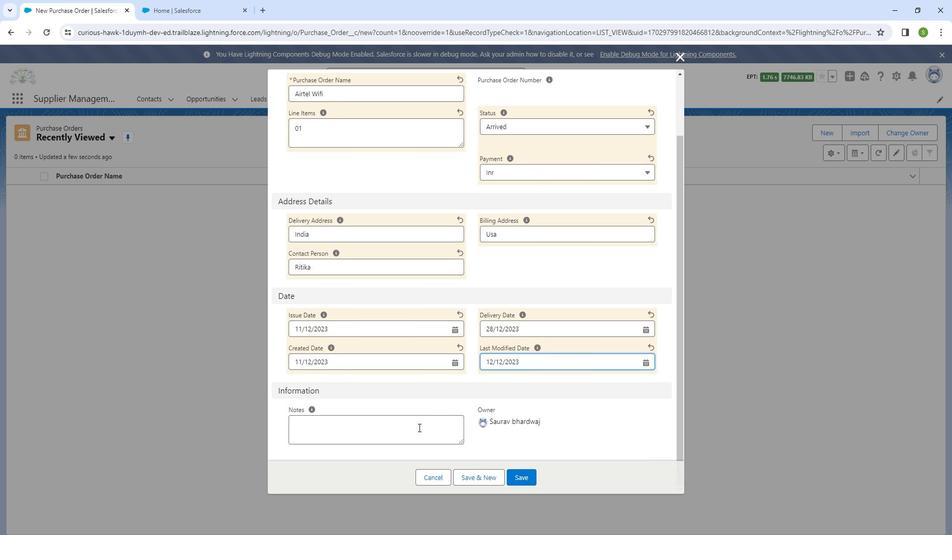 
Action: Mouse pressed left at (425, 419)
Screenshot: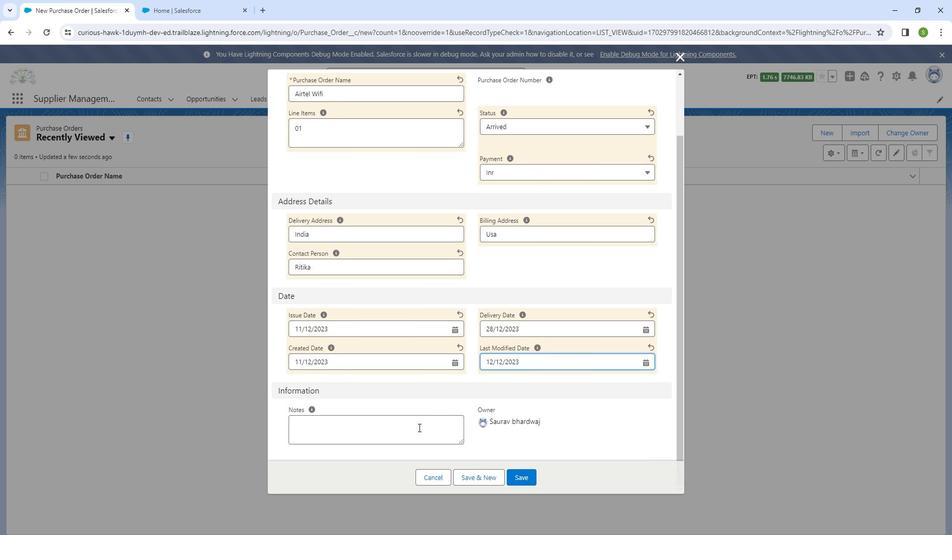 
Action: Mouse moved to (424, 419)
Screenshot: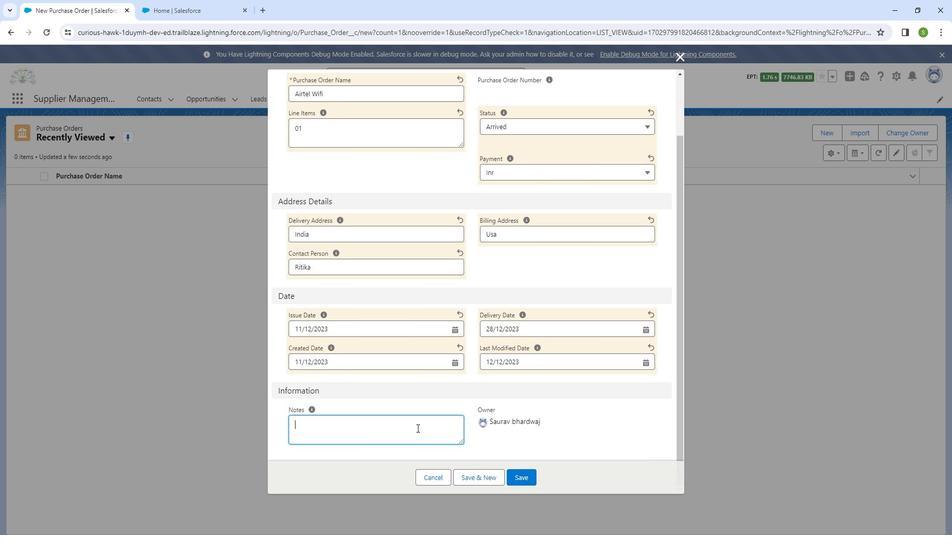 
Action: Key pressed <Key.shift_r>Not<Key.space><Key.shift_r>App<Key.backspace><Key.backspace><Key.backspace><Key.backspace><Key.backspace><Key.backspace><Key.backspace><Key.shift_r>Order<Key.space><Key.shift_r>Issued
Screenshot: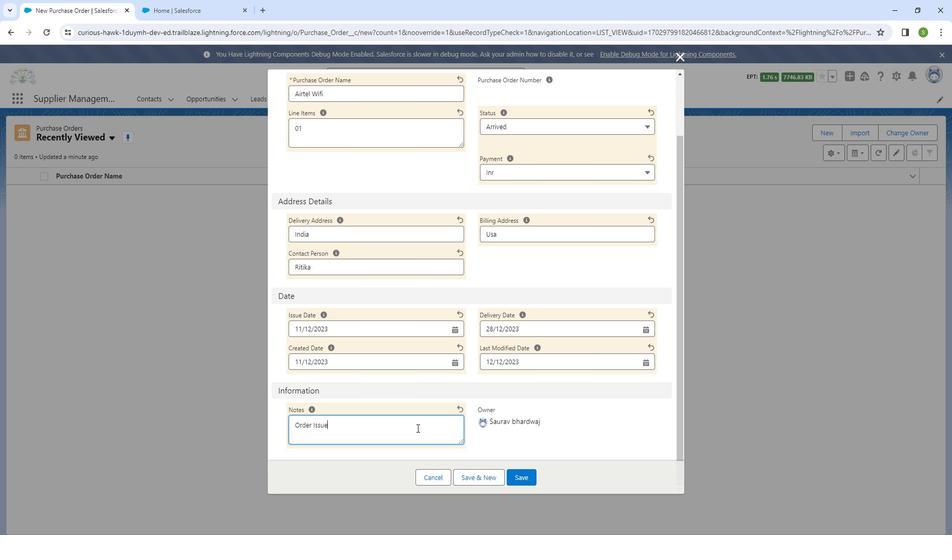 
Action: Mouse moved to (526, 466)
Screenshot: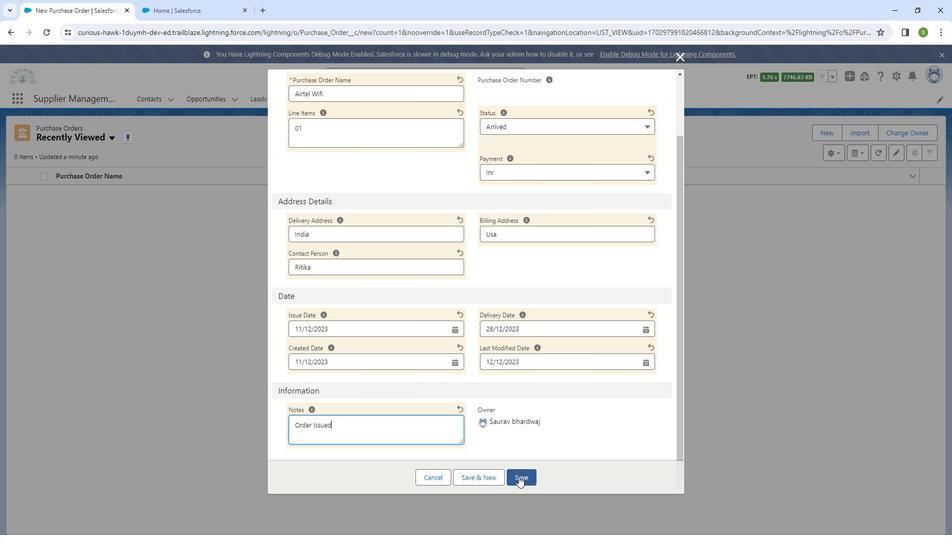 
Action: Mouse pressed left at (526, 466)
Screenshot: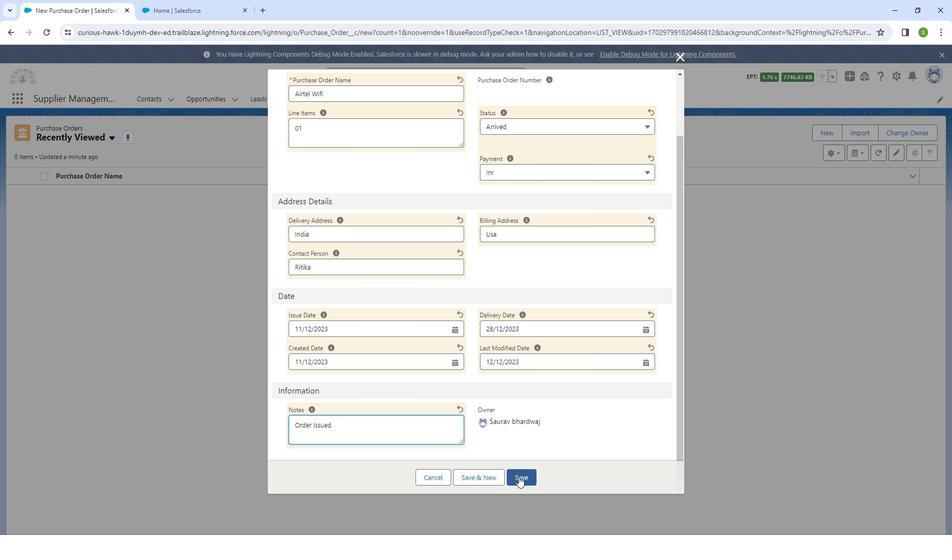 
Action: Mouse moved to (44, 169)
Screenshot: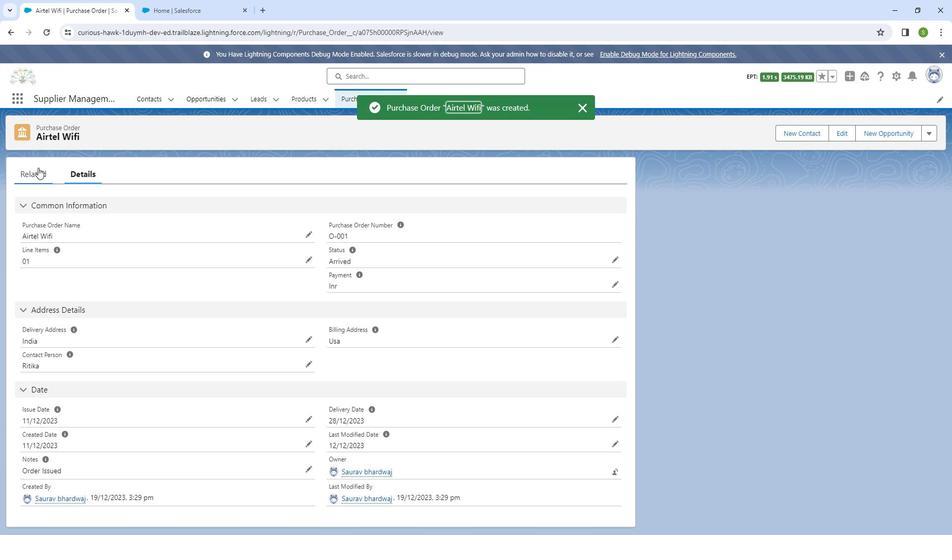 
Action: Mouse pressed left at (44, 169)
Screenshot: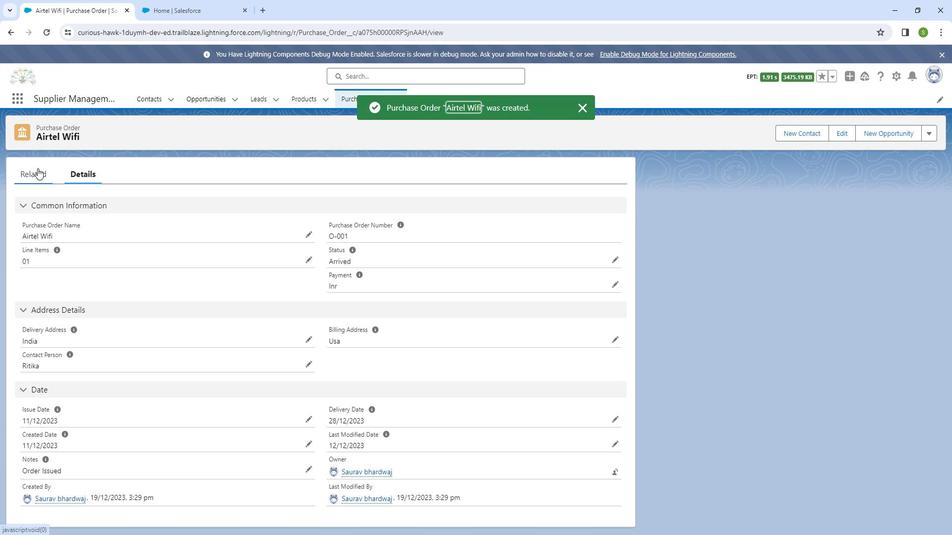 
Action: Mouse moved to (226, 295)
Screenshot: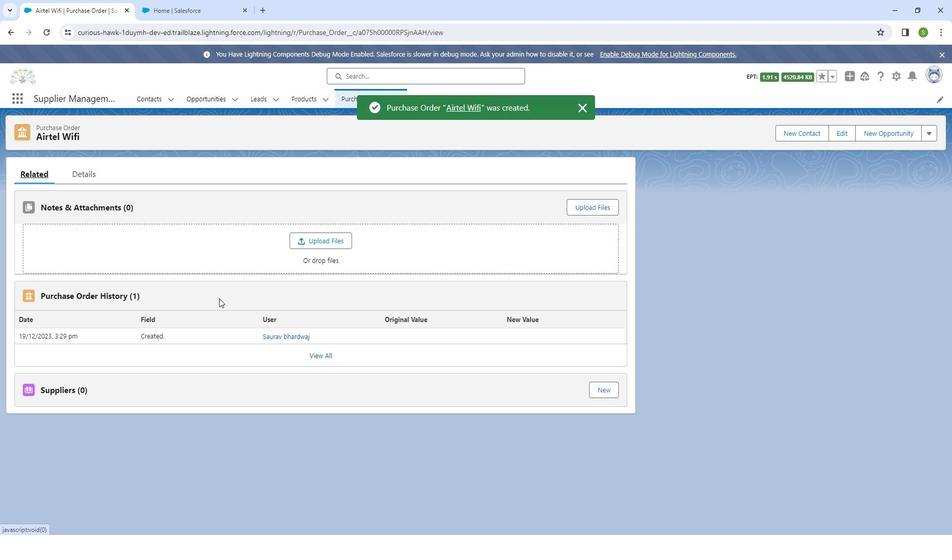 
Action: Mouse scrolled (226, 294) with delta (0, 0)
Screenshot: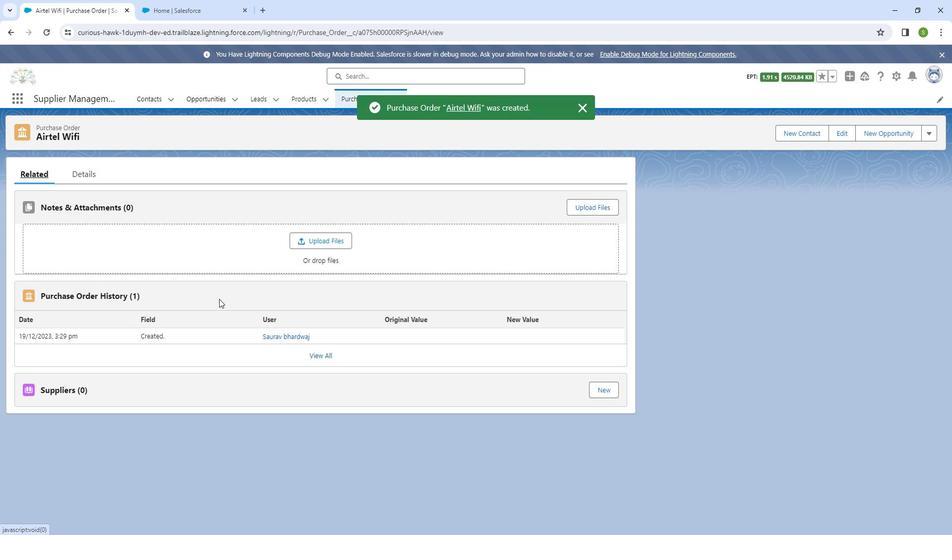 
Action: Mouse moved to (226, 296)
Screenshot: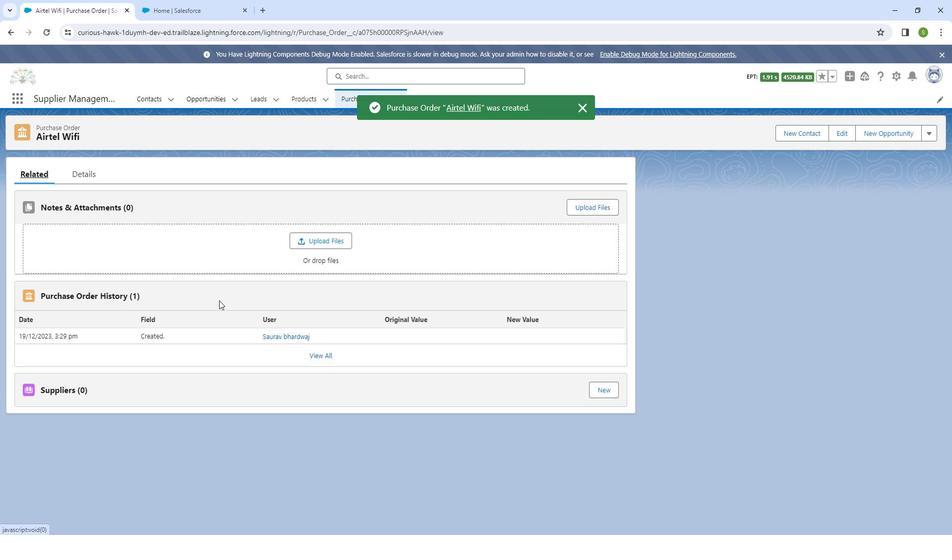 
Action: Mouse scrolled (226, 296) with delta (0, 0)
Screenshot: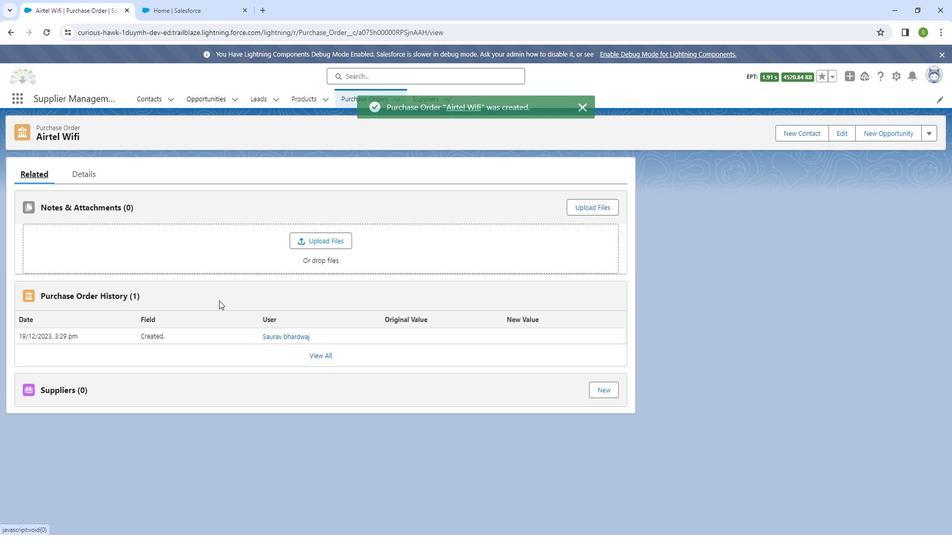 
Action: Mouse moved to (85, 167)
Screenshot: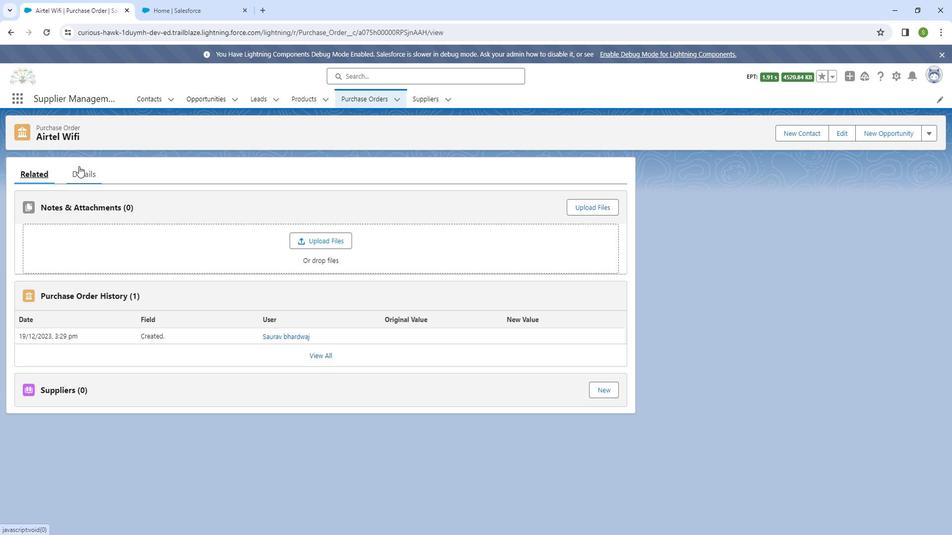 
Action: Mouse pressed left at (85, 167)
Screenshot: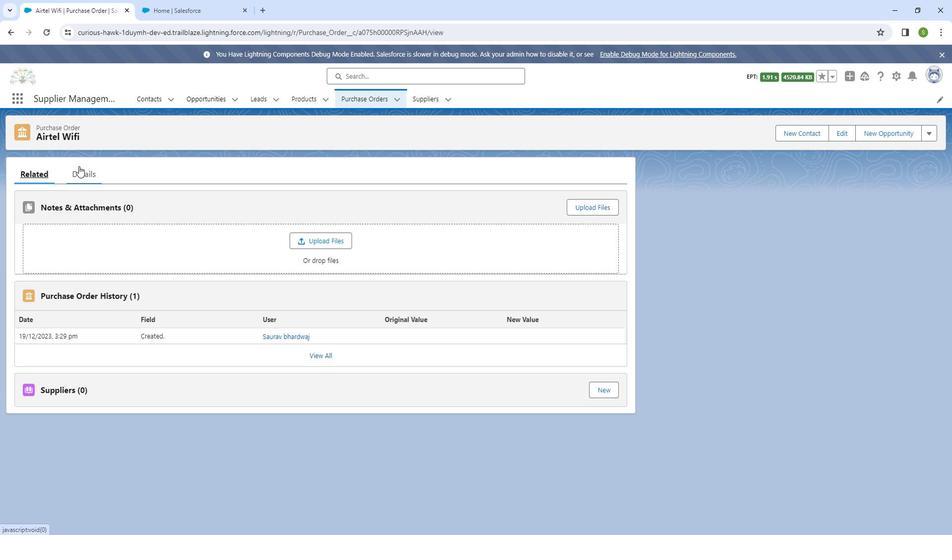 
Action: Mouse moved to (205, 17)
Screenshot: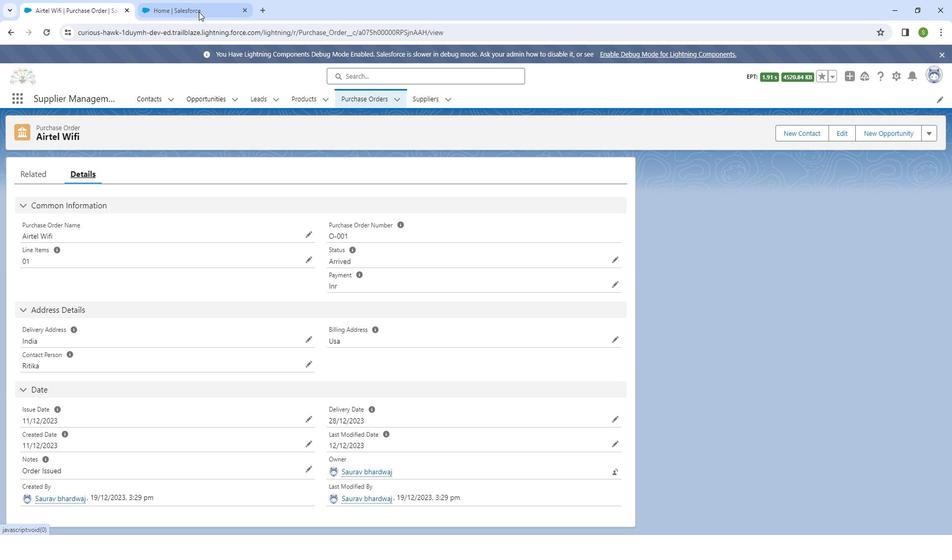 
Action: Mouse pressed left at (205, 17)
Screenshot: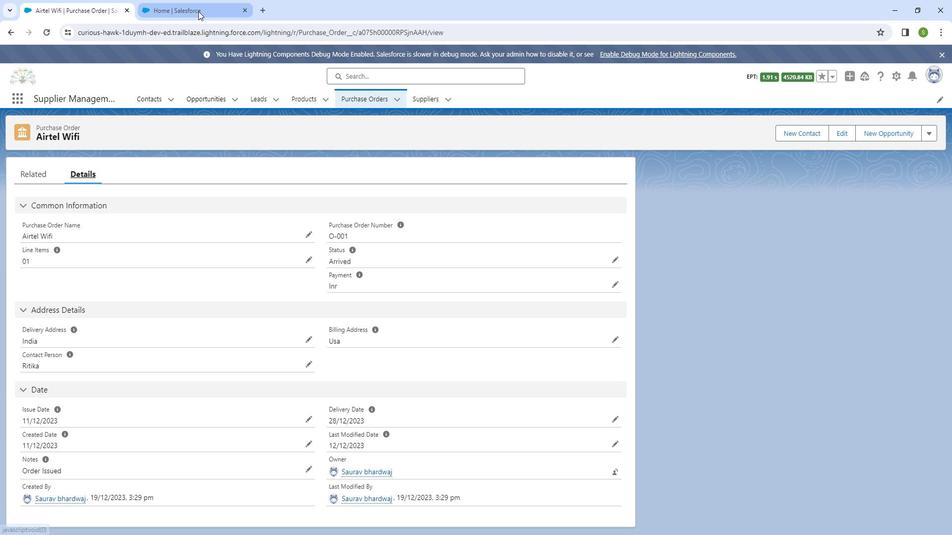 
Action: Mouse moved to (126, 97)
Screenshot: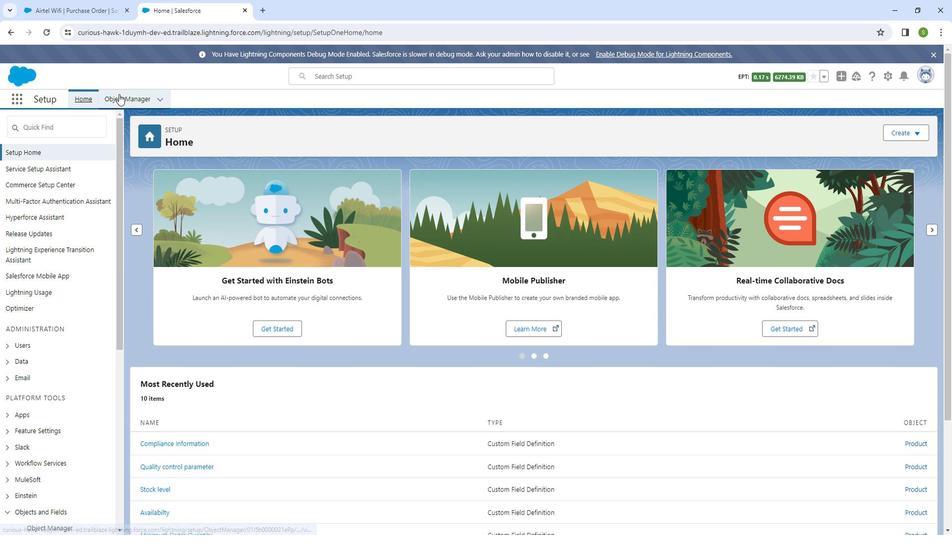 
Action: Mouse pressed left at (126, 97)
Screenshot: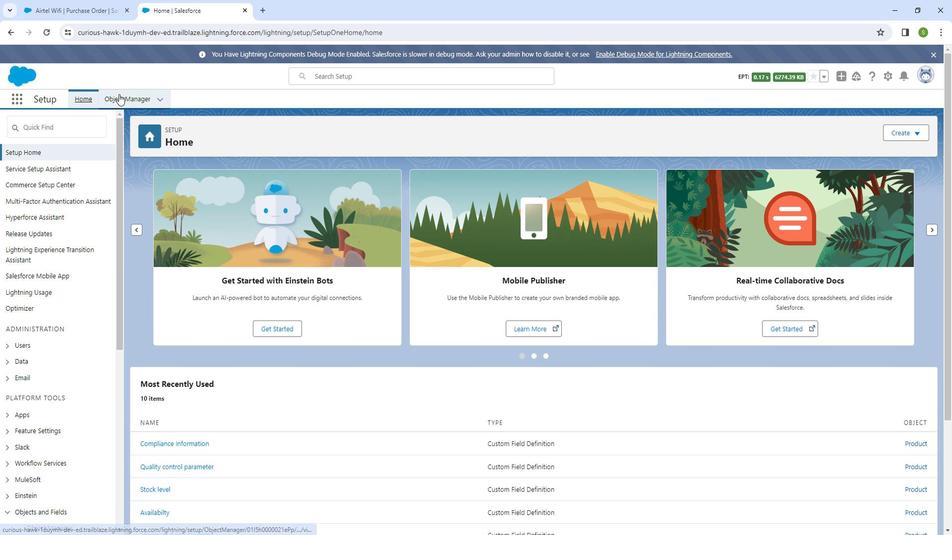 
Action: Mouse moved to (752, 135)
Screenshot: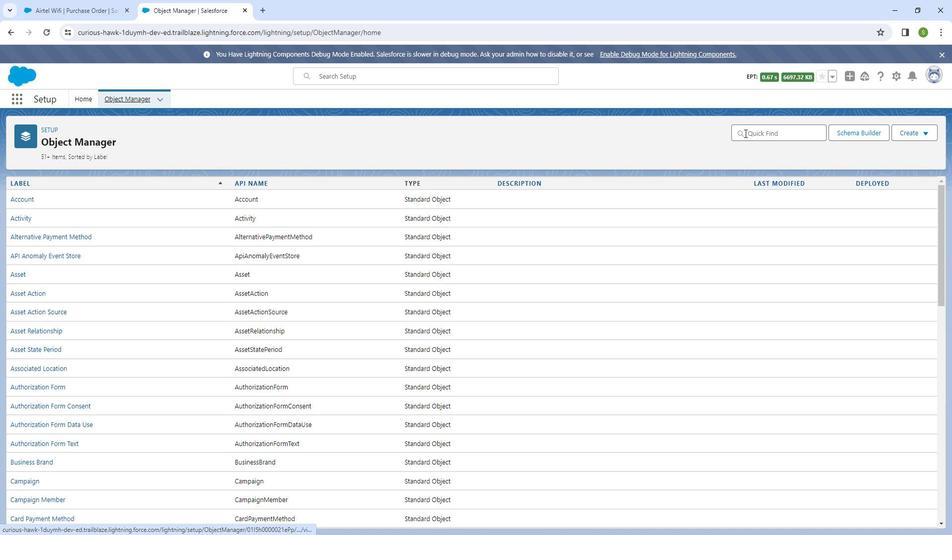 
Action: Mouse pressed left at (752, 135)
Screenshot: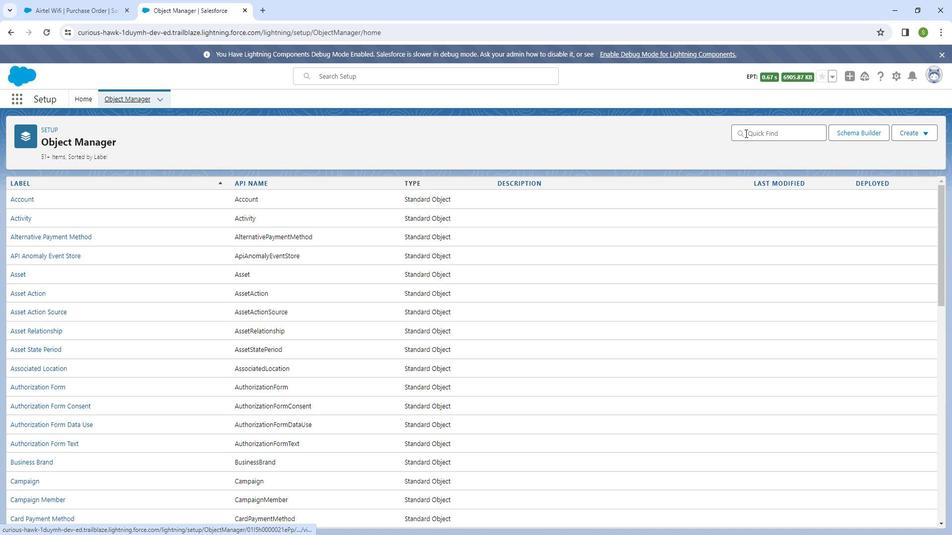 
Action: Mouse moved to (749, 149)
Screenshot: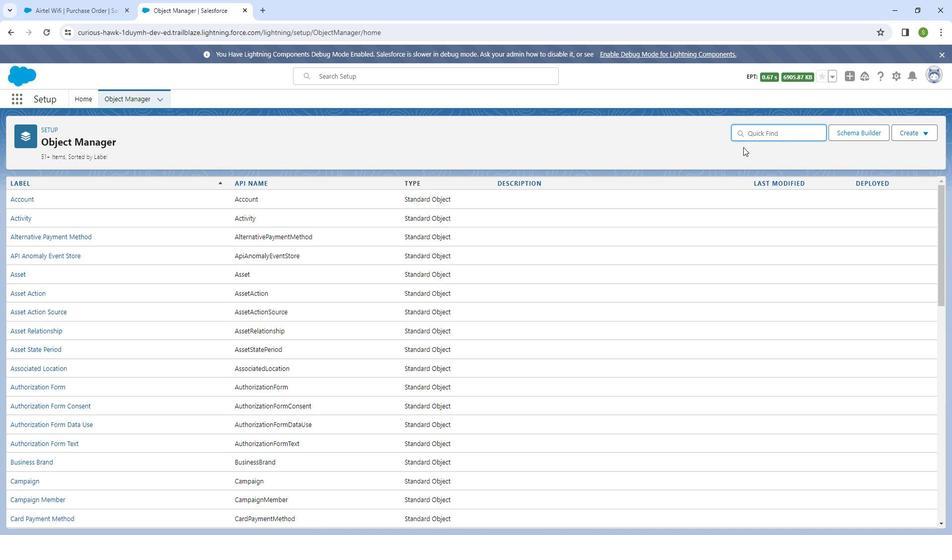 
Action: Key pressed pu
Screenshot: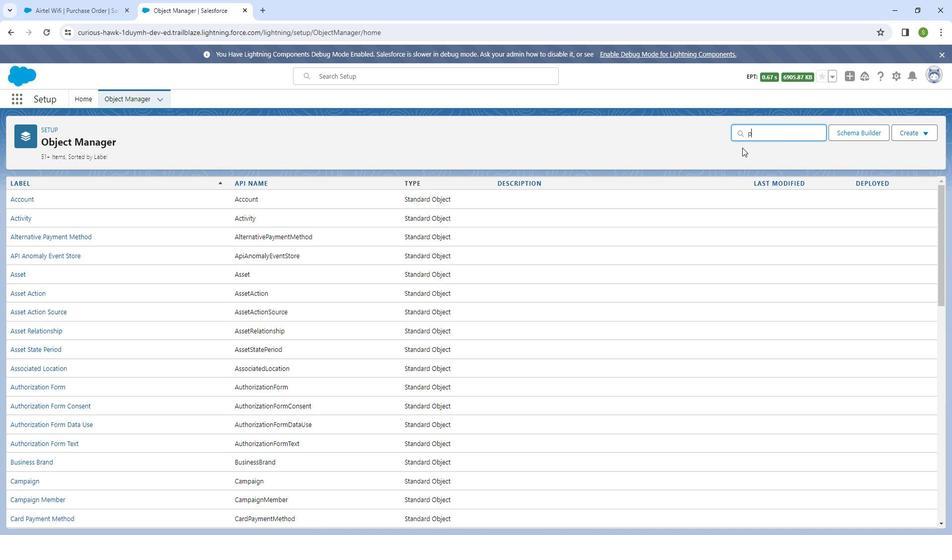 
Action: Mouse moved to (729, 156)
Screenshot: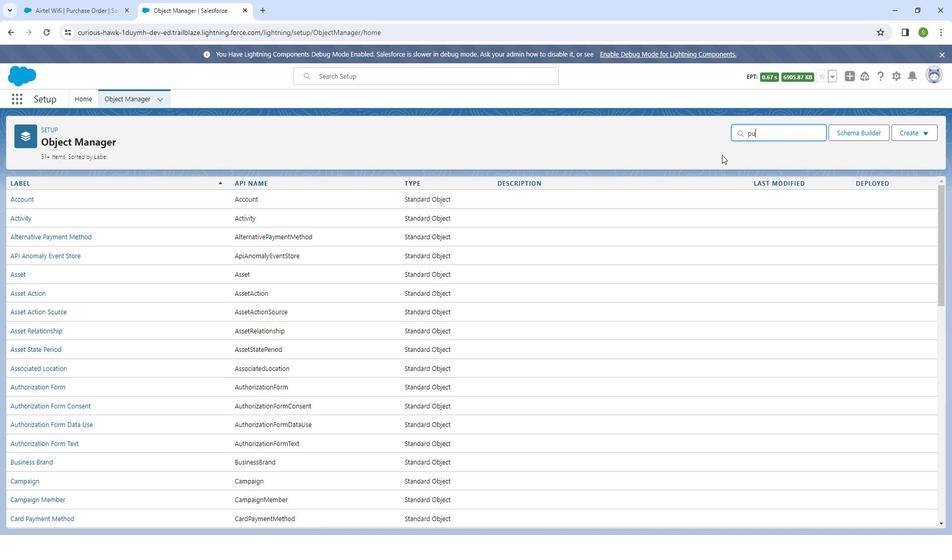 
Action: Key pressed r
Screenshot: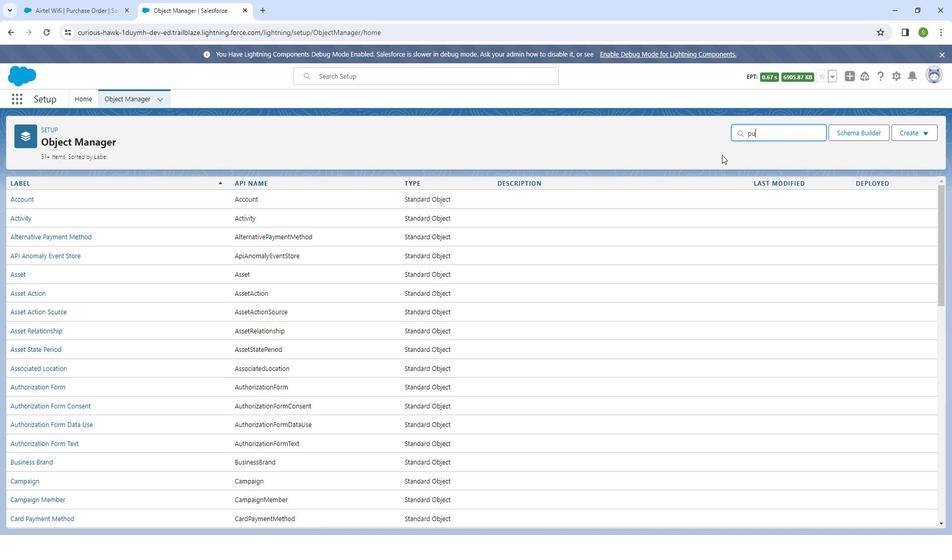 
Action: Mouse moved to (728, 156)
Screenshot: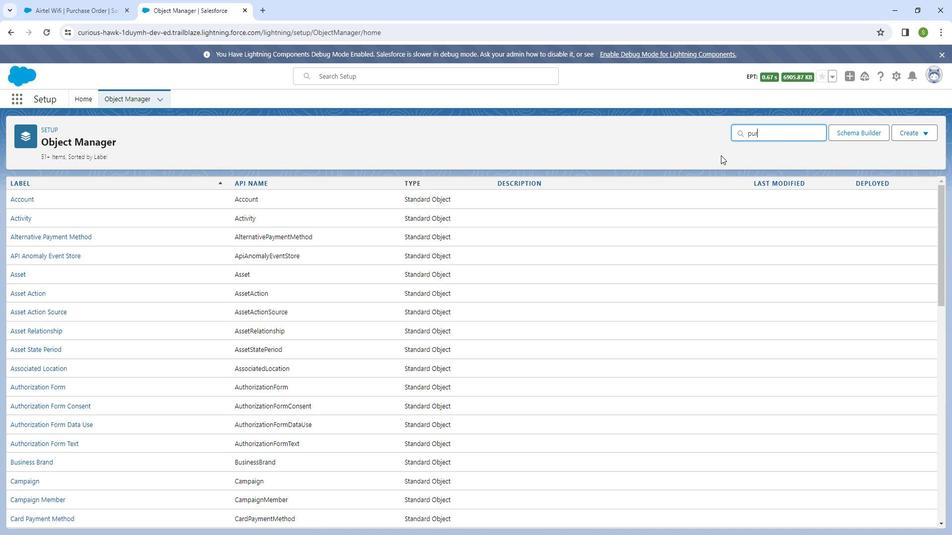 
Action: Key pressed cg
Screenshot: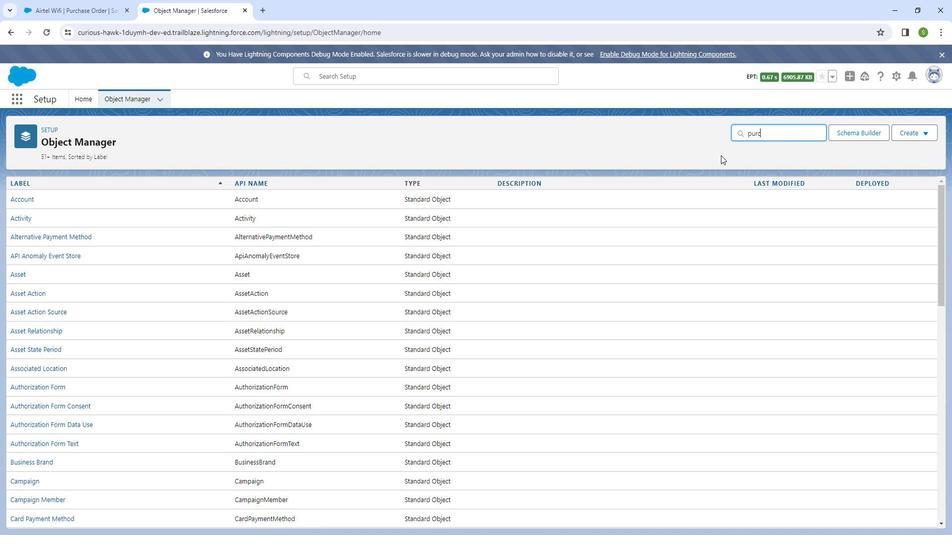 
Action: Mouse moved to (725, 151)
Screenshot: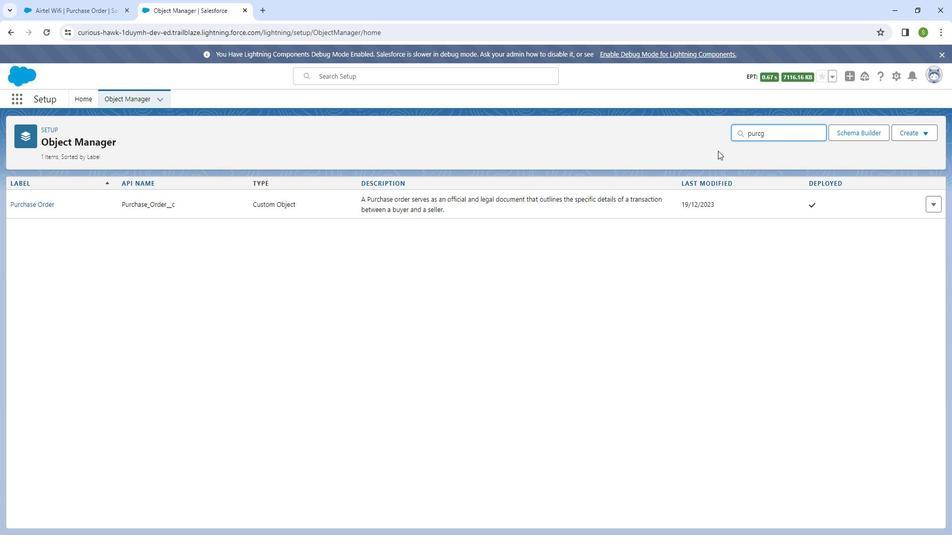 
Action: Key pressed <Key.backspace>
Screenshot: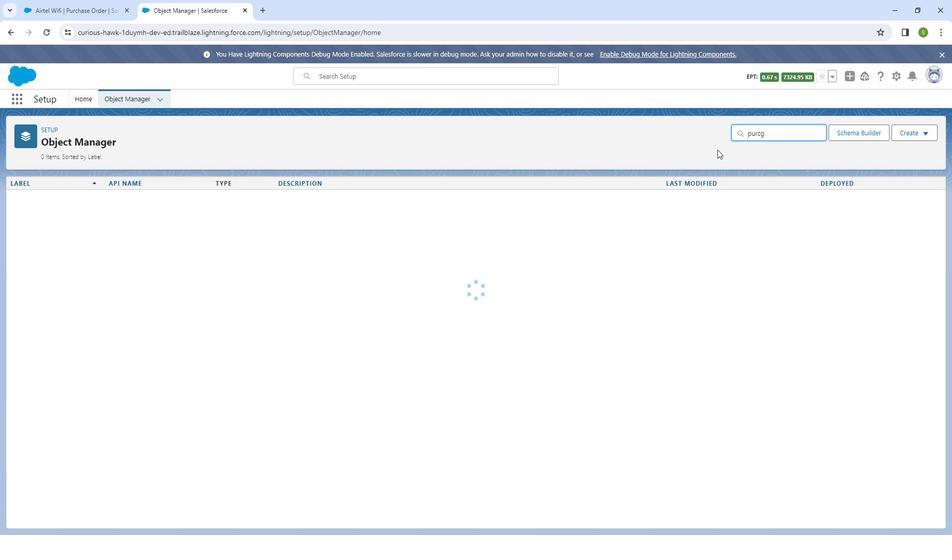 
Action: Mouse moved to (52, 202)
Screenshot: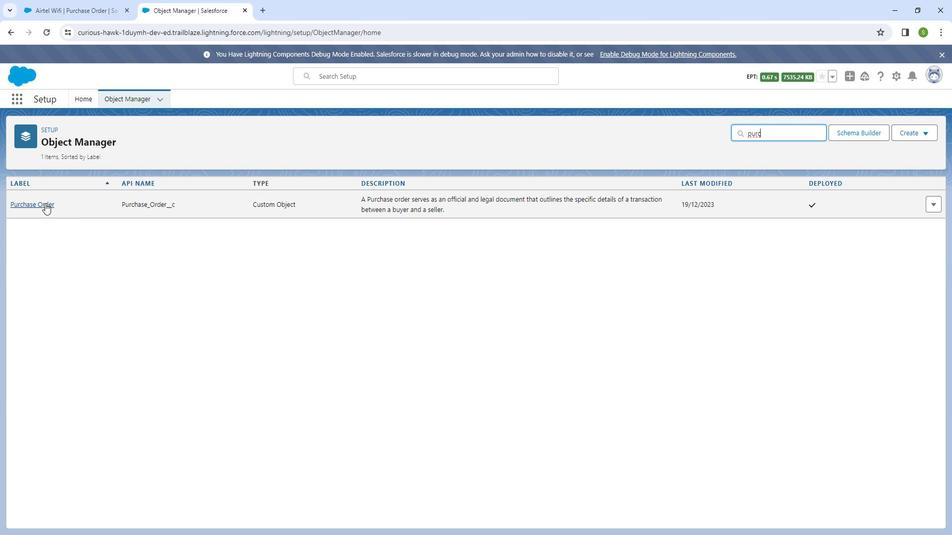 
Action: Mouse pressed left at (52, 202)
Screenshot: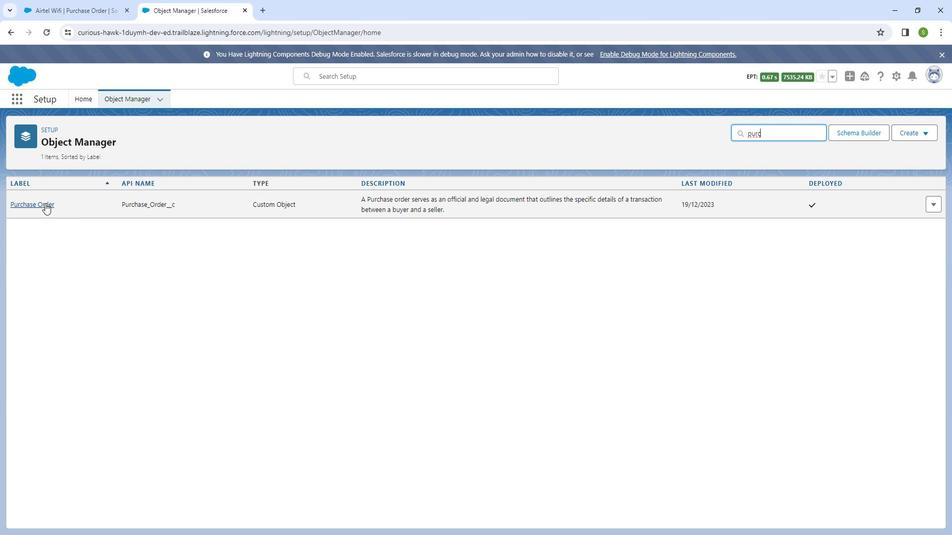 
Action: Mouse moved to (73, 204)
Screenshot: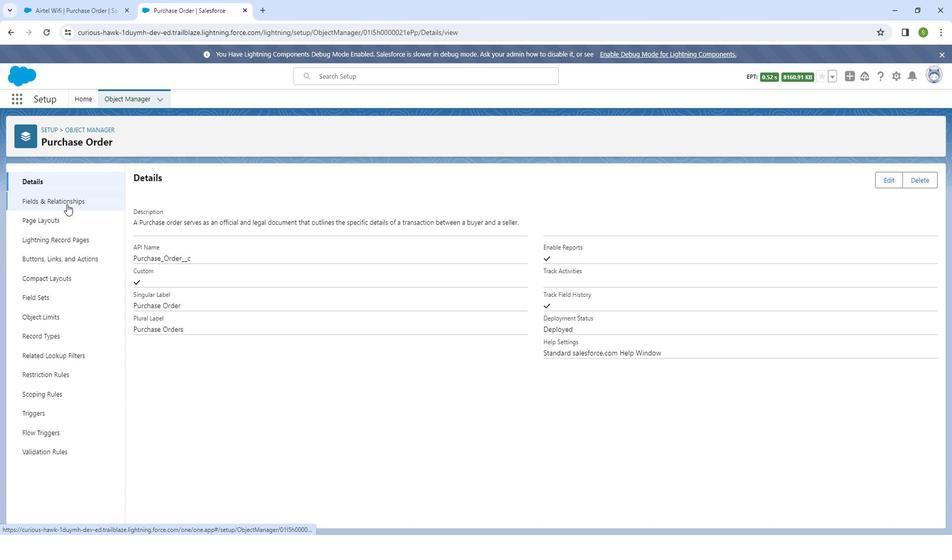 
Action: Mouse pressed left at (73, 204)
Screenshot: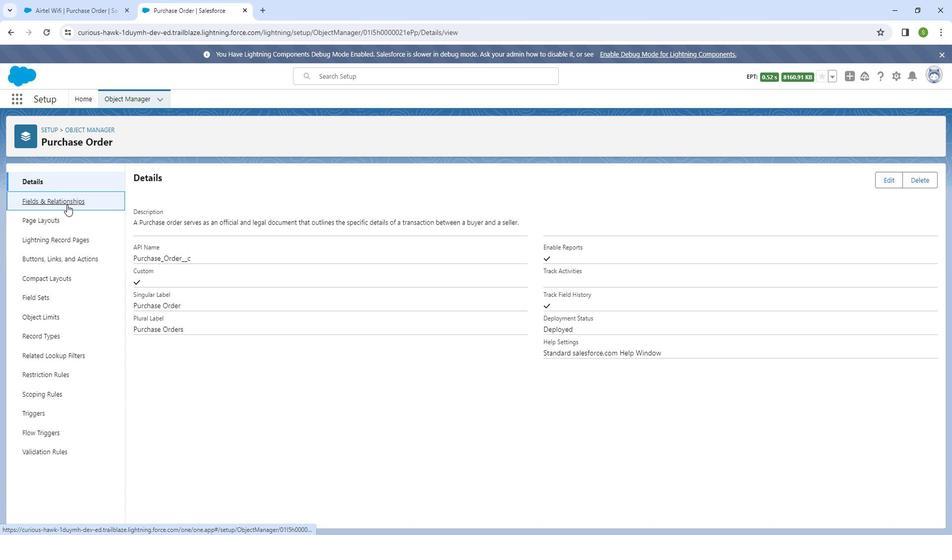 
Action: Mouse moved to (906, 176)
Screenshot: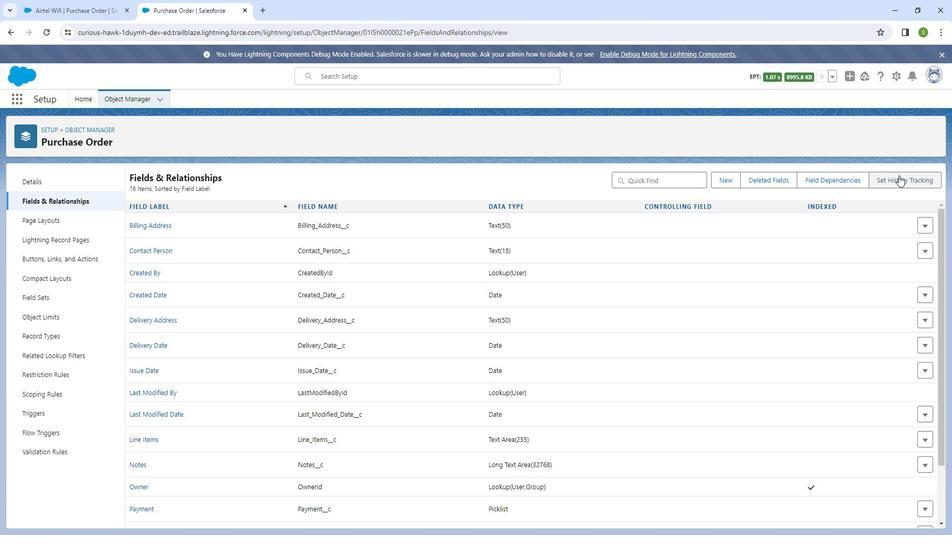 
Action: Mouse pressed left at (906, 176)
Screenshot: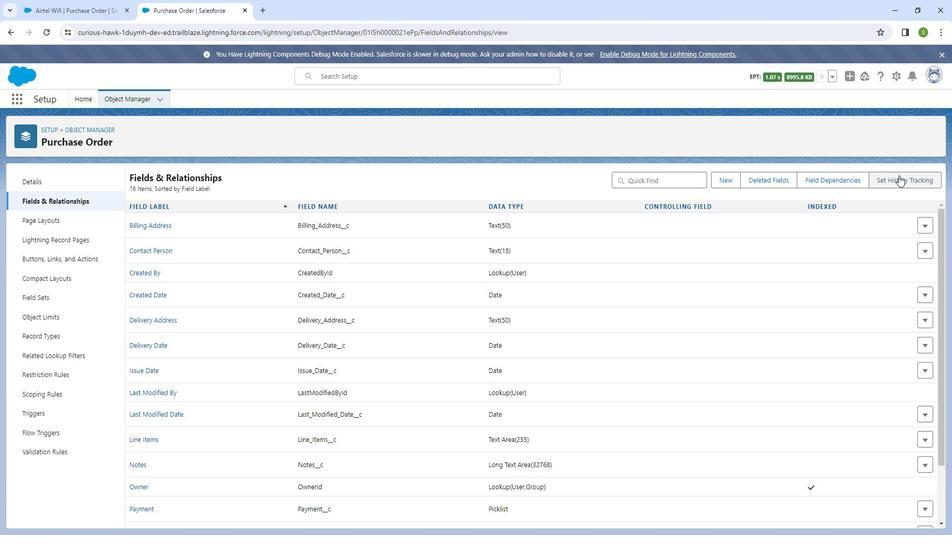
Action: Mouse moved to (52, 12)
Screenshot: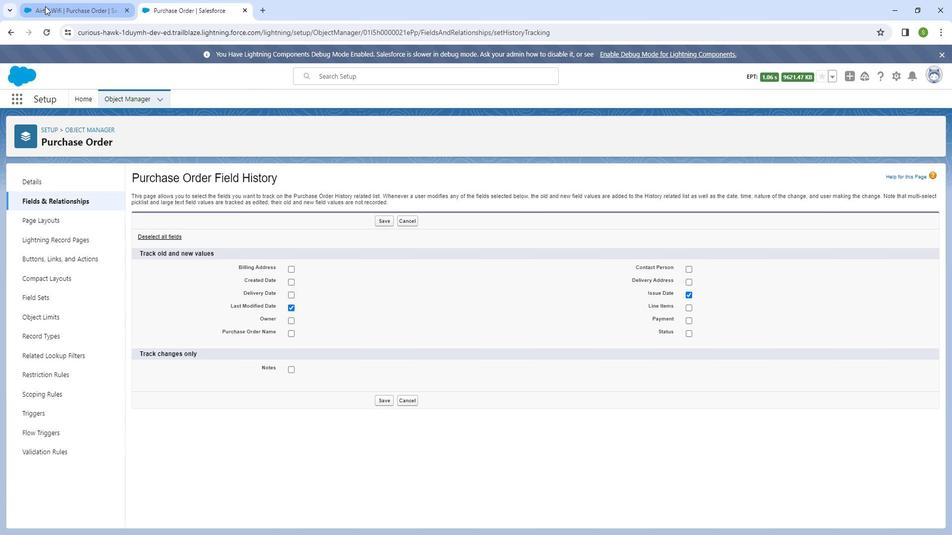 
Action: Mouse pressed left at (52, 12)
Screenshot: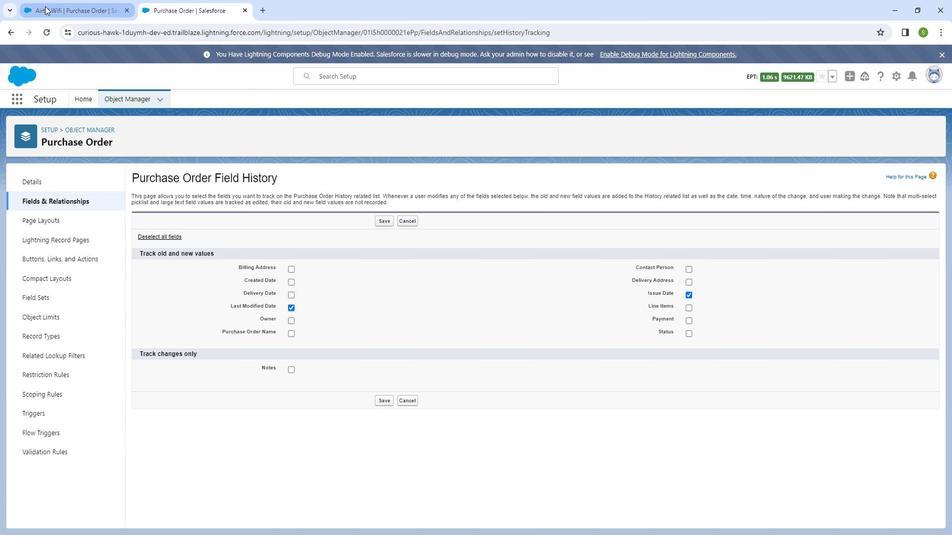
Action: Mouse moved to (317, 409)
Screenshot: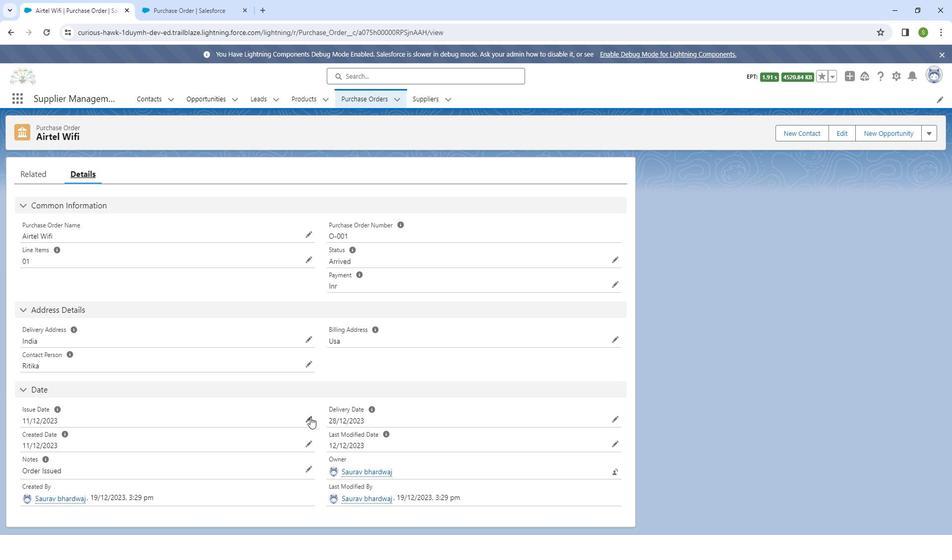 
Action: Mouse pressed left at (317, 409)
Screenshot: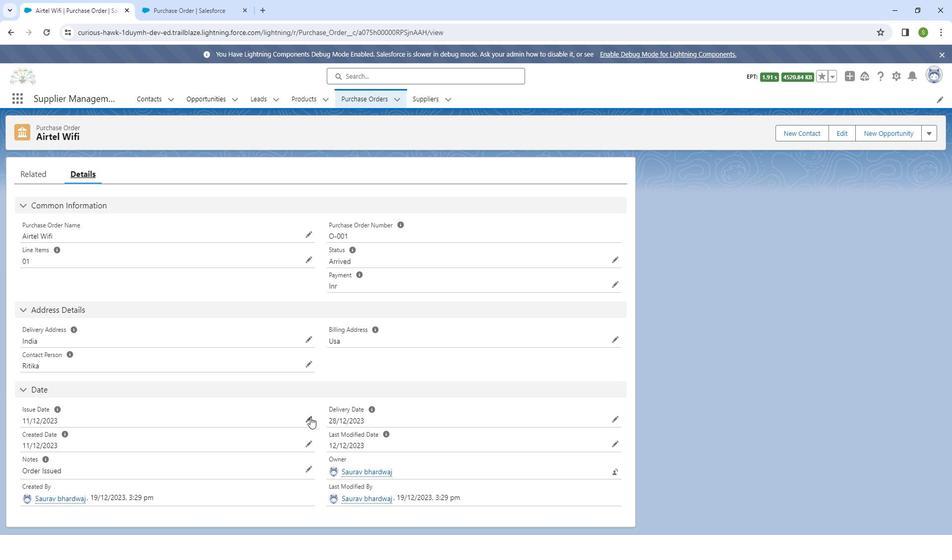 
Action: Mouse moved to (307, 420)
Screenshot: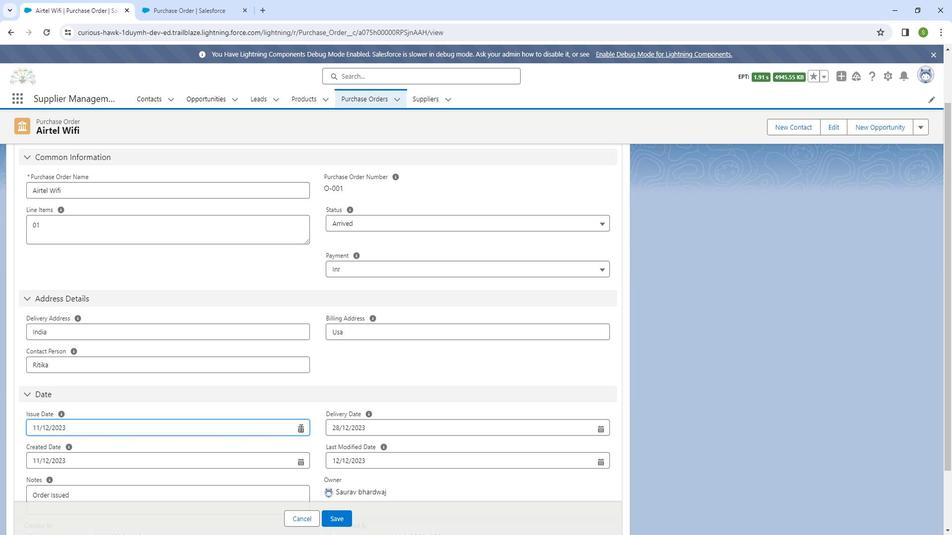 
Action: Mouse pressed left at (307, 420)
Screenshot: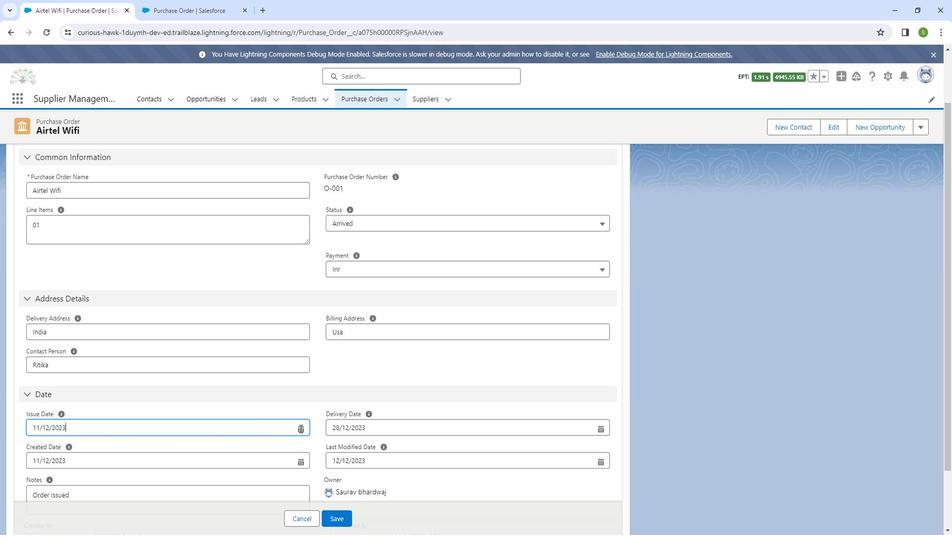 
Action: Mouse moved to (223, 322)
Screenshot: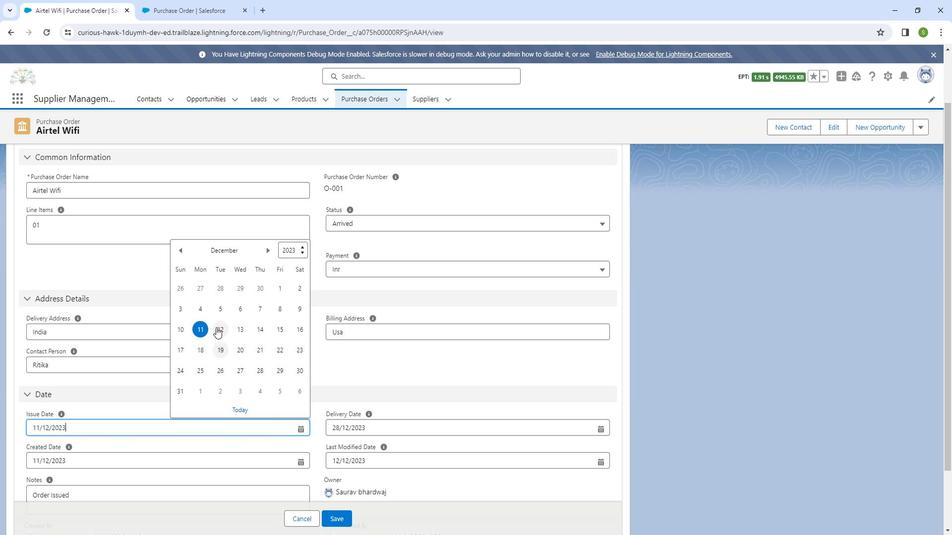 
Action: Mouse pressed left at (223, 322)
Screenshot: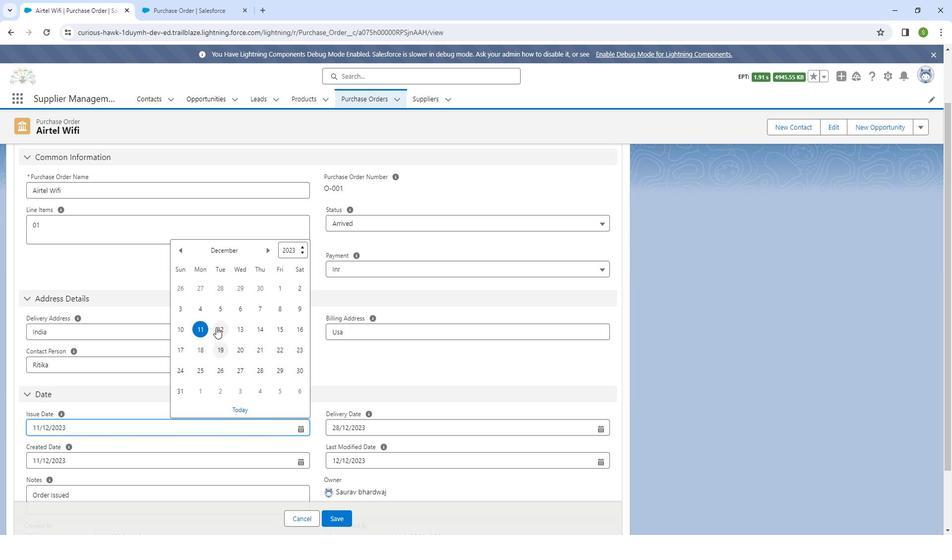 
Action: Mouse moved to (348, 501)
Screenshot: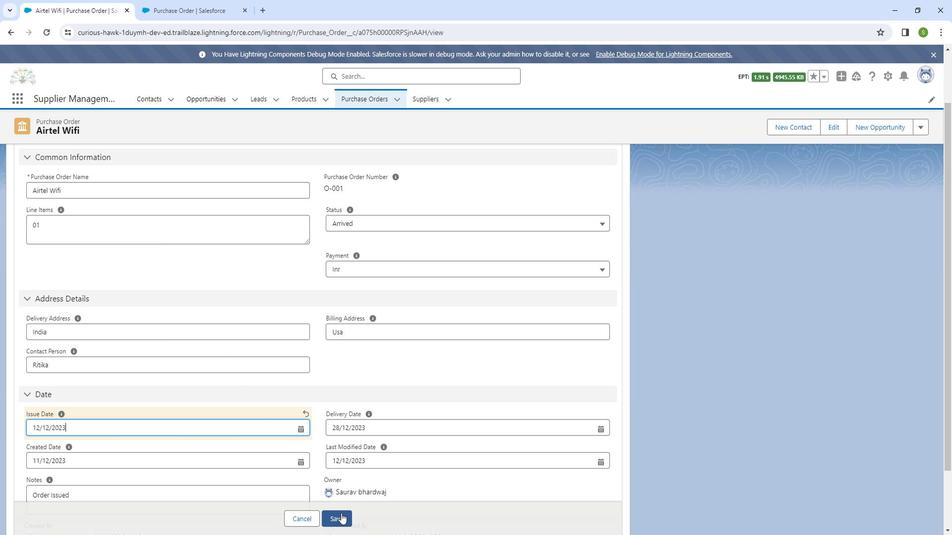 
Action: Mouse pressed left at (348, 501)
Screenshot: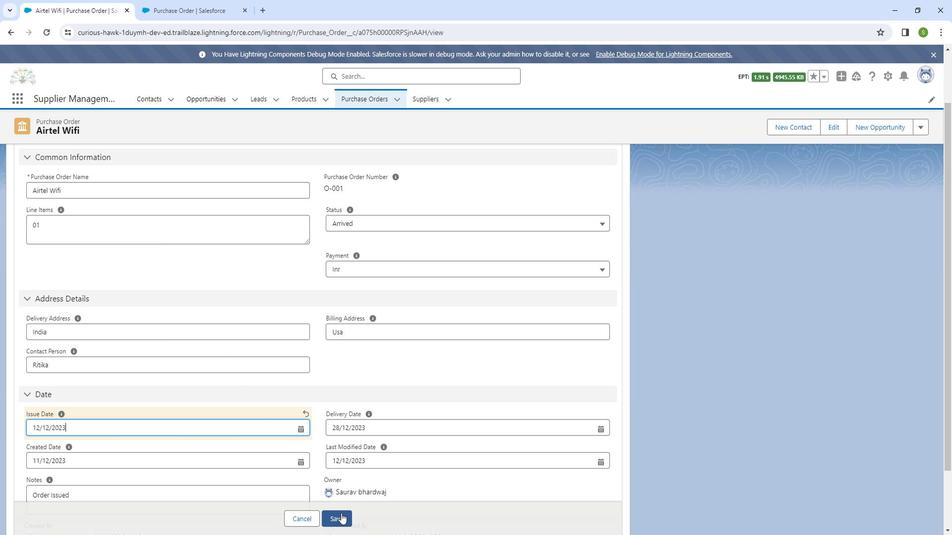 
Action: Mouse moved to (40, 173)
Screenshot: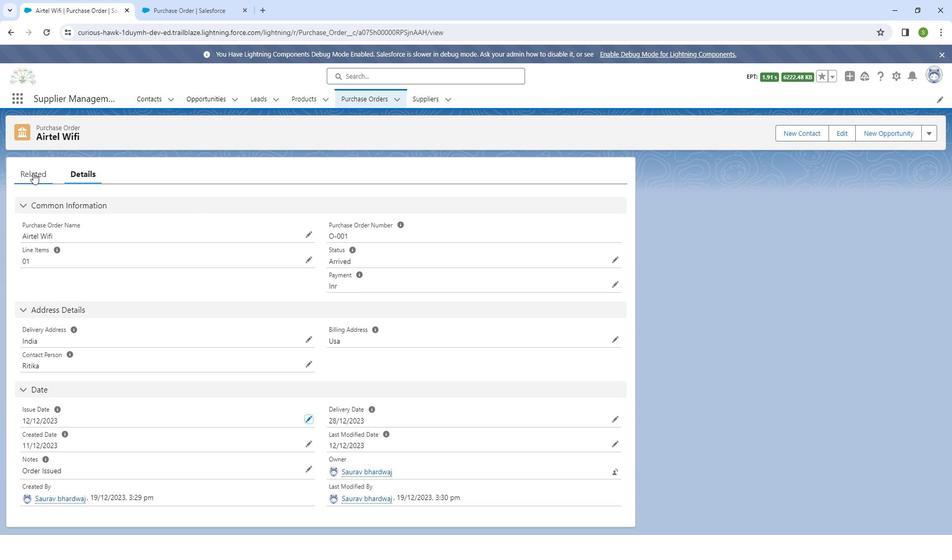 
Action: Mouse pressed left at (40, 173)
Screenshot: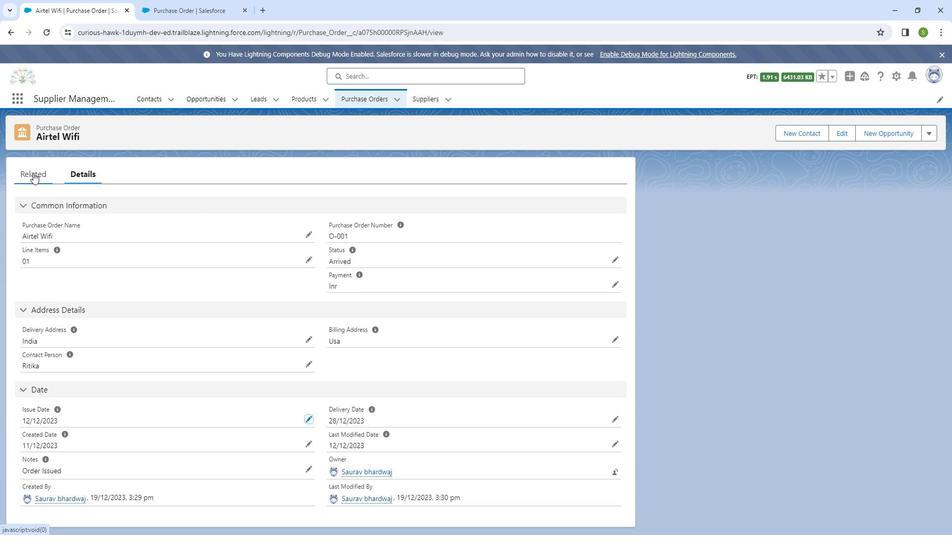
Action: Mouse moved to (603, 317)
Screenshot: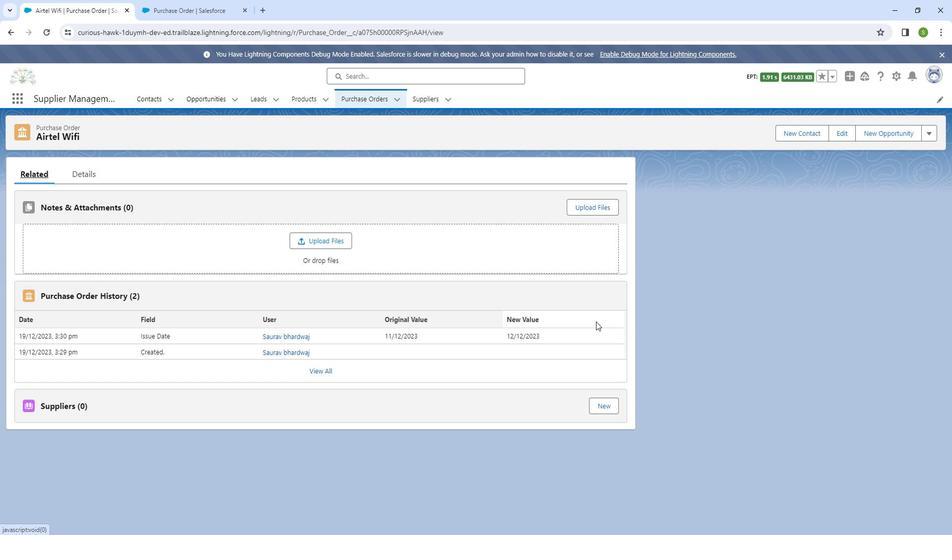 
